 Task: Look for space in Tustin, United States from 12th August, 2023 to 16th August, 2023 for 8 adults in price range Rs.10000 to Rs.16000. Place can be private room with 8 bedrooms having 8 beds and 8 bathrooms. Property type can be house, flat, guest house, hotel. Amenities needed are: wifi, TV, free parkinig on premises, gym, breakfast. Booking option can be shelf check-in. Required host language is English.
Action: Mouse moved to (463, 114)
Screenshot: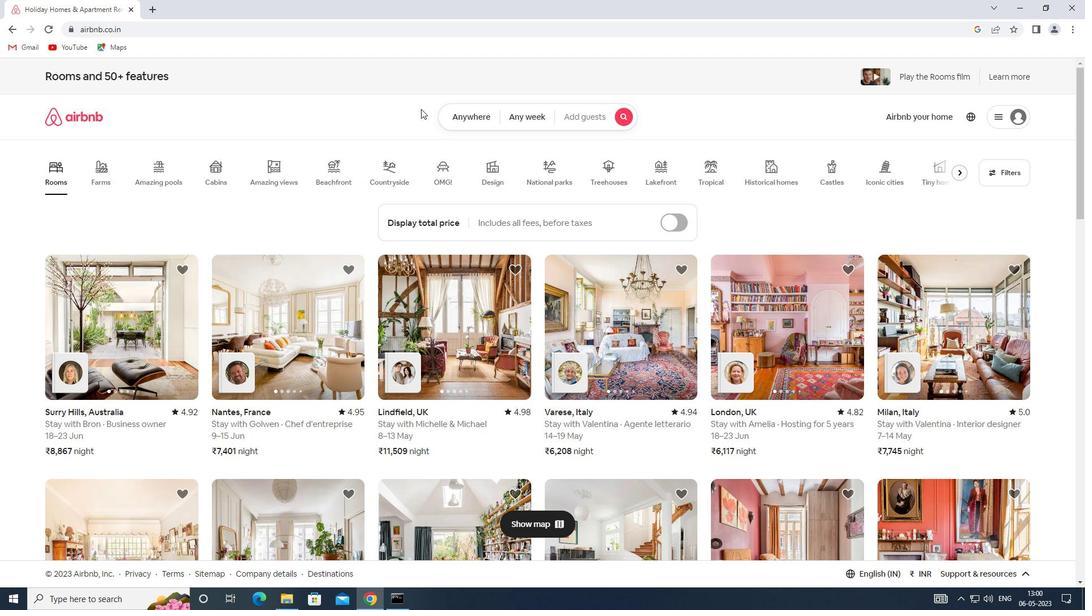 
Action: Mouse pressed left at (463, 114)
Screenshot: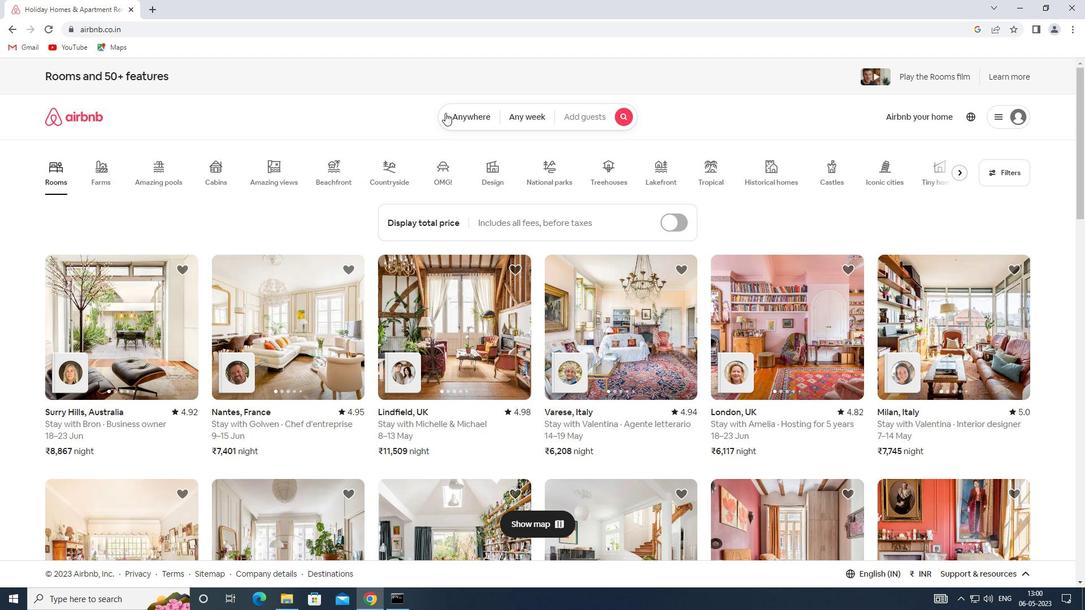 
Action: Mouse moved to (365, 151)
Screenshot: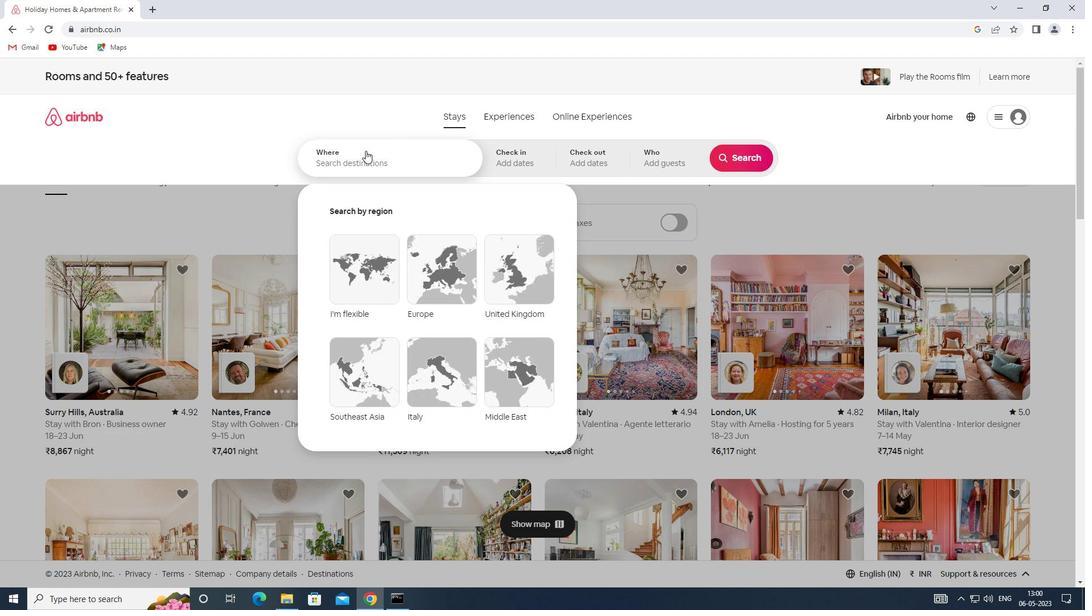 
Action: Mouse pressed left at (365, 151)
Screenshot: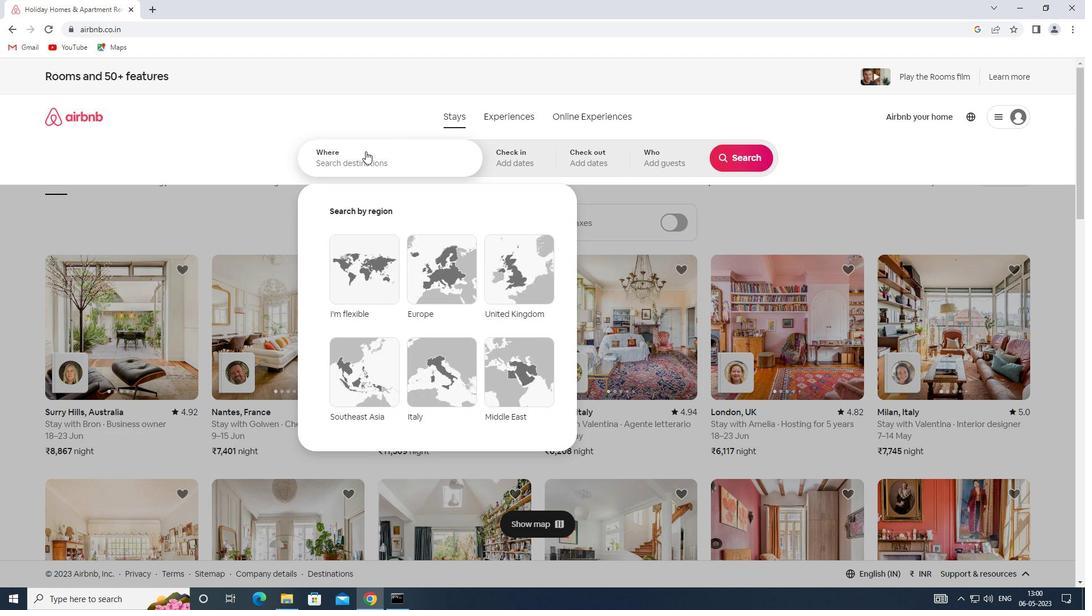
Action: Key pressed <Key.shift><Key.shift><Key.shift><Key.shift><Key.shift><Key.shift><Key.shift><Key.shift><Key.shift><Key.shift><Key.shift><Key.shift><Key.shift><Key.shift><Key.shift><Key.shift><Key.shift><Key.shift><Key.shift><Key.shift><Key.shift>SPACE<Key.space><Key.shift>I<Key.backspace>IN<Key.space><Key.shift>TUSTIN,<Key.shift>UNITED<Key.space><Key.shift>SPA<Key.backspace><Key.backspace>TATES
Screenshot: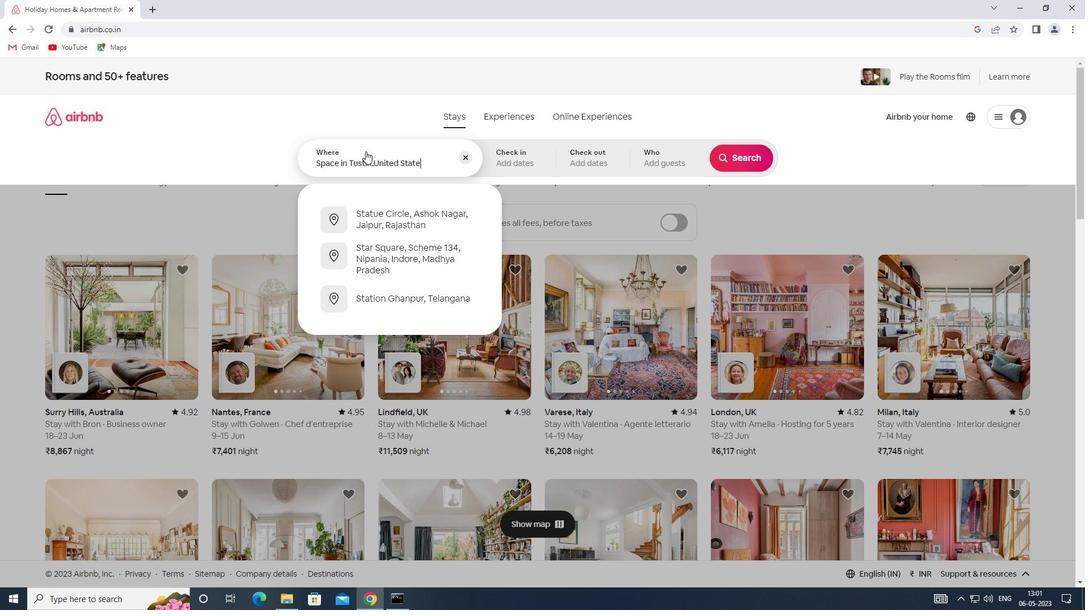 
Action: Mouse moved to (498, 161)
Screenshot: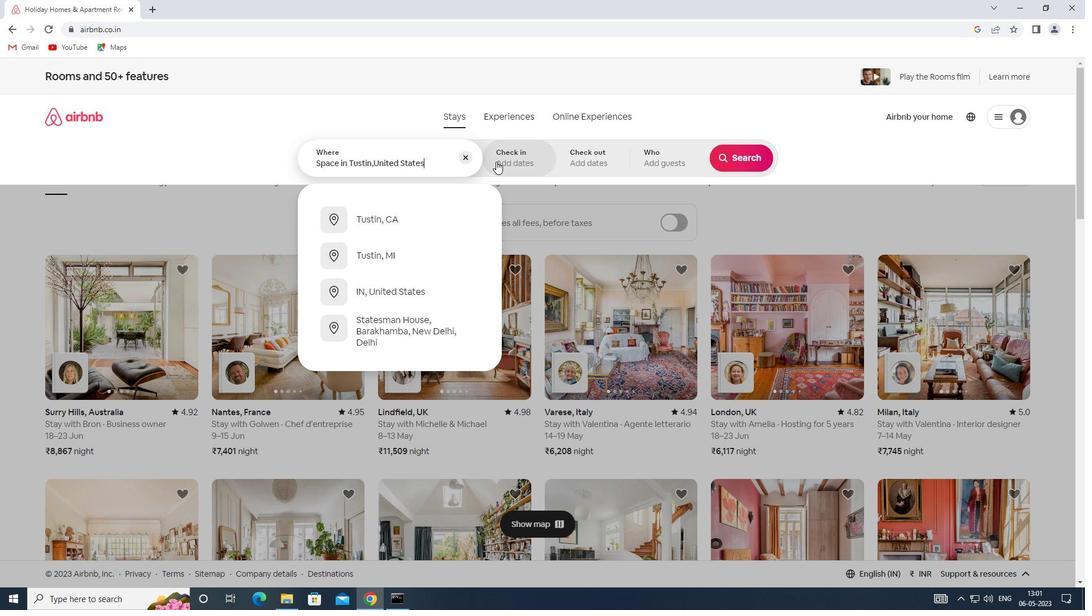 
Action: Mouse pressed left at (498, 161)
Screenshot: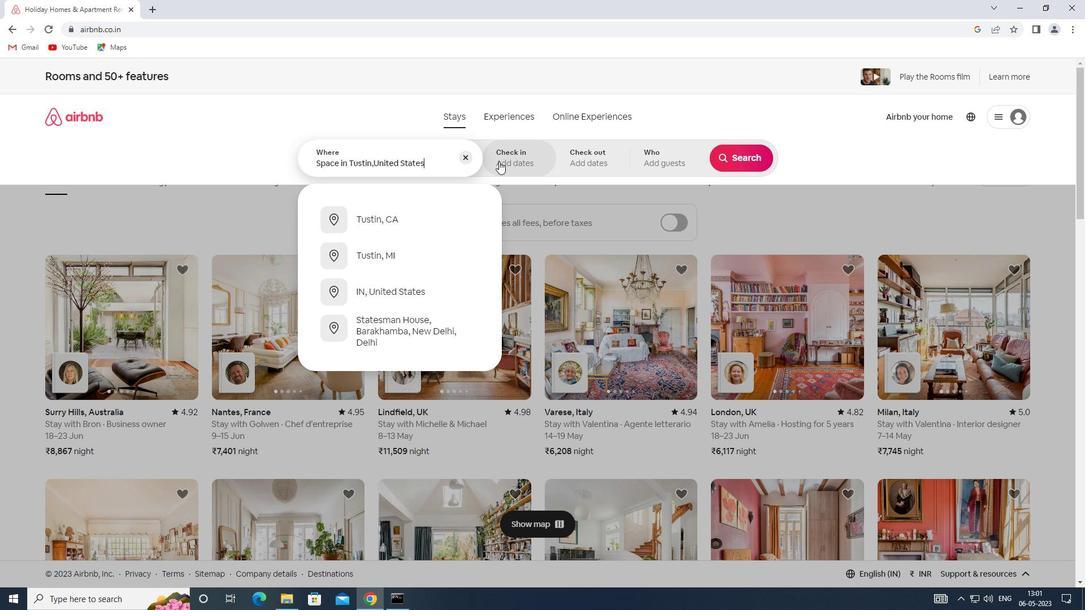 
Action: Mouse moved to (739, 255)
Screenshot: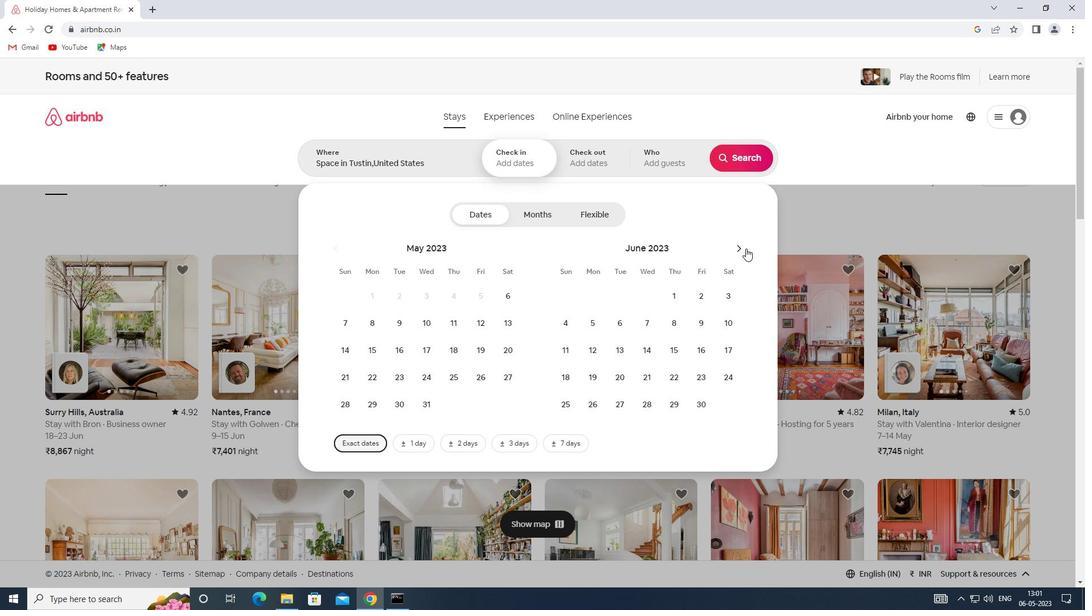 
Action: Mouse pressed left at (739, 255)
Screenshot: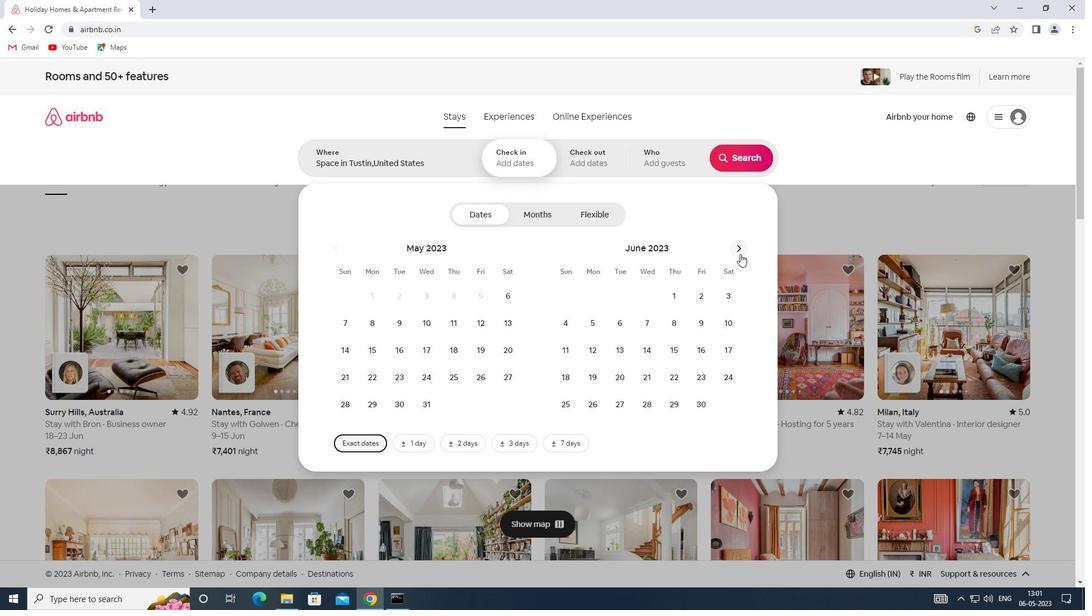 
Action: Mouse pressed left at (739, 255)
Screenshot: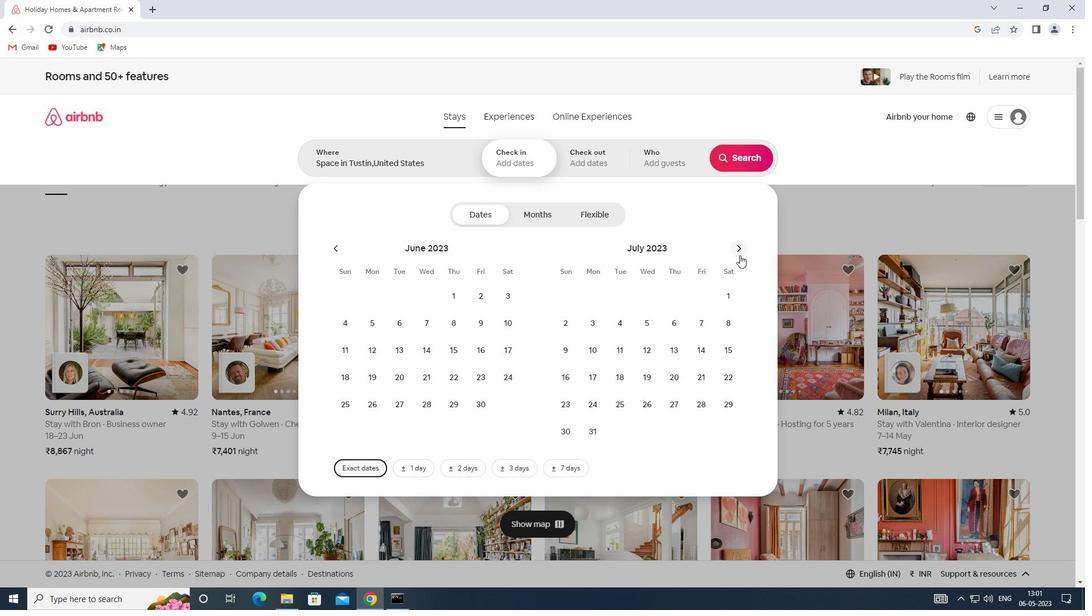 
Action: Mouse moved to (718, 321)
Screenshot: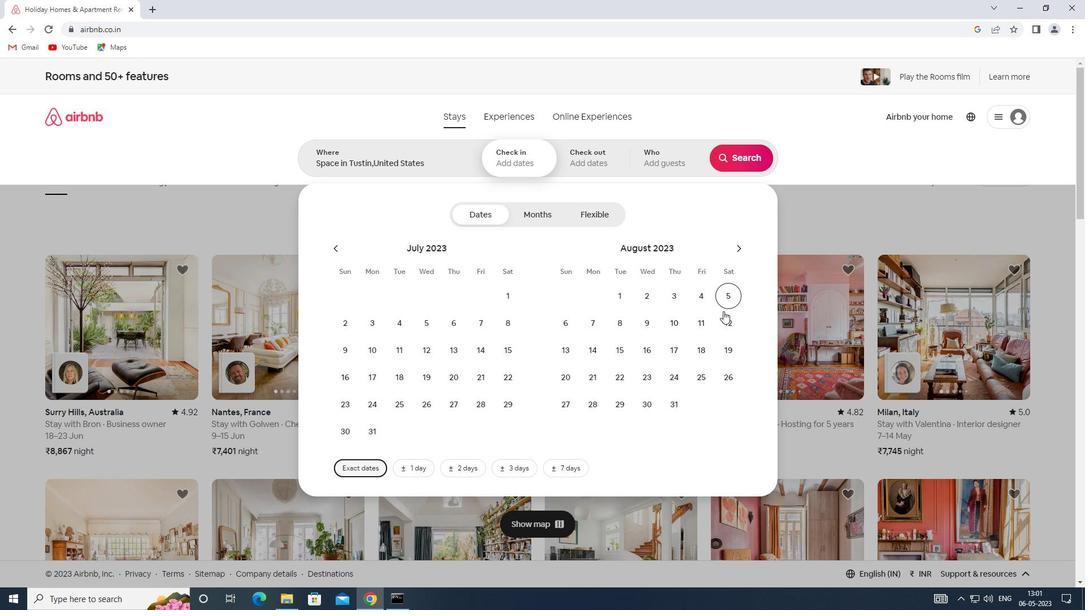 
Action: Mouse pressed left at (718, 321)
Screenshot: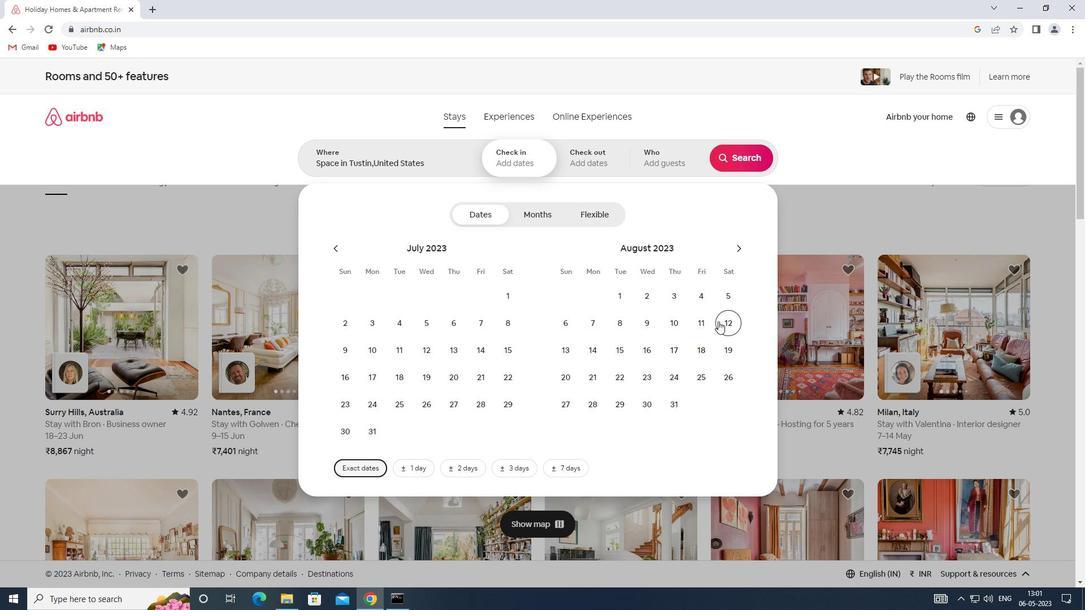 
Action: Mouse moved to (653, 349)
Screenshot: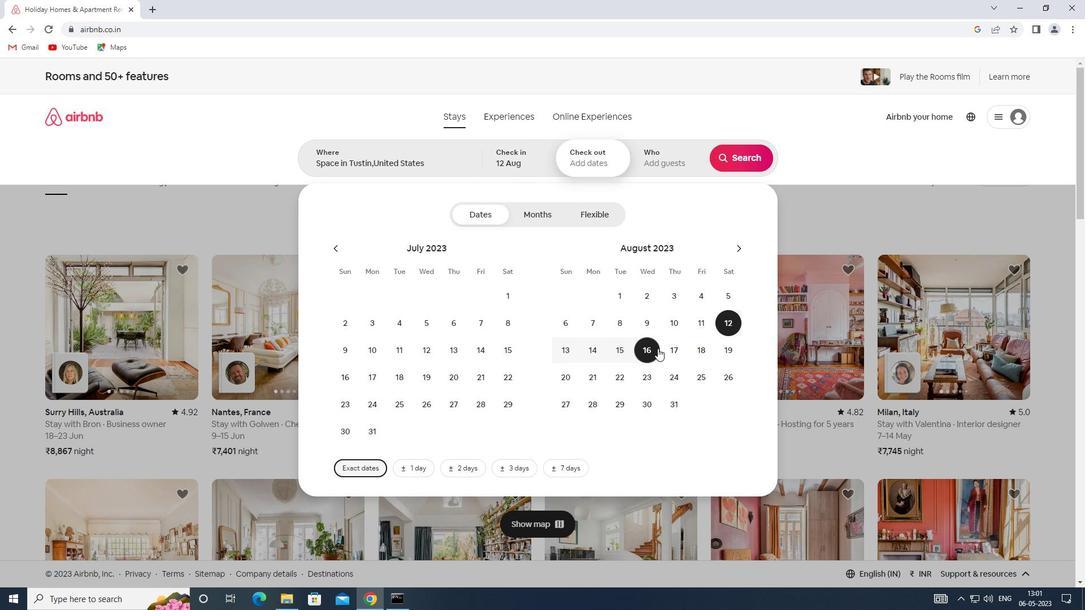 
Action: Mouse pressed left at (653, 349)
Screenshot: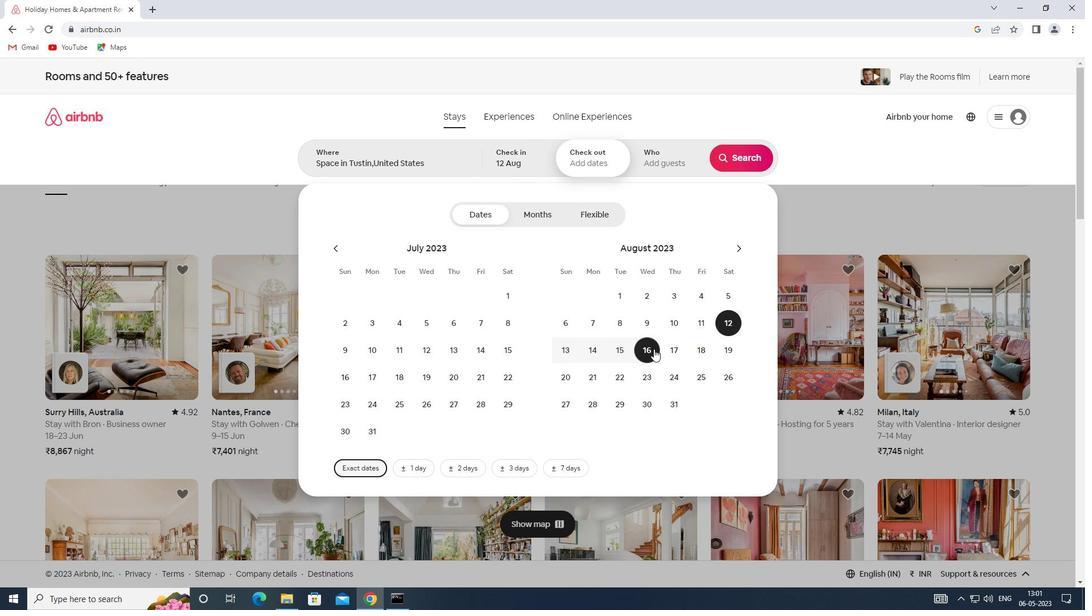 
Action: Mouse moved to (667, 165)
Screenshot: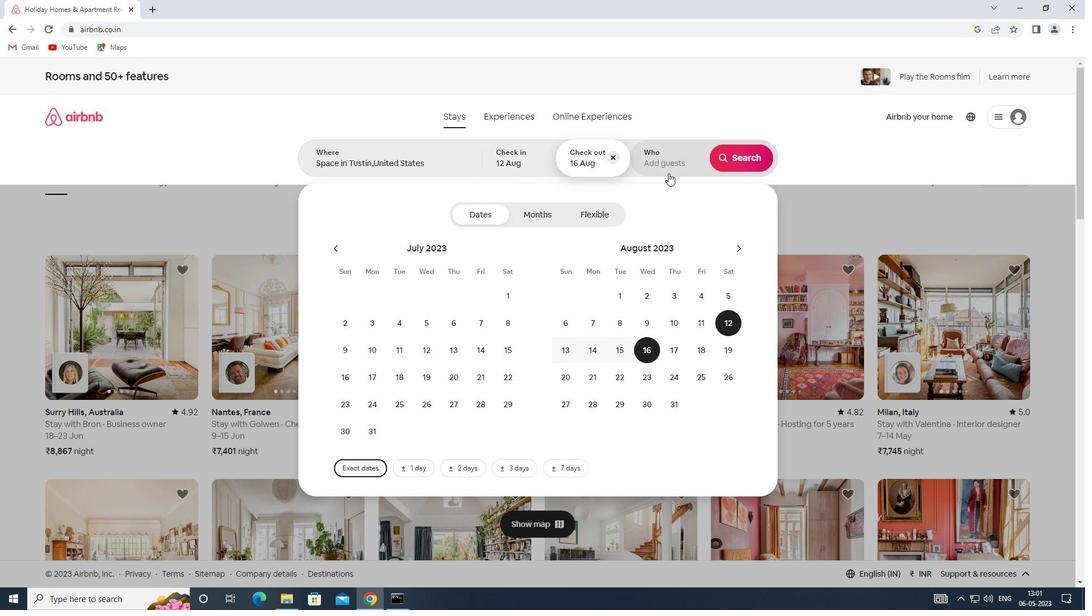 
Action: Mouse pressed left at (667, 165)
Screenshot: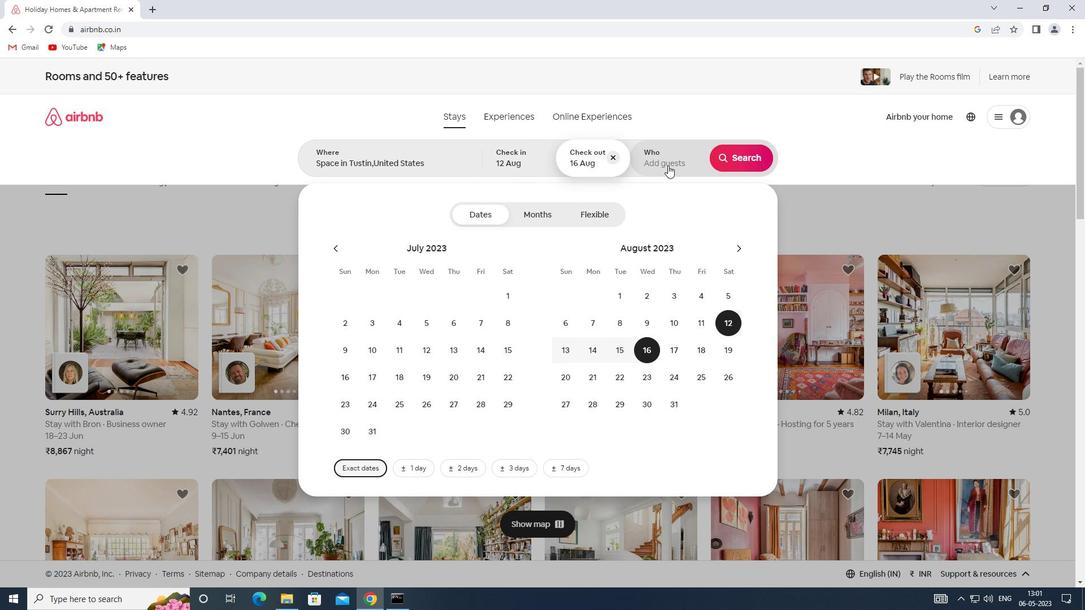 
Action: Mouse moved to (743, 217)
Screenshot: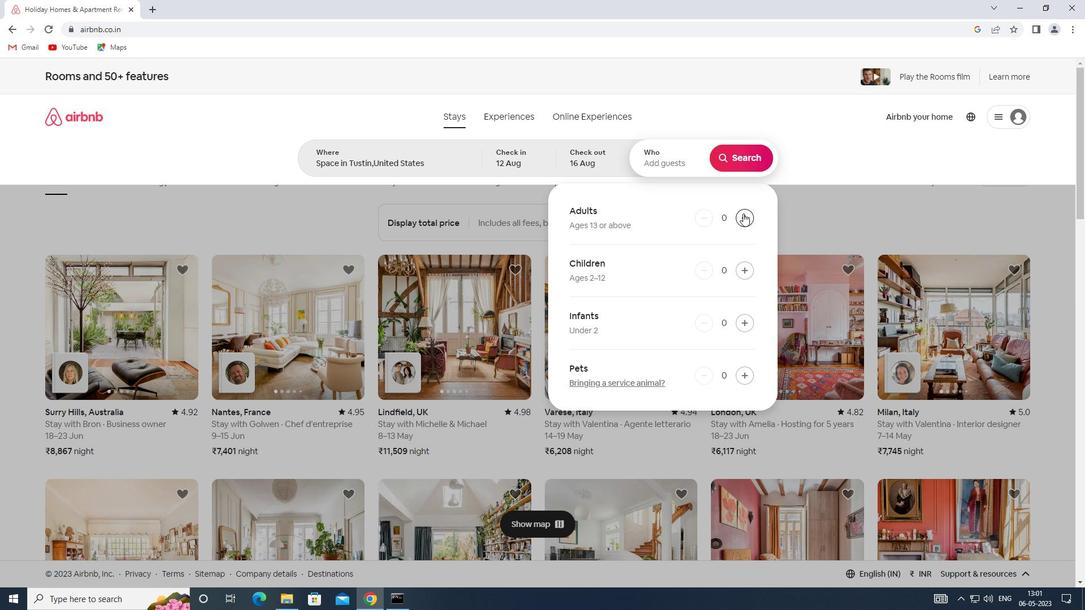 
Action: Mouse pressed left at (743, 217)
Screenshot: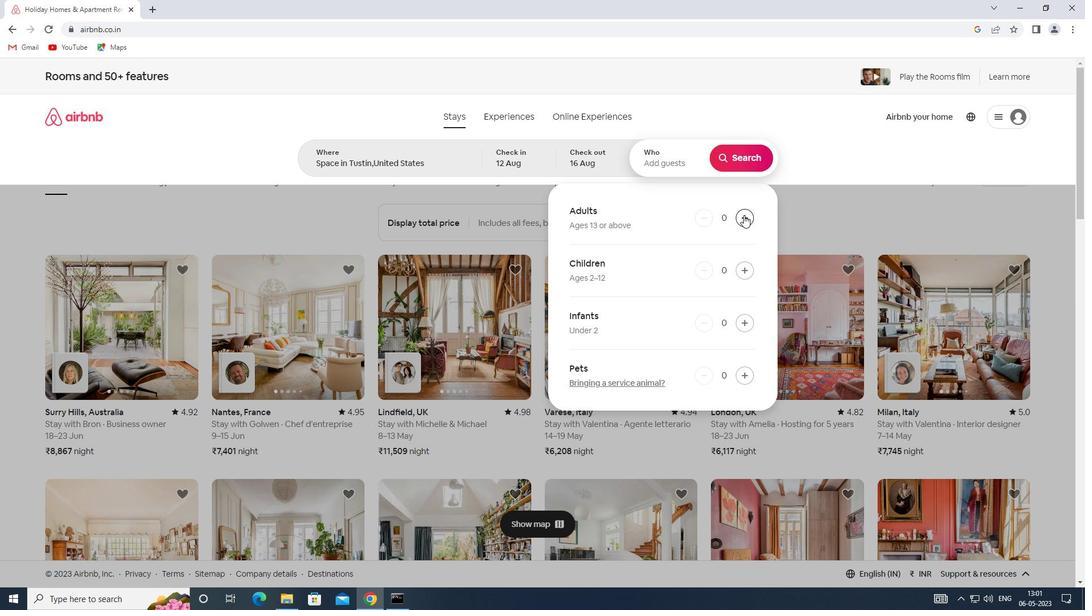 
Action: Mouse pressed left at (743, 217)
Screenshot: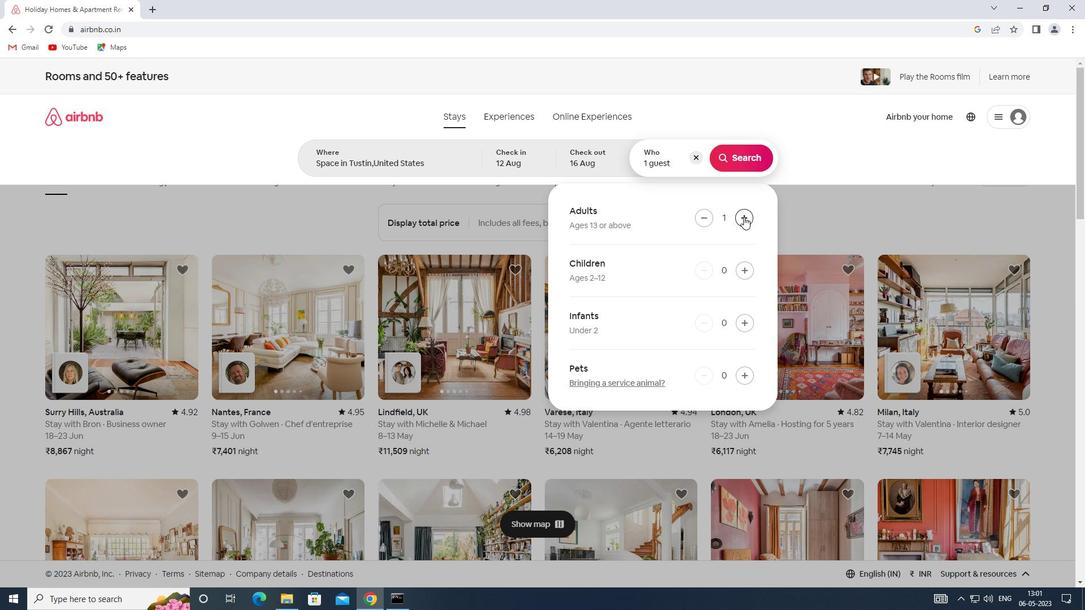 
Action: Mouse pressed left at (743, 217)
Screenshot: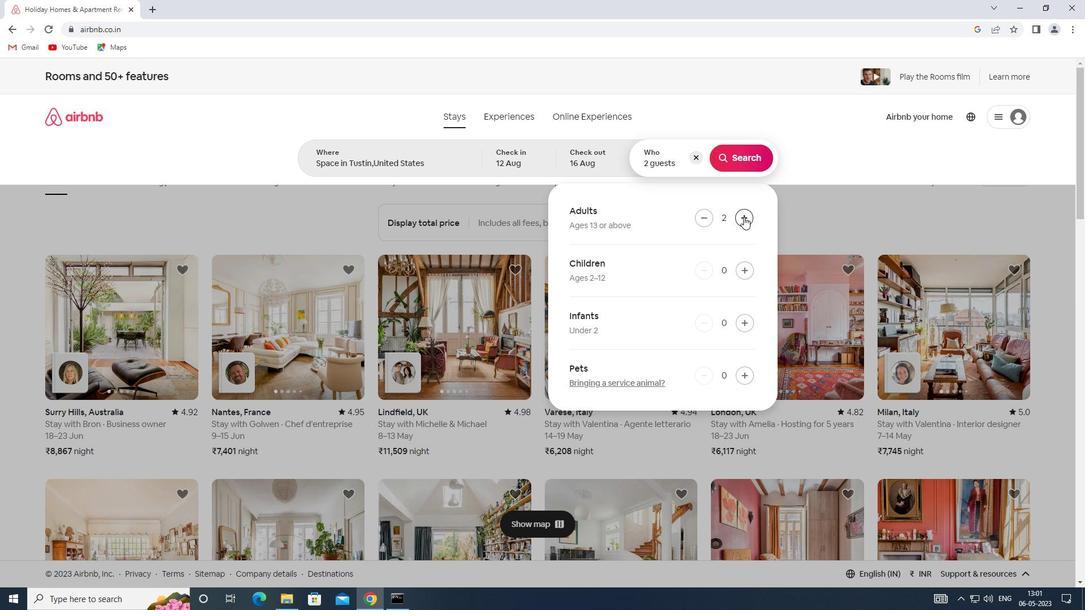 
Action: Mouse pressed left at (743, 217)
Screenshot: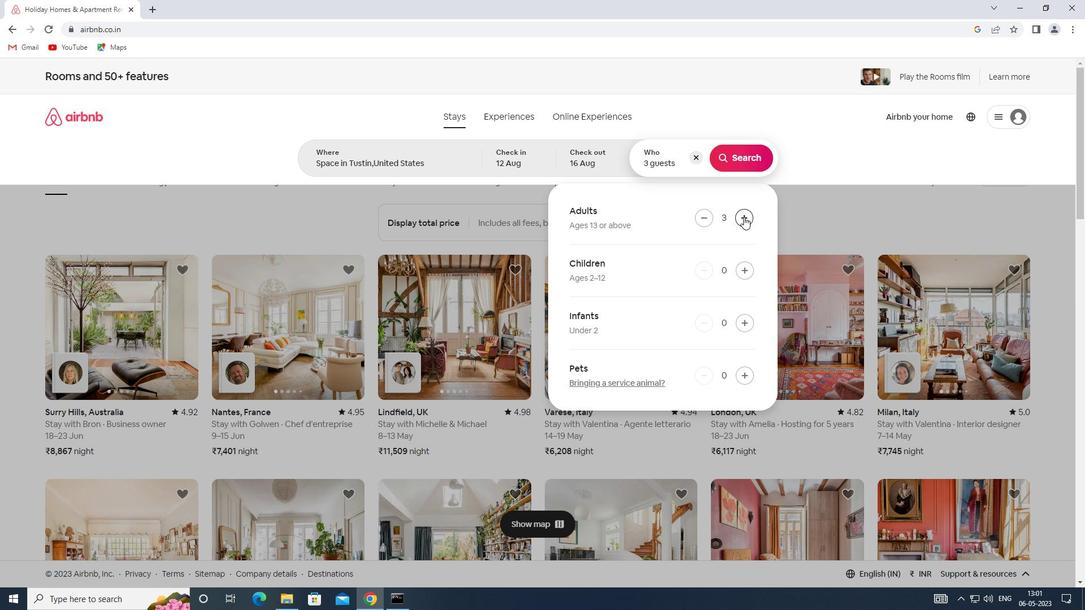
Action: Mouse pressed left at (743, 217)
Screenshot: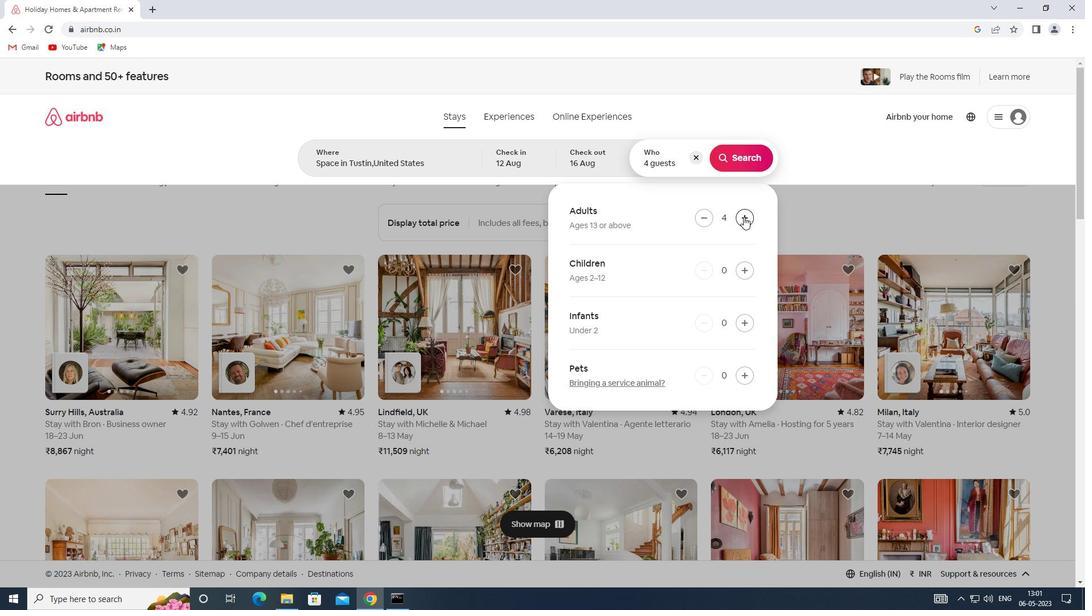 
Action: Mouse pressed left at (743, 217)
Screenshot: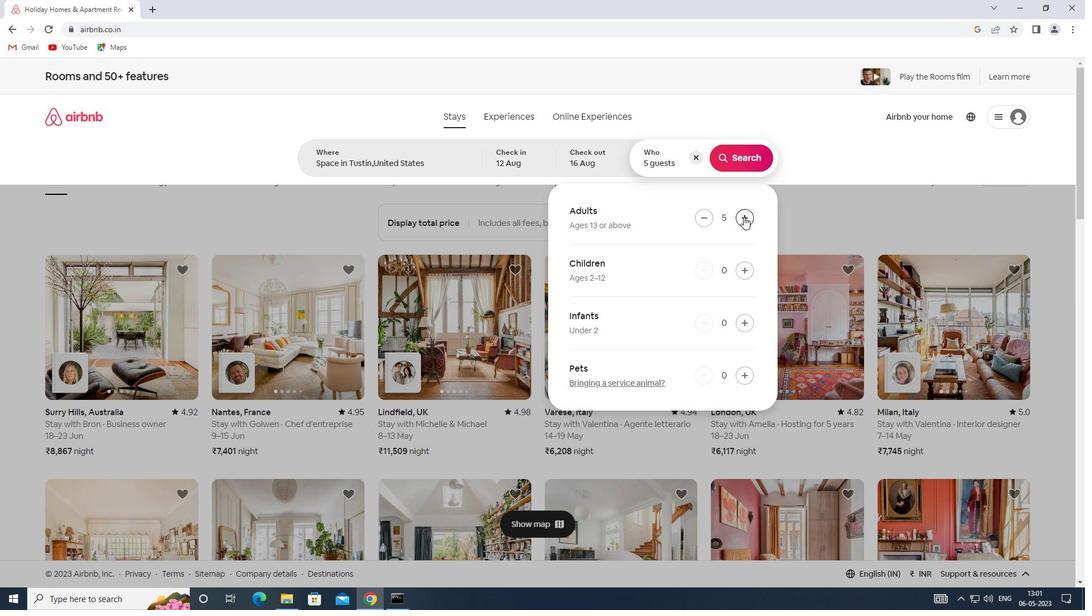 
Action: Mouse pressed left at (743, 217)
Screenshot: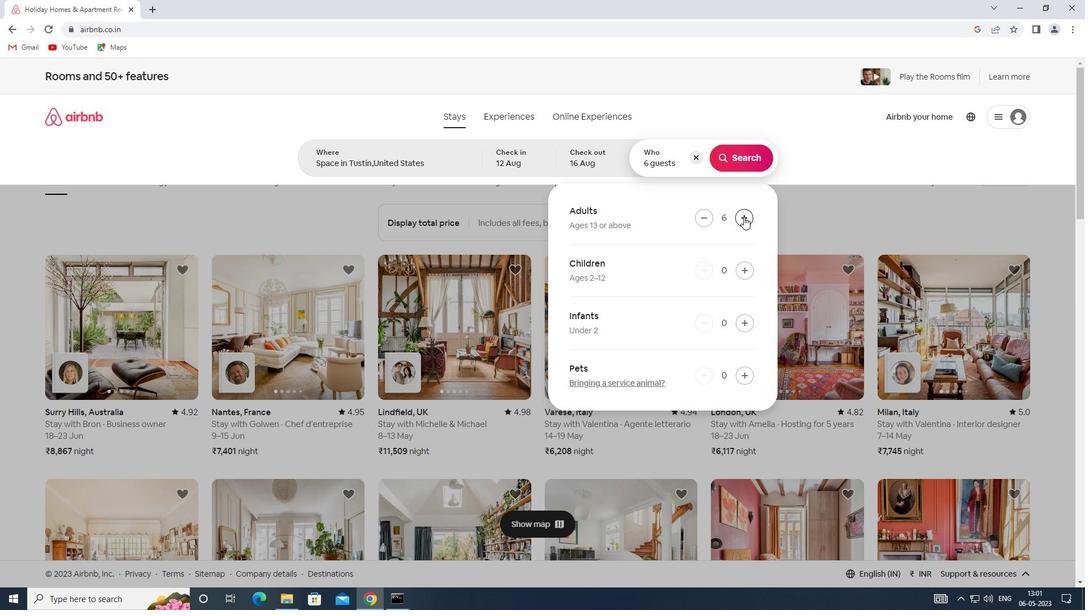 
Action: Mouse pressed left at (743, 217)
Screenshot: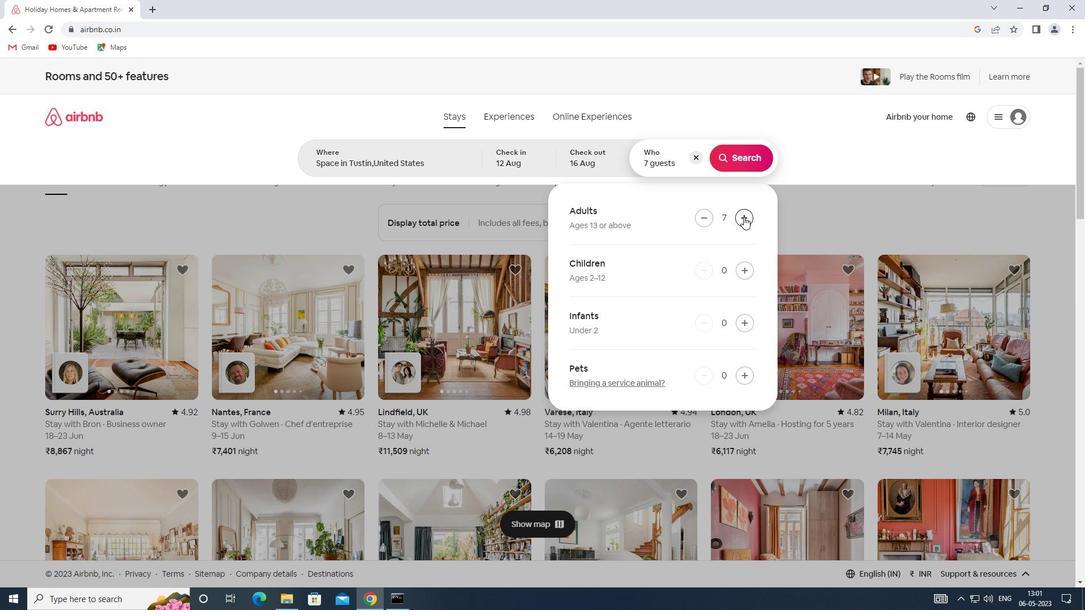 
Action: Mouse moved to (736, 155)
Screenshot: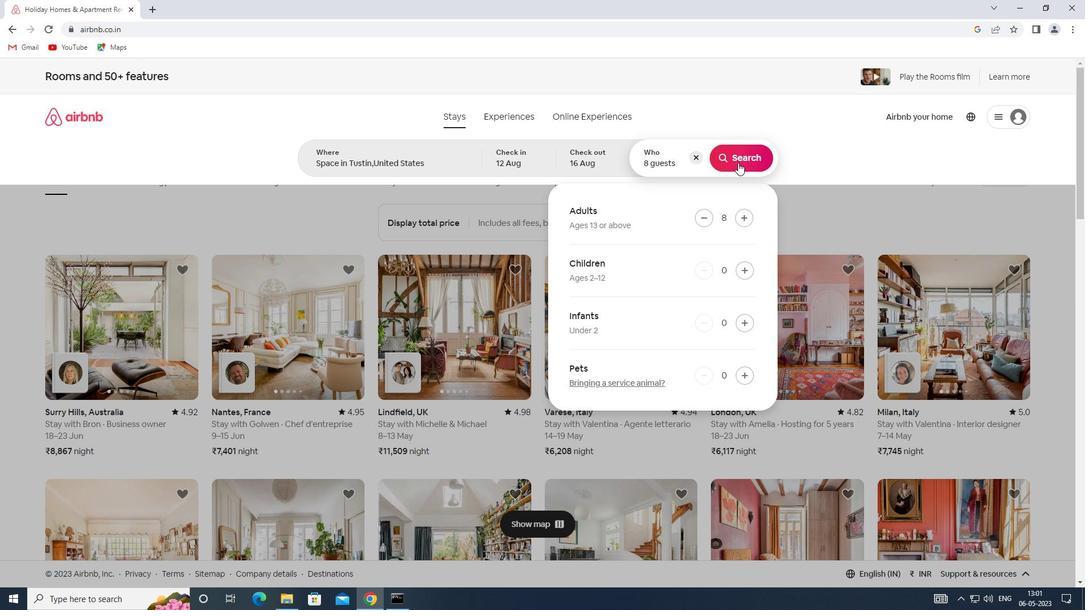 
Action: Mouse pressed left at (736, 155)
Screenshot: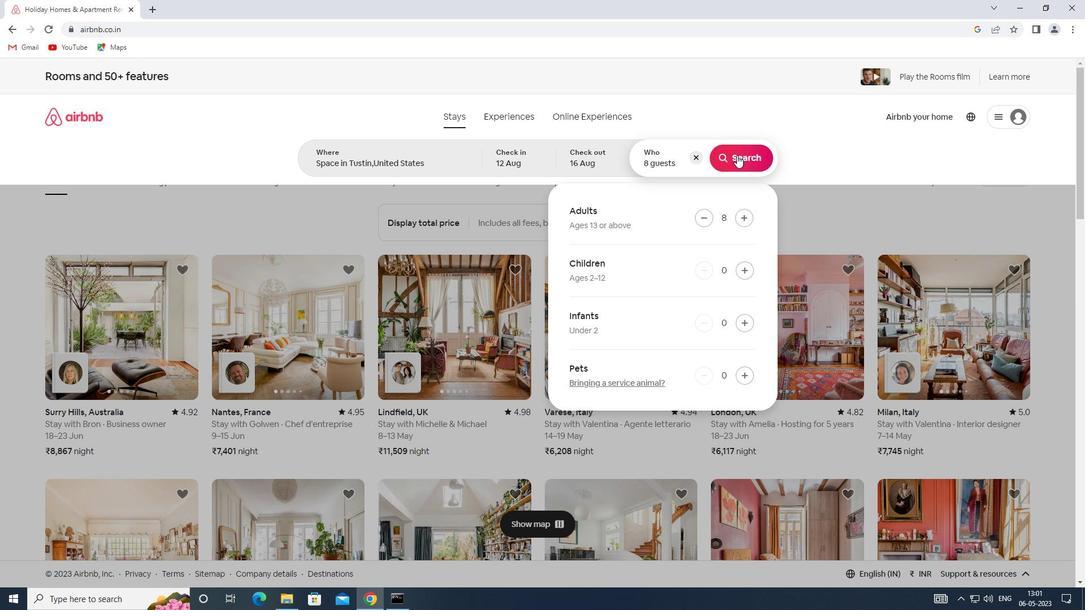 
Action: Mouse moved to (1021, 131)
Screenshot: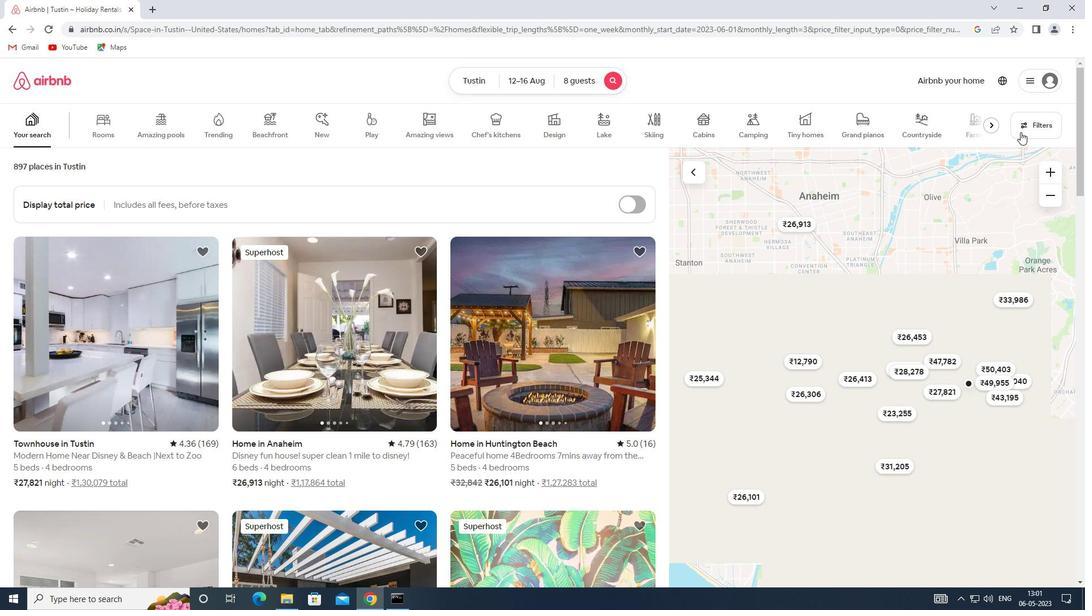 
Action: Mouse pressed left at (1021, 131)
Screenshot: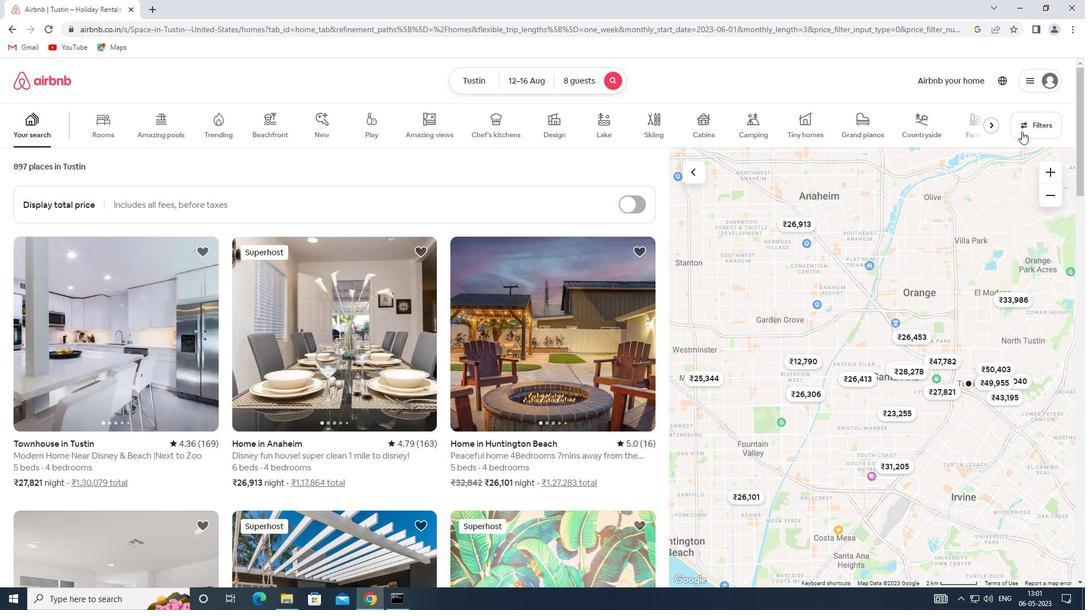 
Action: Mouse moved to (392, 399)
Screenshot: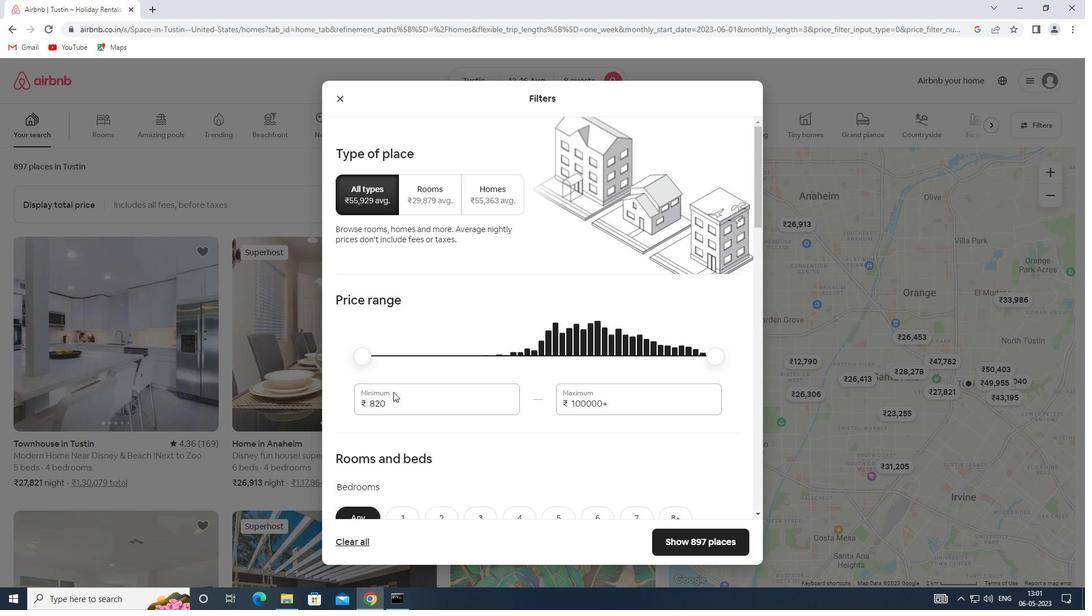 
Action: Mouse pressed left at (392, 399)
Screenshot: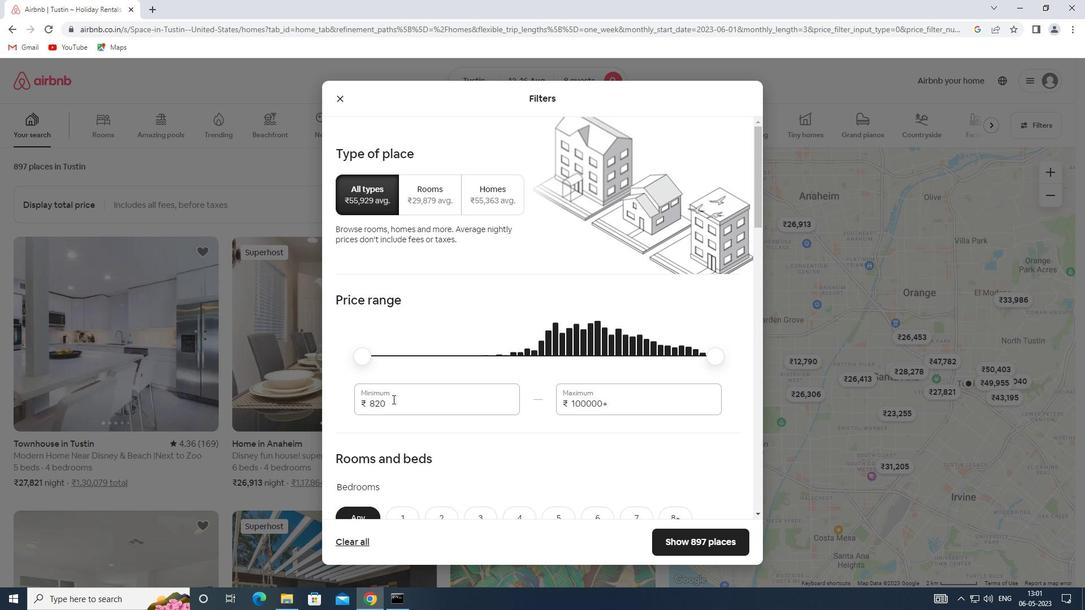 
Action: Mouse moved to (369, 399)
Screenshot: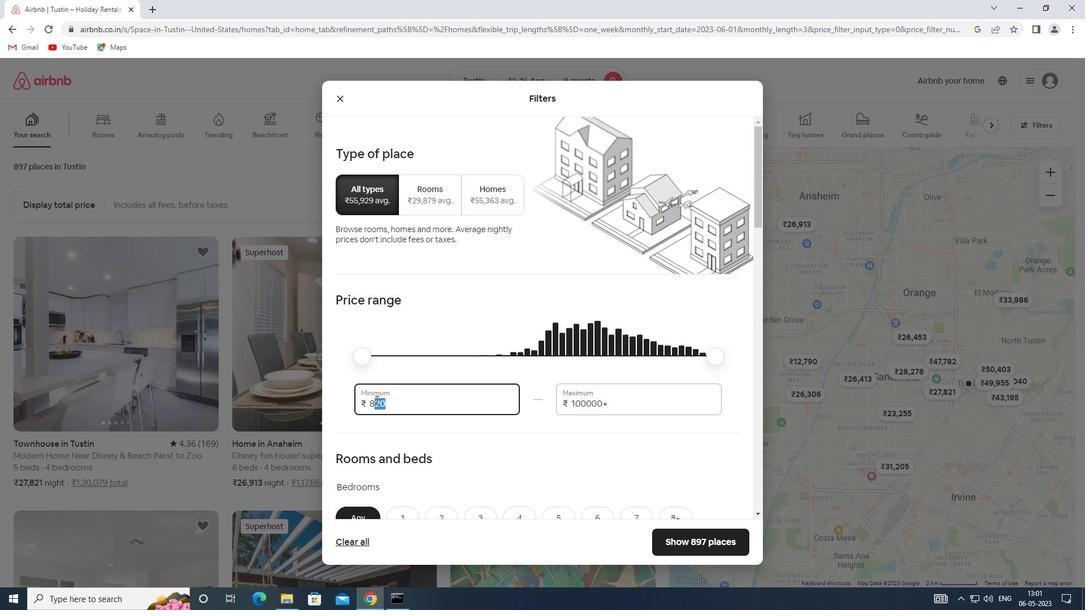 
Action: Key pressed 10000
Screenshot: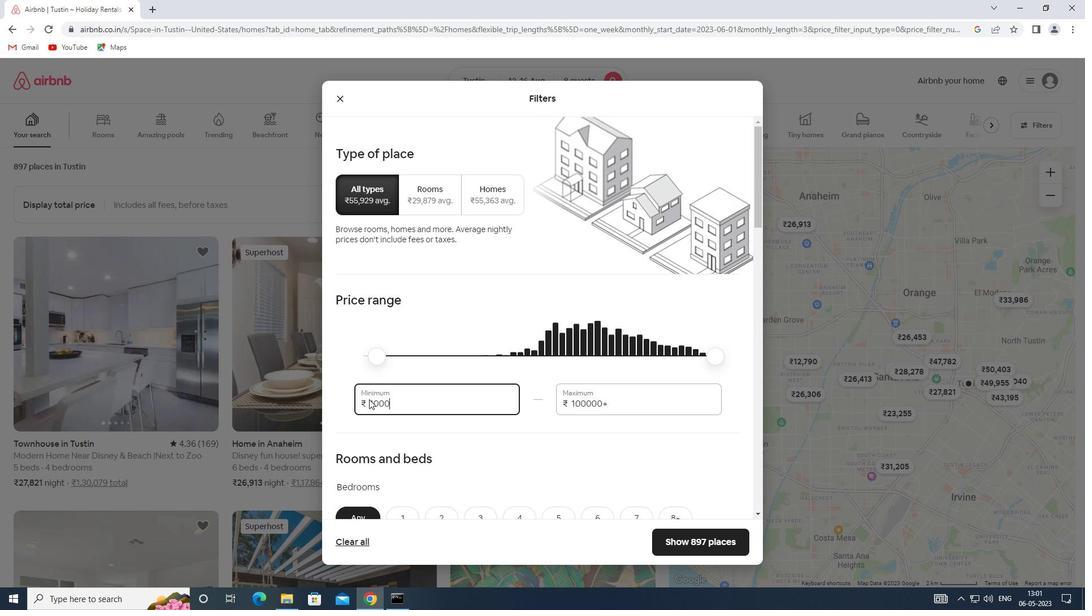 
Action: Mouse moved to (615, 407)
Screenshot: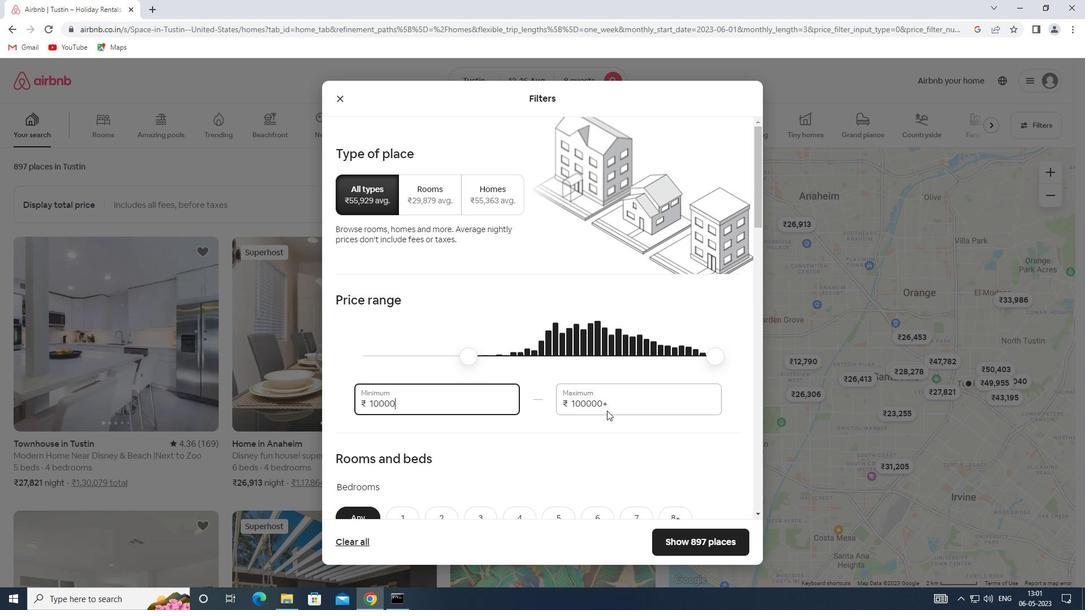 
Action: Mouse pressed left at (615, 407)
Screenshot: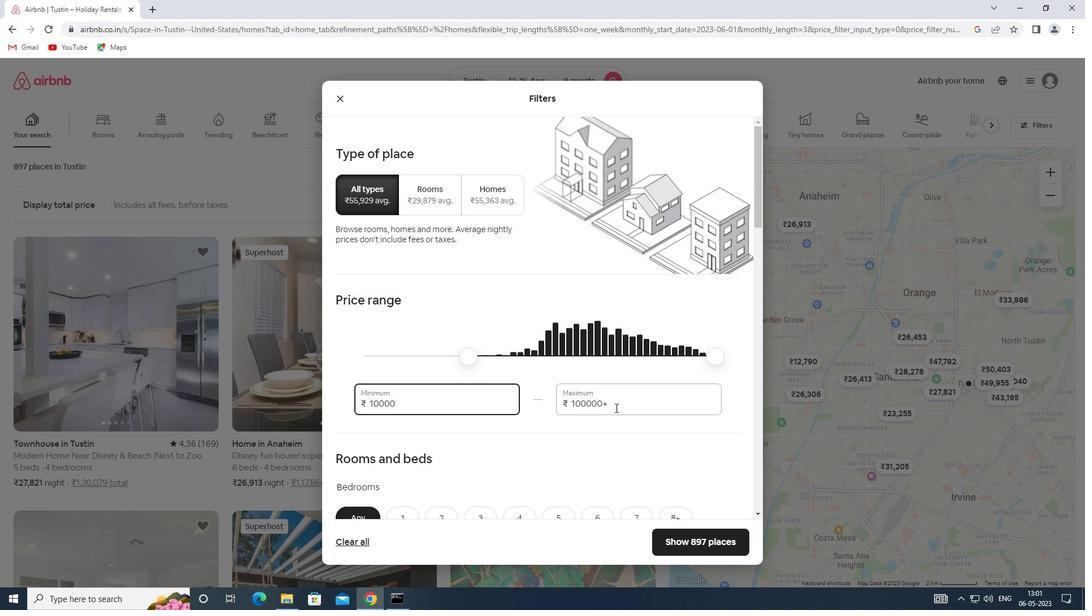 
Action: Mouse moved to (542, 412)
Screenshot: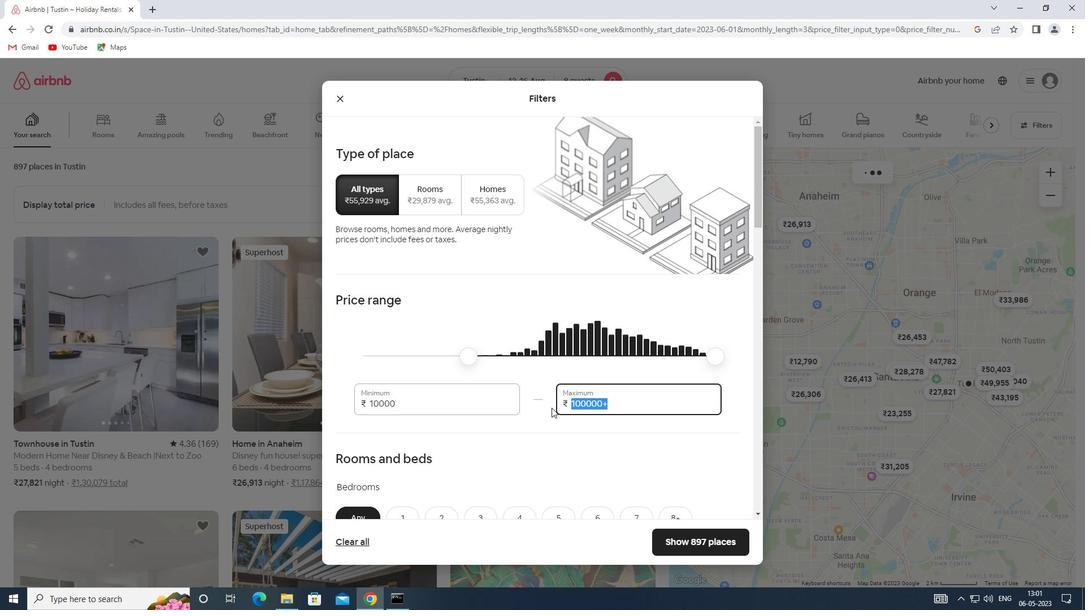 
Action: Key pressed 16000
Screenshot: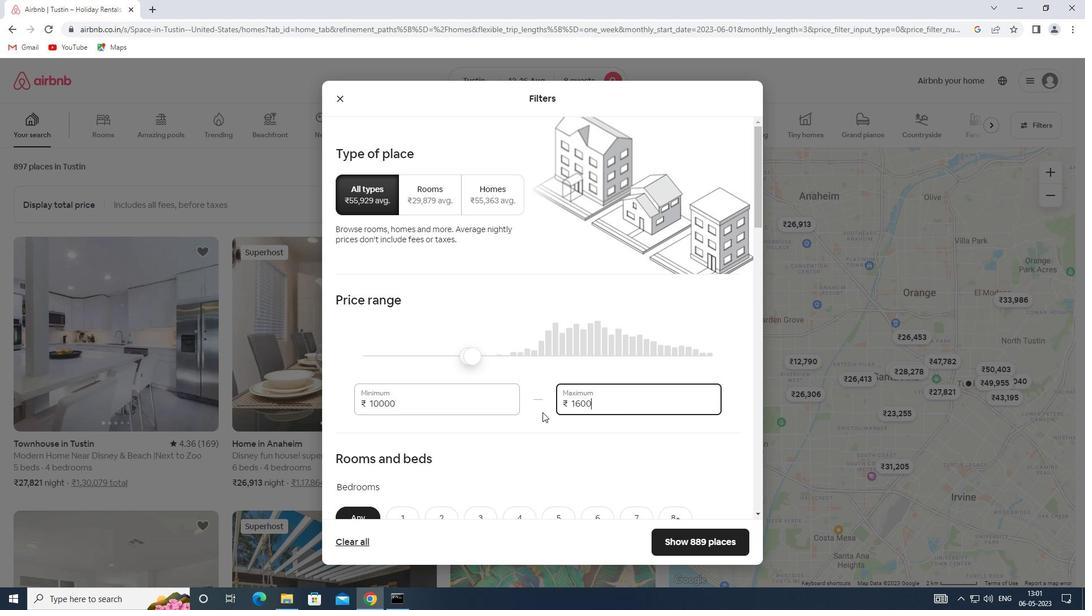 
Action: Mouse moved to (538, 414)
Screenshot: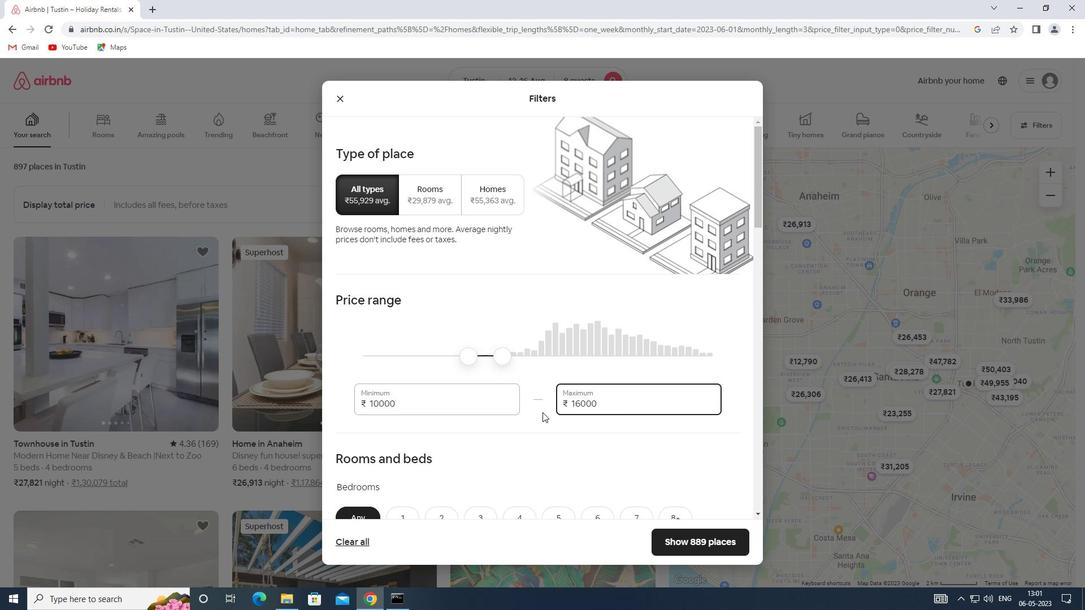 
Action: Mouse scrolled (538, 414) with delta (0, 0)
Screenshot: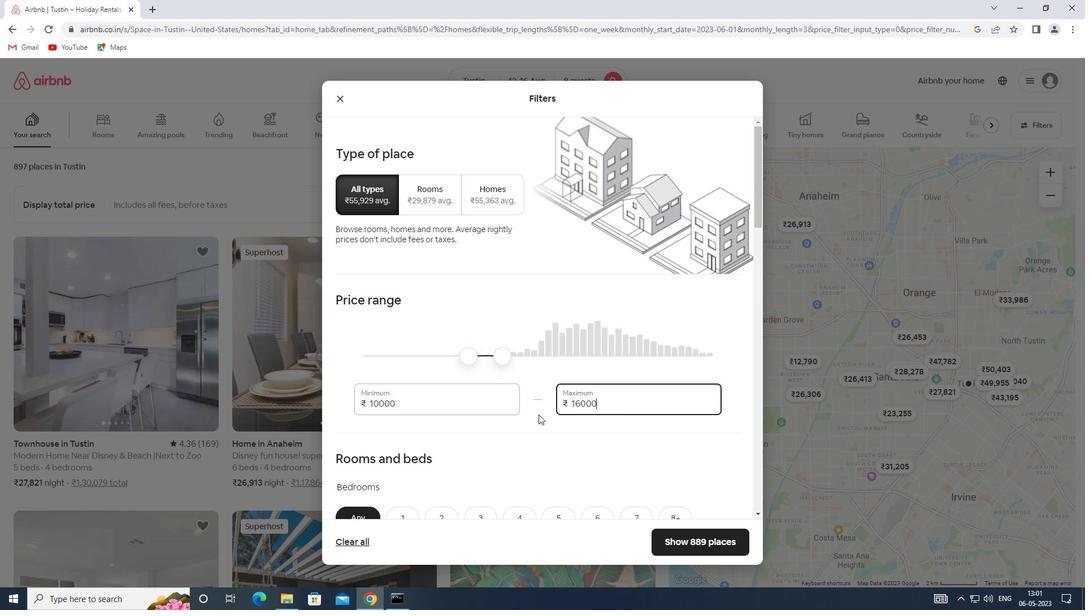 
Action: Mouse scrolled (538, 414) with delta (0, 0)
Screenshot: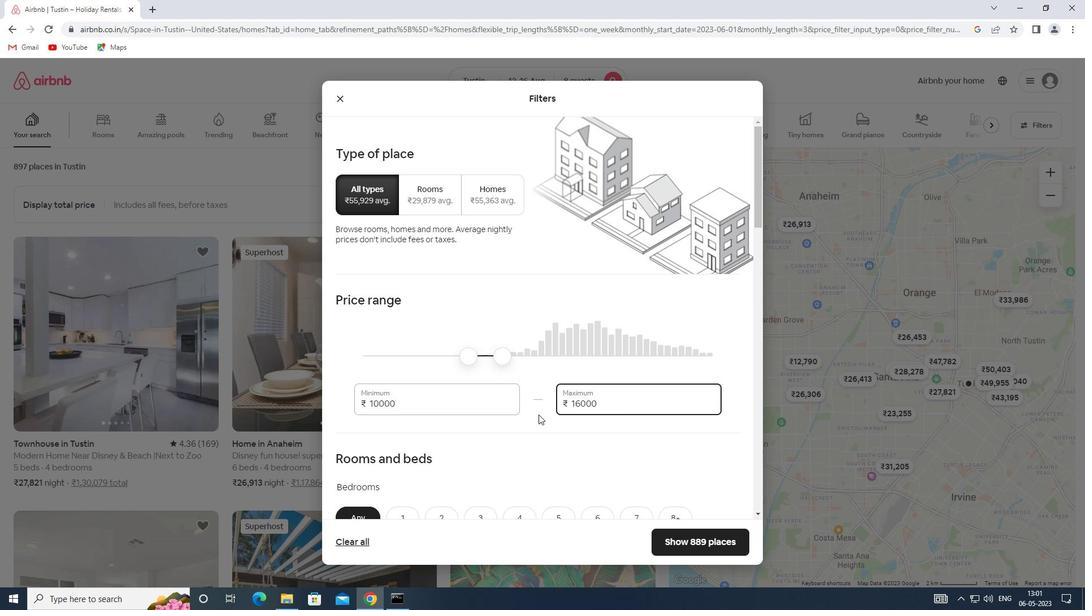 
Action: Mouse scrolled (538, 414) with delta (0, 0)
Screenshot: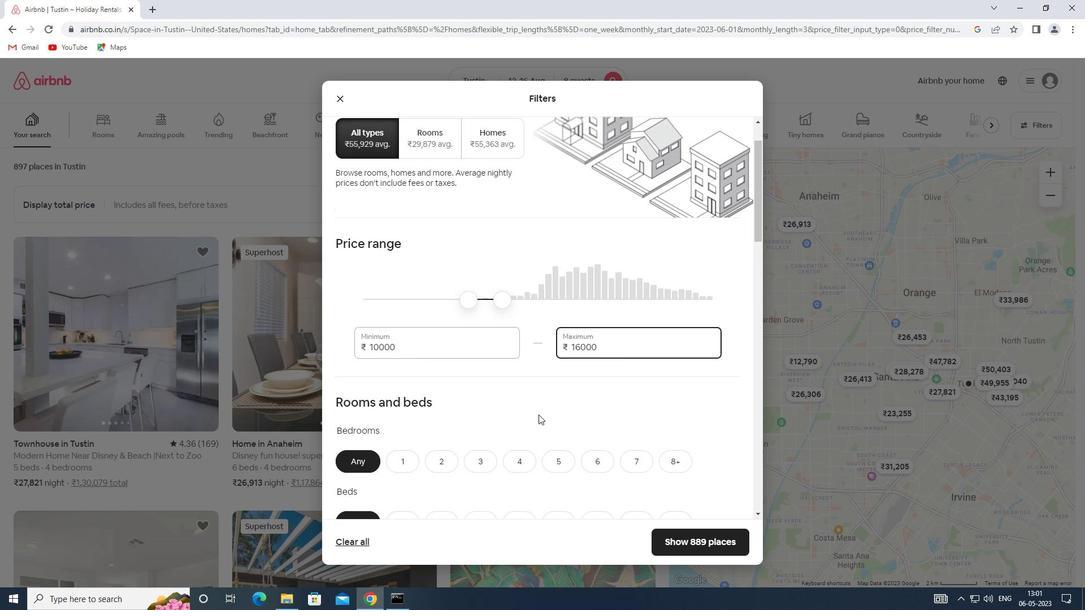 
Action: Mouse scrolled (538, 414) with delta (0, 0)
Screenshot: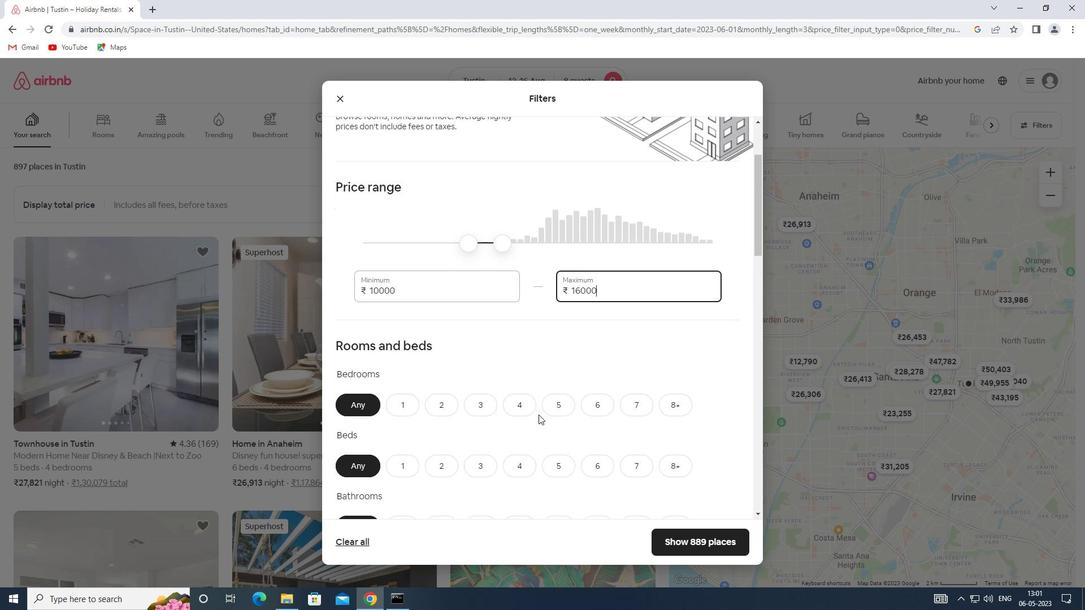 
Action: Mouse moved to (538, 414)
Screenshot: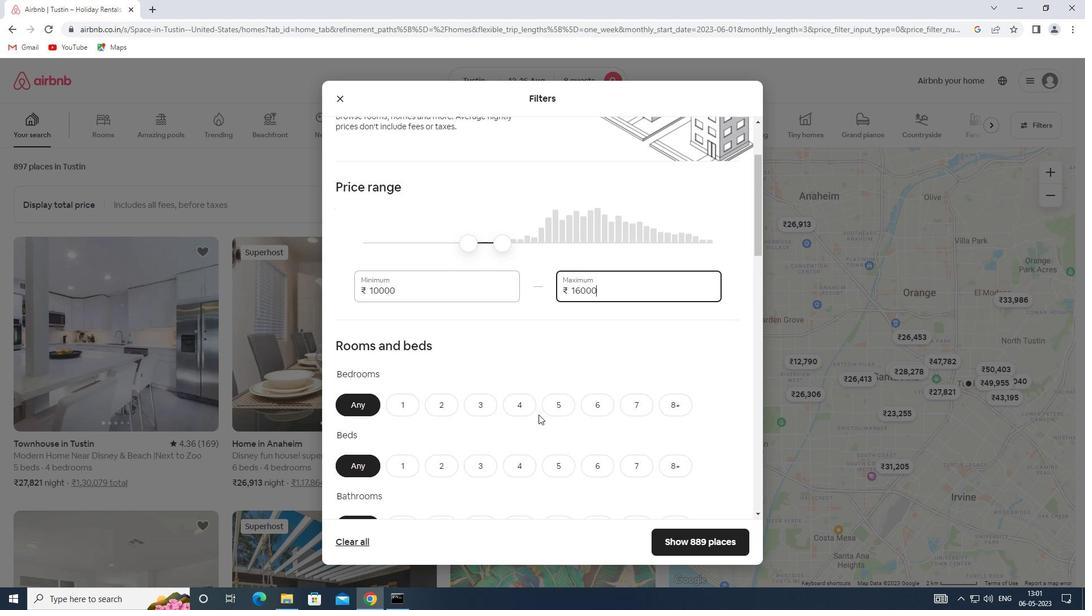 
Action: Mouse scrolled (538, 414) with delta (0, 0)
Screenshot: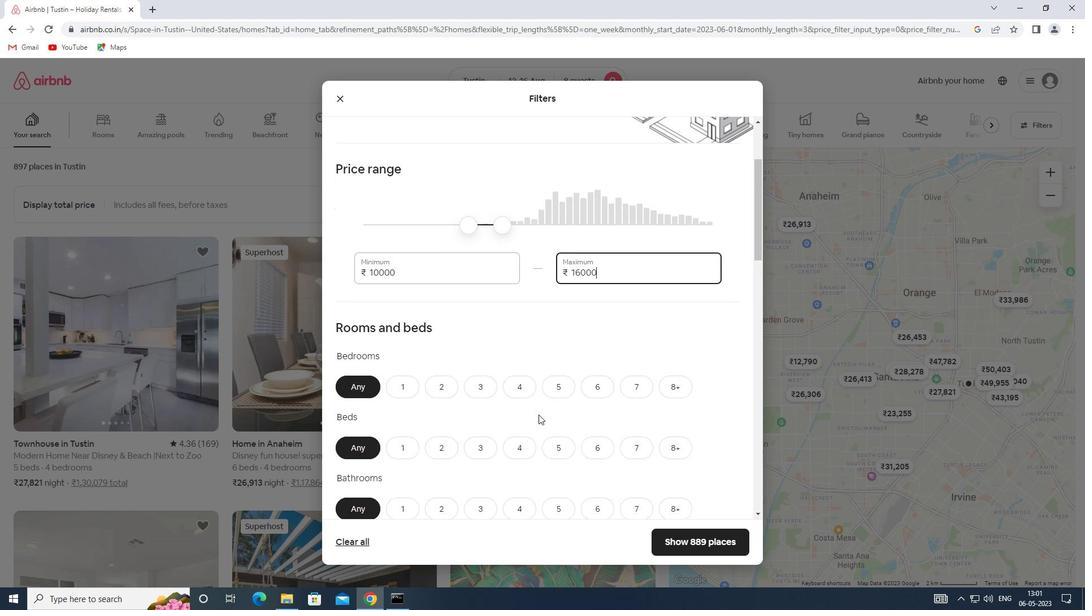 
Action: Mouse moved to (665, 242)
Screenshot: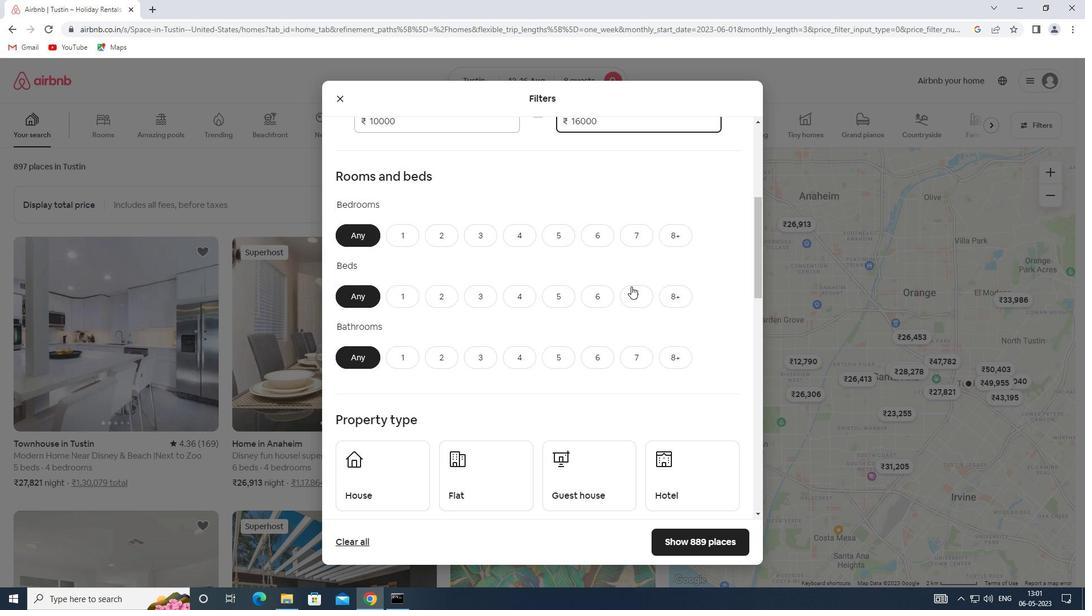 
Action: Mouse pressed left at (665, 242)
Screenshot: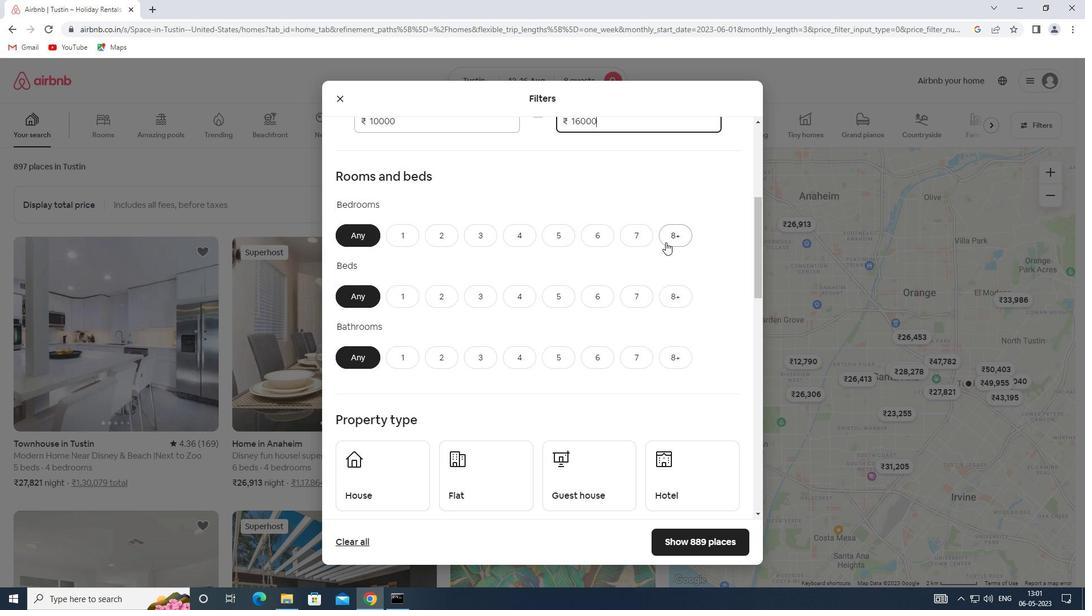 
Action: Mouse moved to (666, 297)
Screenshot: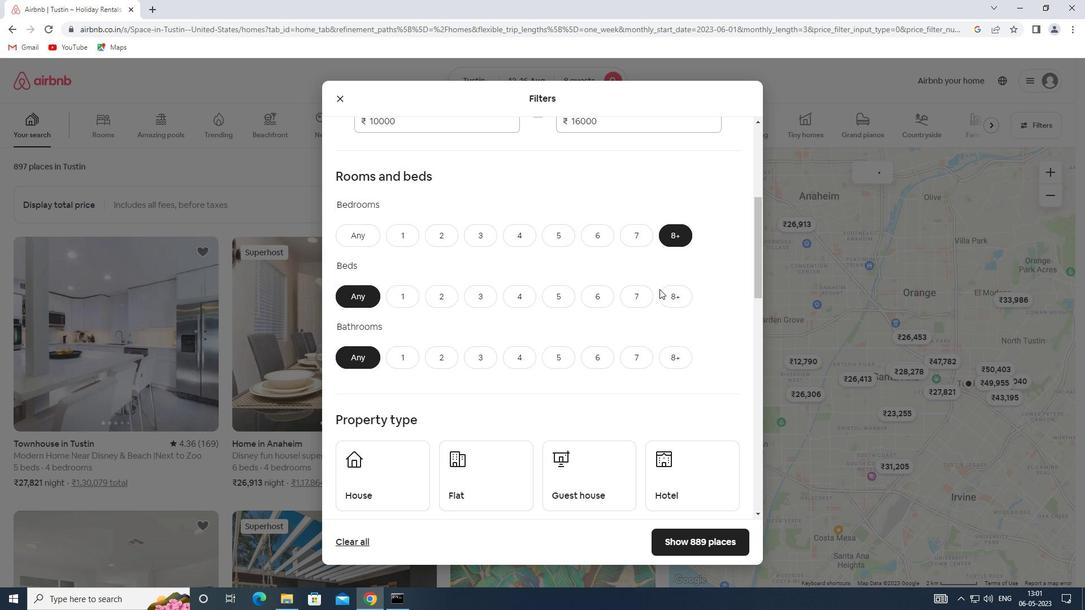 
Action: Mouse pressed left at (666, 297)
Screenshot: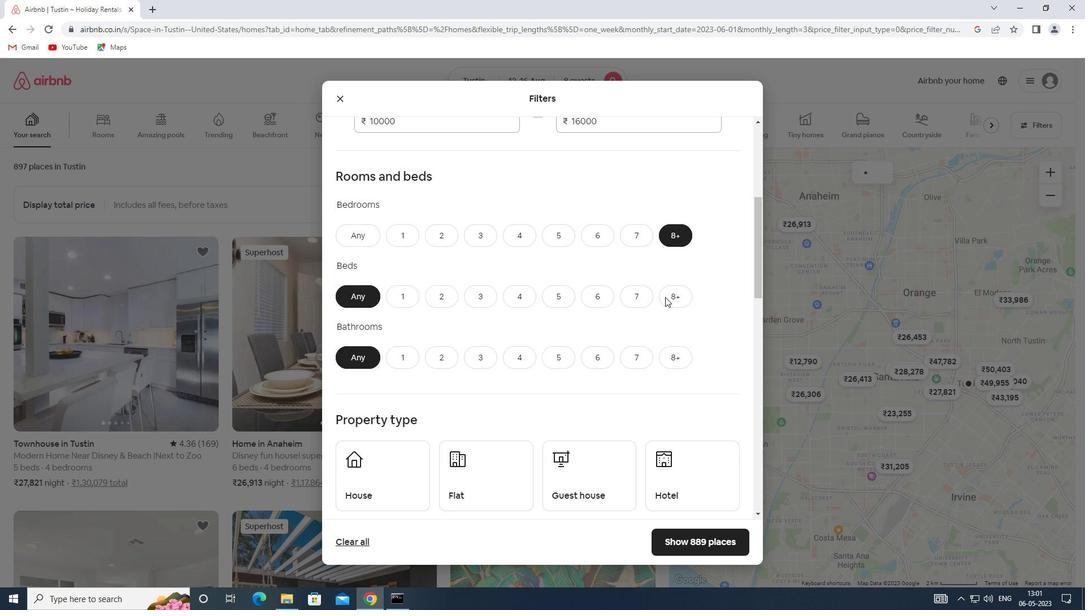 
Action: Mouse moved to (675, 357)
Screenshot: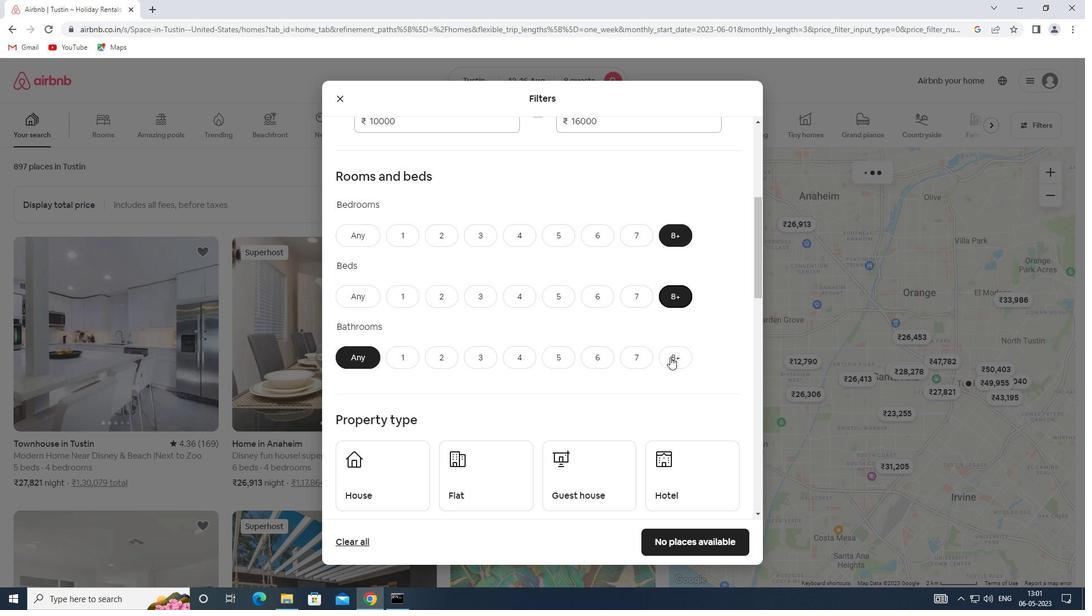 
Action: Mouse pressed left at (675, 357)
Screenshot: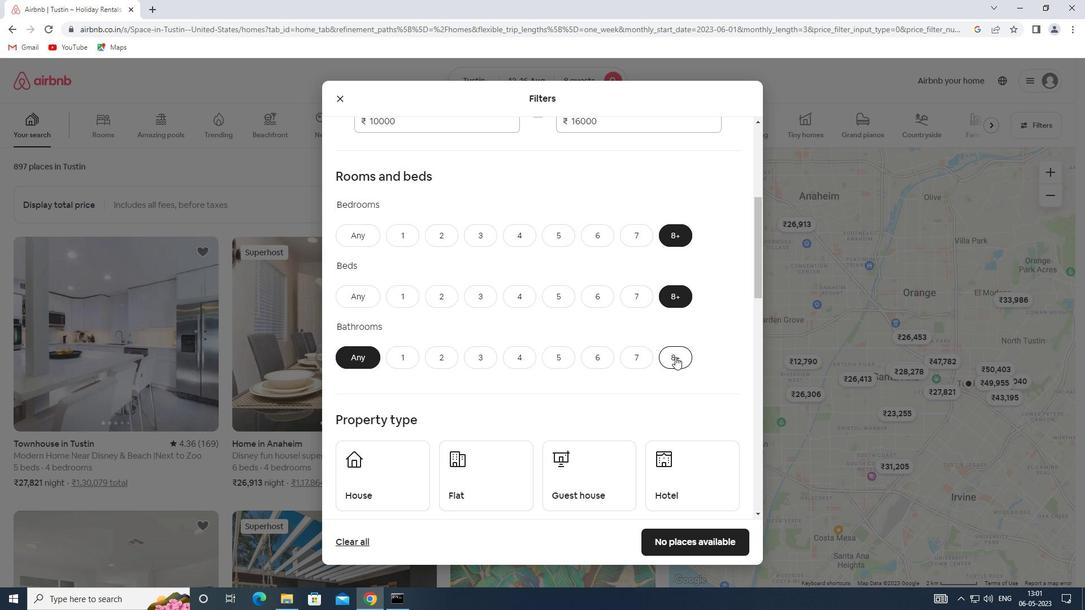 
Action: Mouse moved to (574, 350)
Screenshot: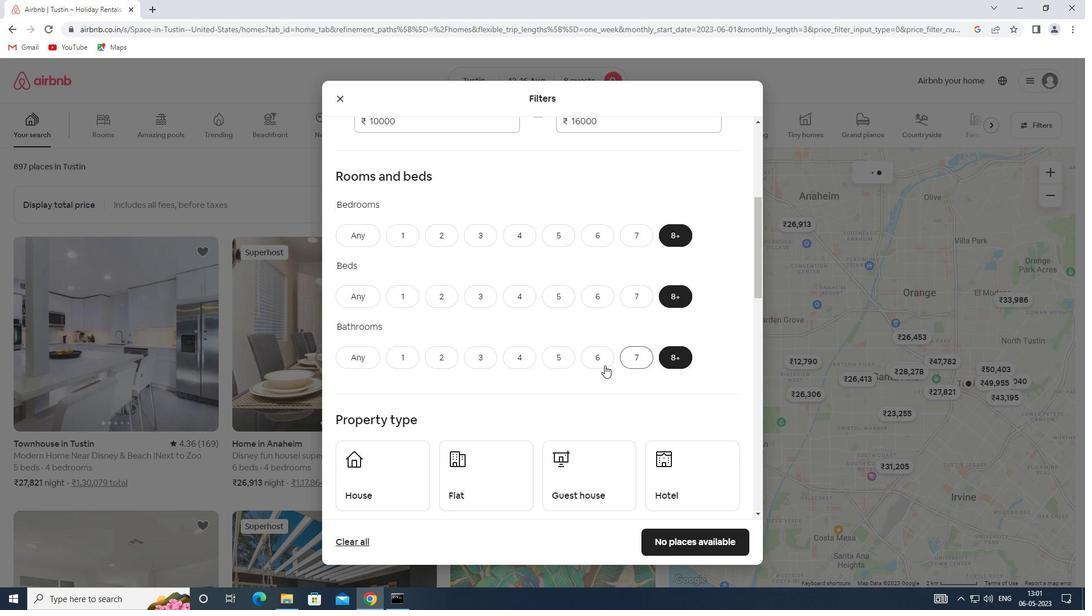 
Action: Mouse scrolled (574, 350) with delta (0, 0)
Screenshot: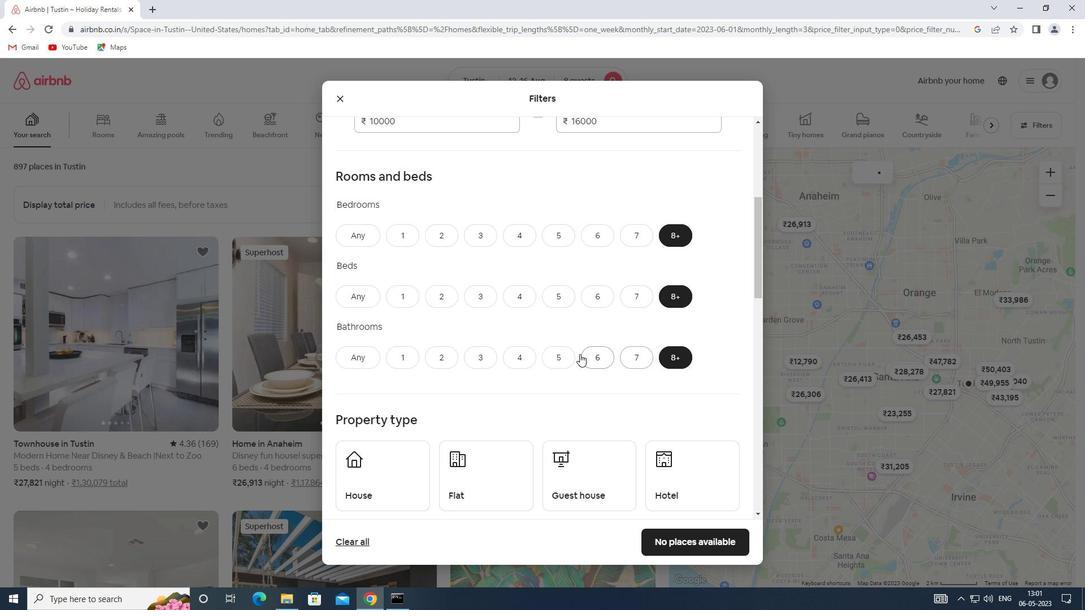 
Action: Mouse scrolled (574, 350) with delta (0, 0)
Screenshot: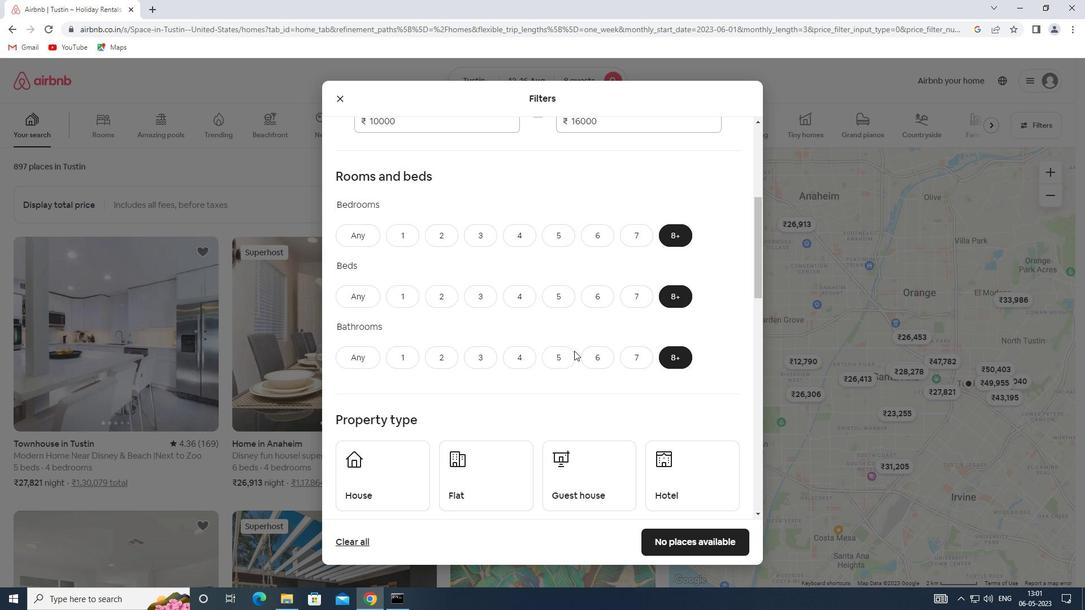 
Action: Mouse scrolled (574, 350) with delta (0, 0)
Screenshot: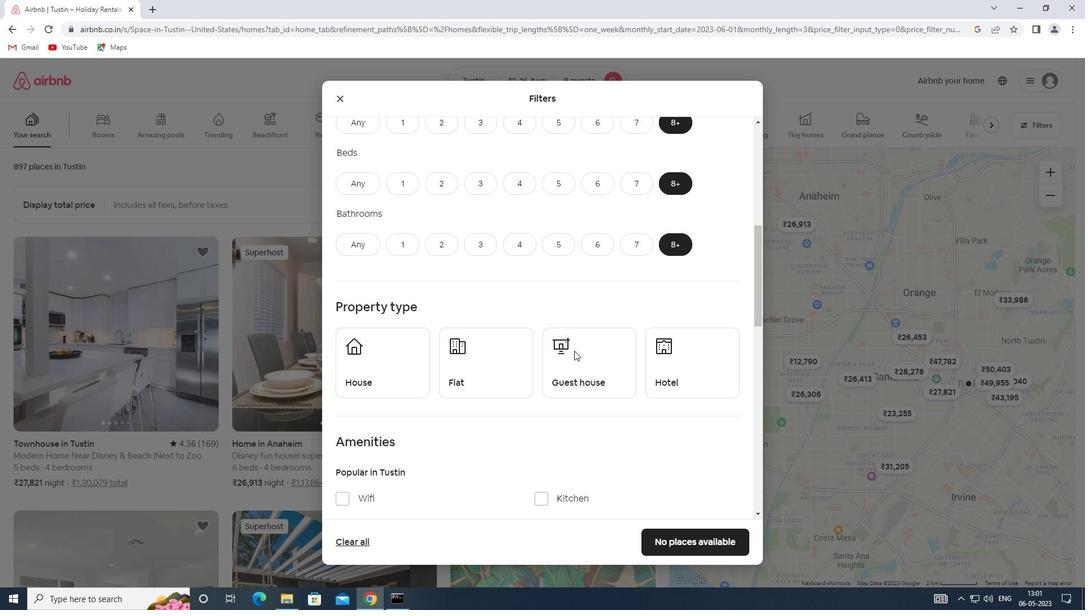 
Action: Mouse moved to (419, 311)
Screenshot: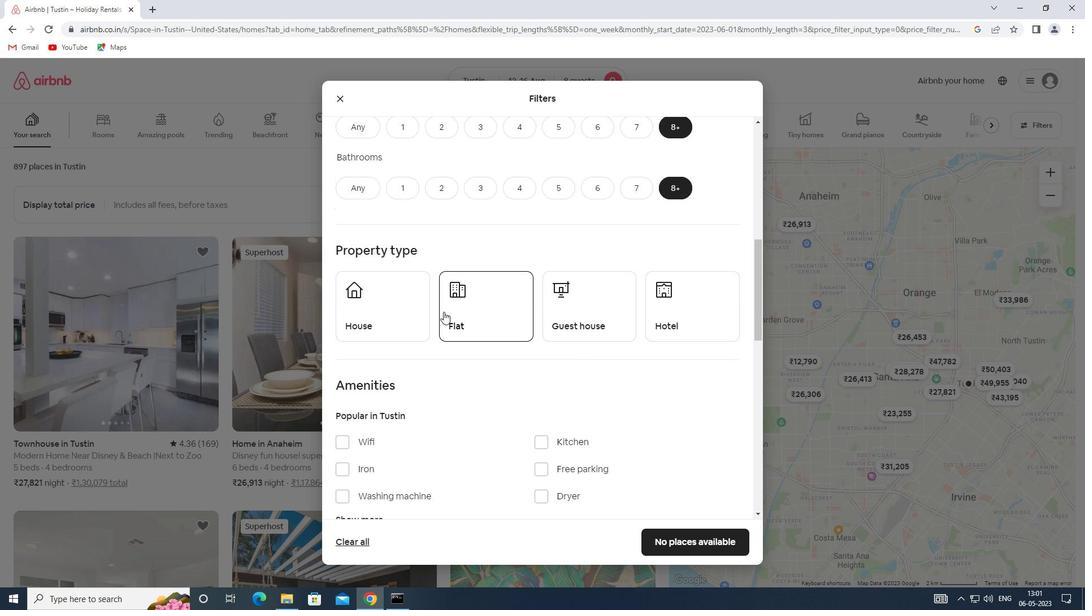 
Action: Mouse pressed left at (419, 311)
Screenshot: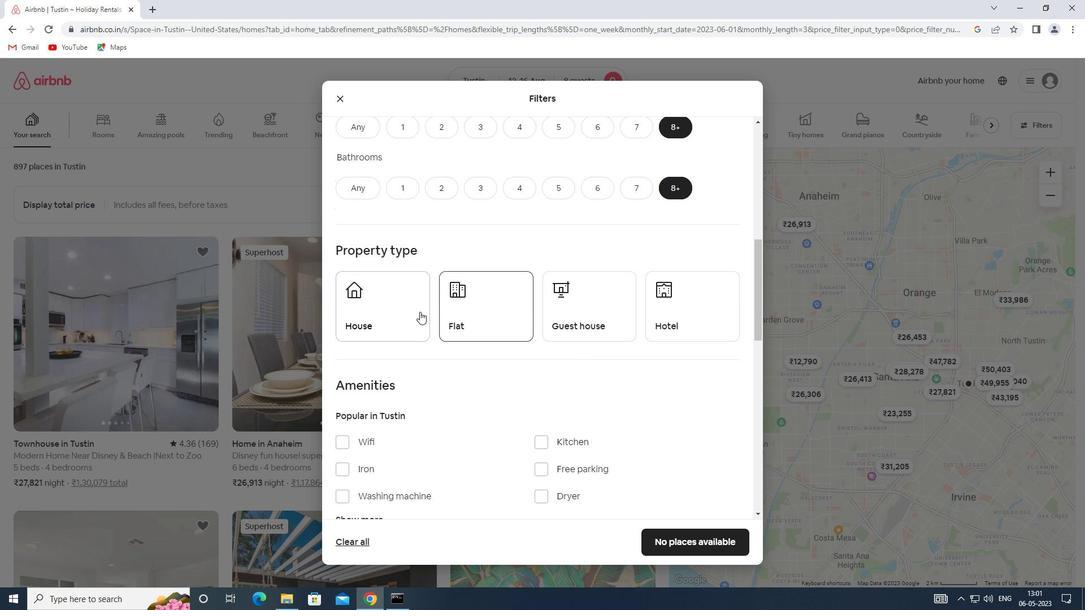 
Action: Mouse moved to (478, 311)
Screenshot: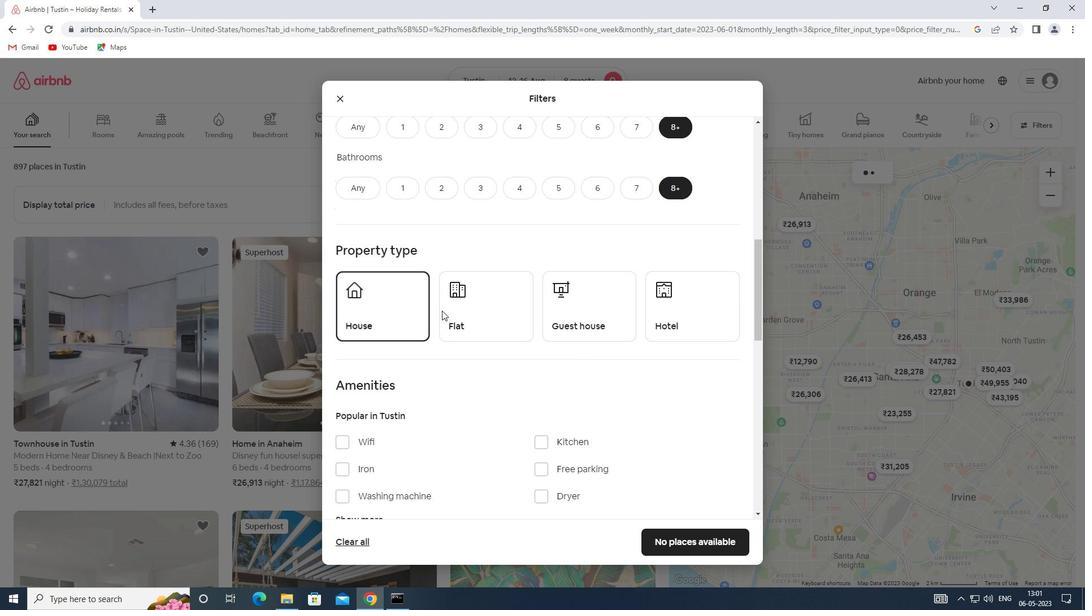
Action: Mouse pressed left at (478, 311)
Screenshot: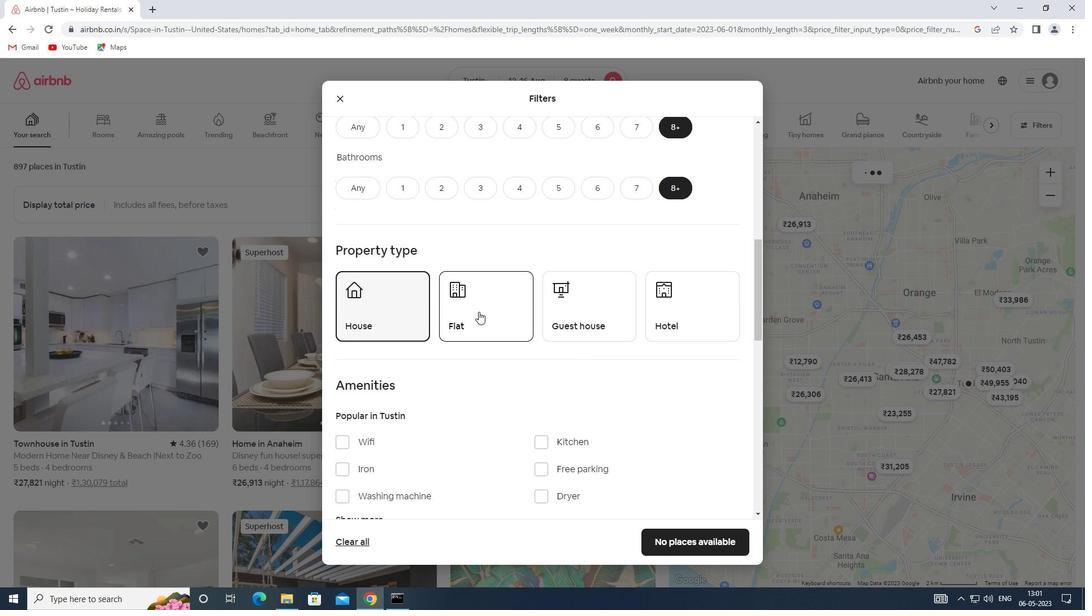 
Action: Mouse moved to (570, 311)
Screenshot: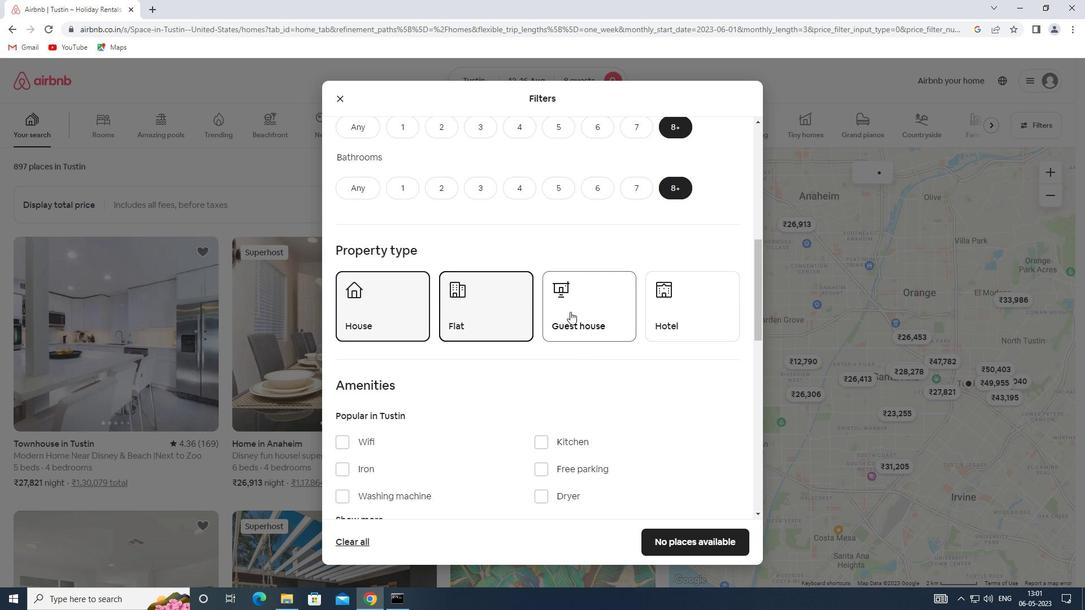 
Action: Mouse pressed left at (570, 311)
Screenshot: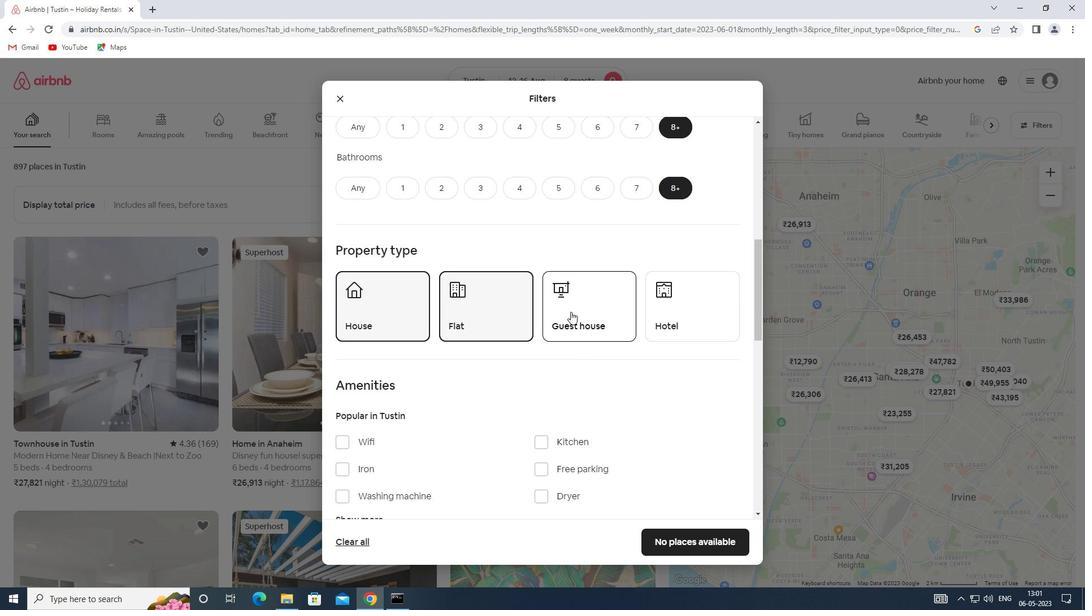 
Action: Mouse moved to (678, 309)
Screenshot: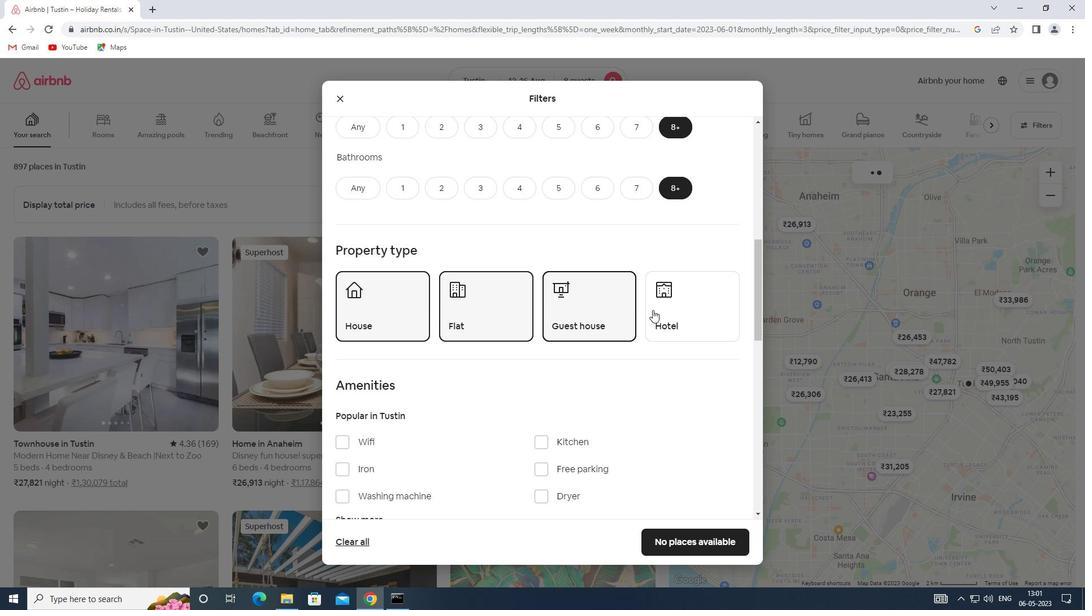 
Action: Mouse pressed left at (678, 309)
Screenshot: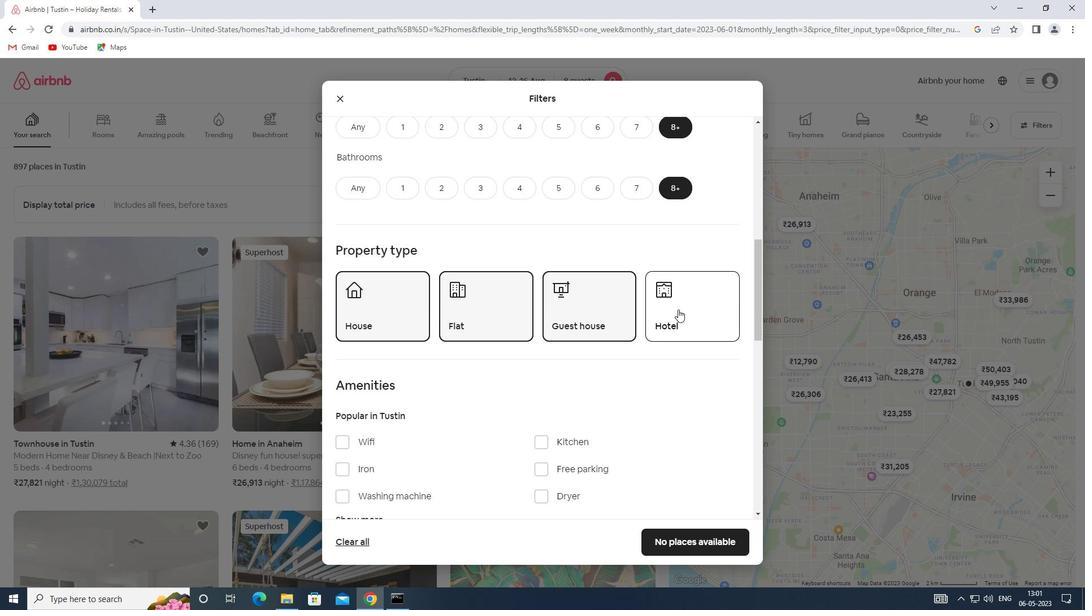 
Action: Mouse moved to (486, 317)
Screenshot: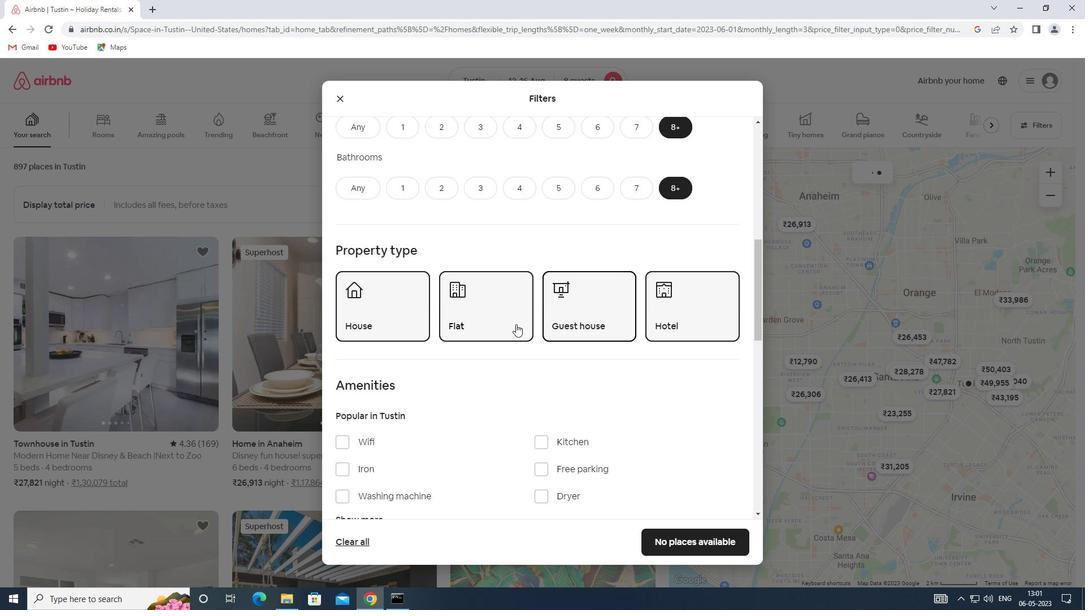 
Action: Mouse scrolled (486, 316) with delta (0, 0)
Screenshot: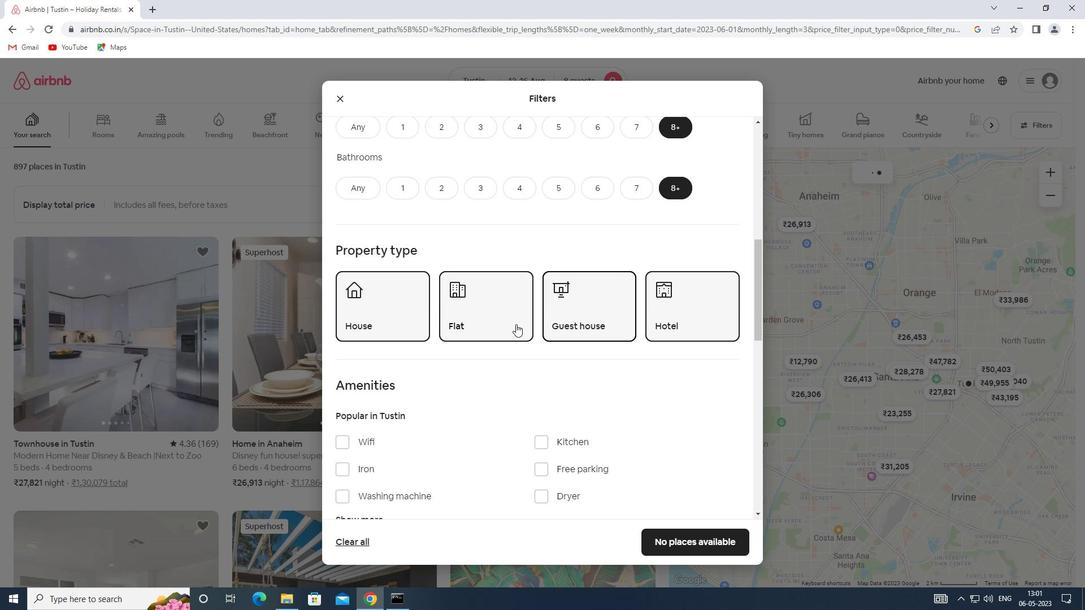 
Action: Mouse scrolled (486, 316) with delta (0, 0)
Screenshot: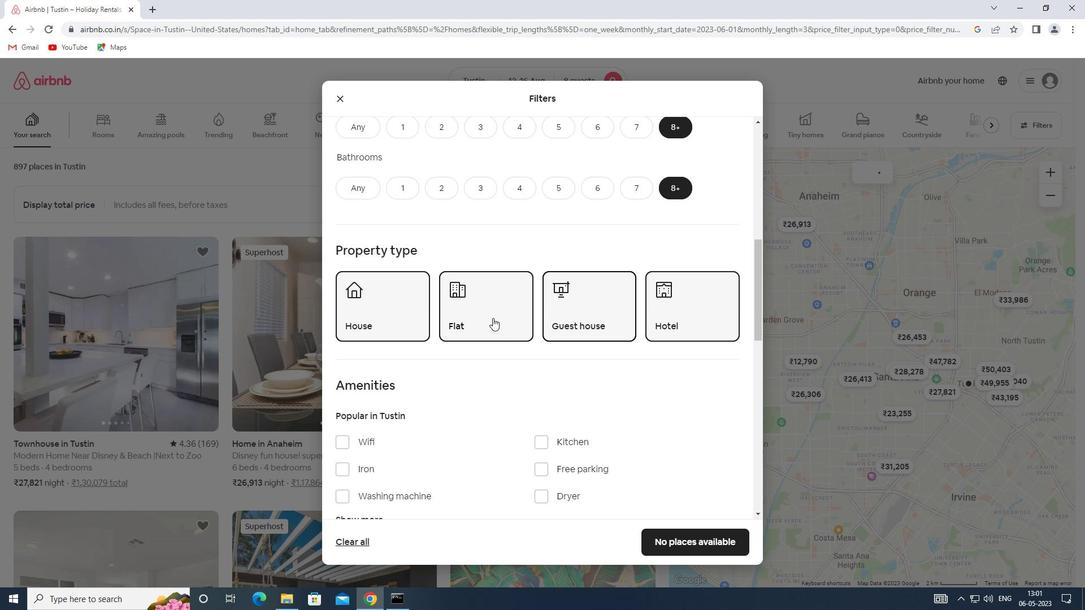 
Action: Mouse scrolled (486, 316) with delta (0, 0)
Screenshot: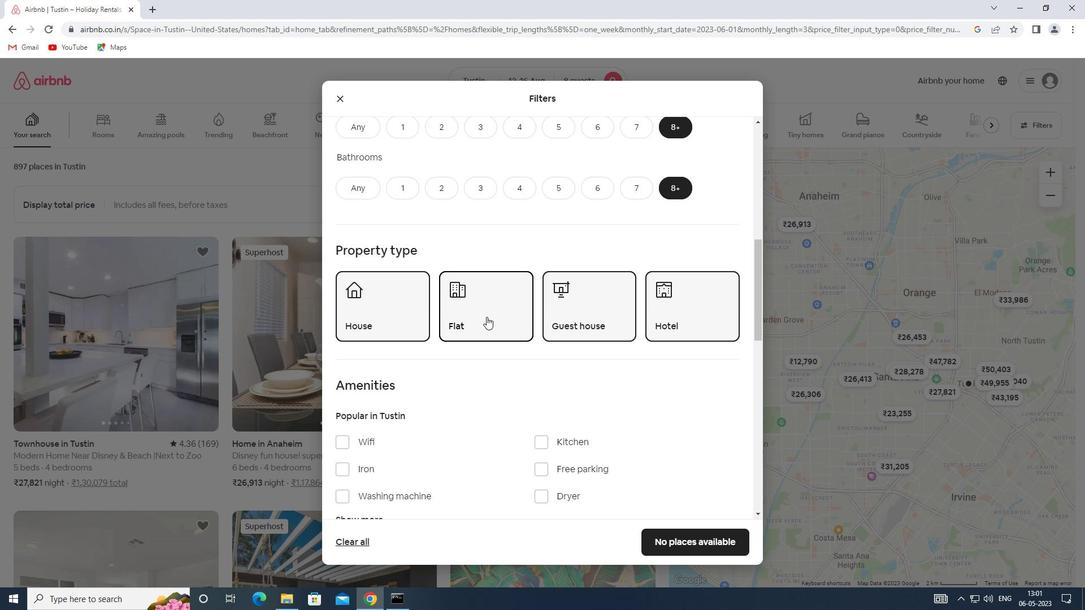 
Action: Mouse moved to (357, 271)
Screenshot: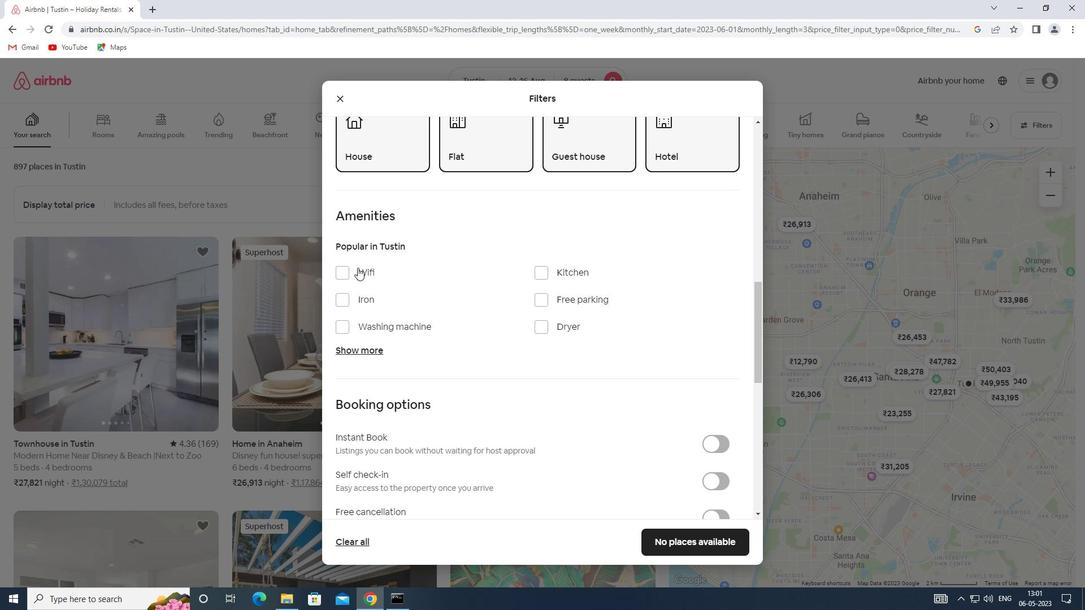 
Action: Mouse pressed left at (357, 271)
Screenshot: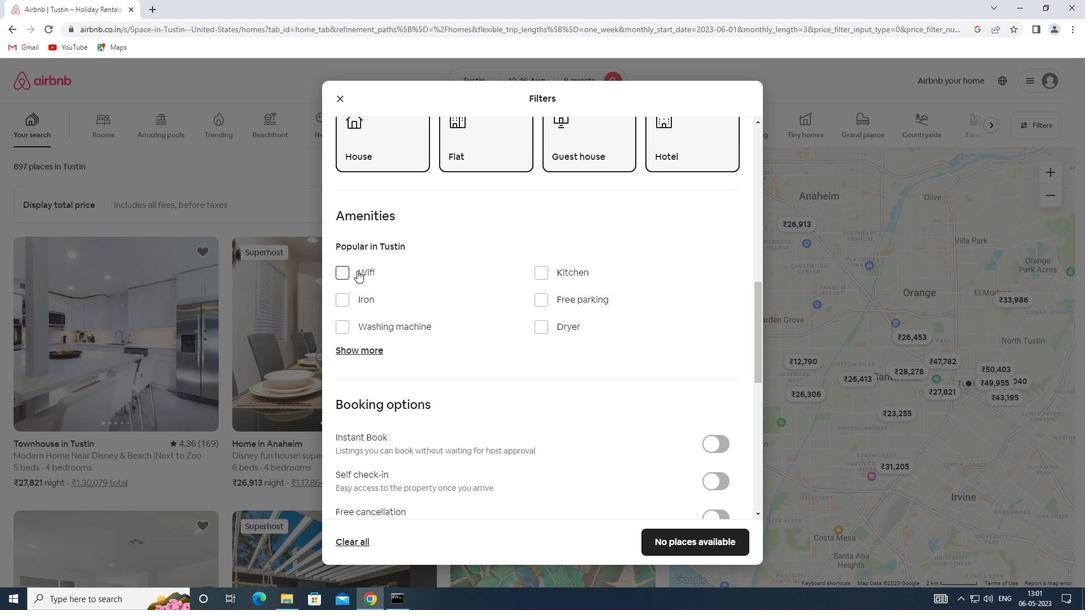 
Action: Mouse moved to (371, 349)
Screenshot: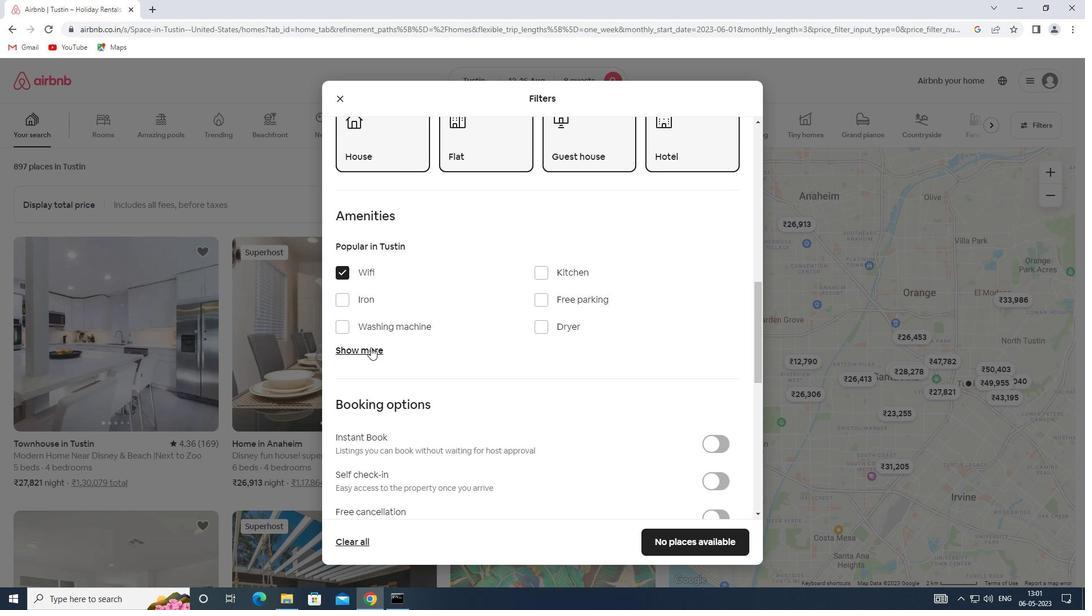 
Action: Mouse pressed left at (371, 349)
Screenshot: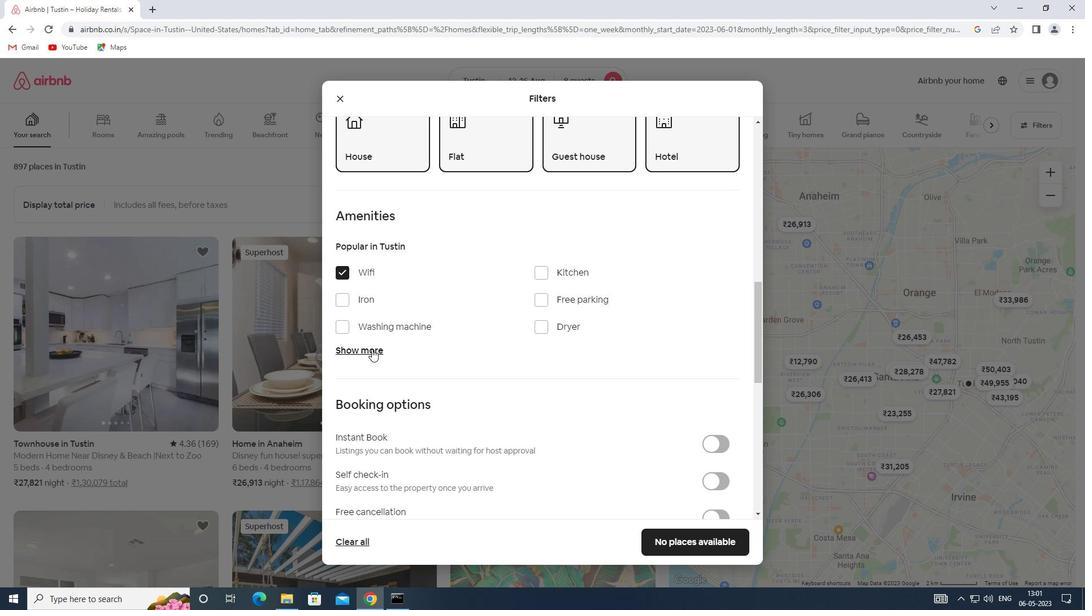 
Action: Mouse moved to (378, 346)
Screenshot: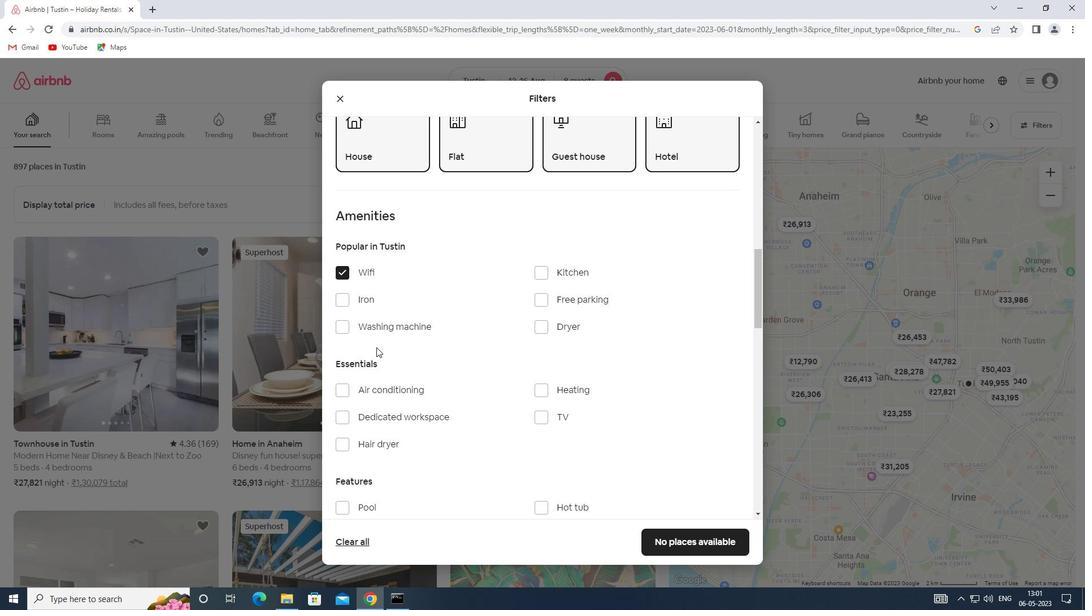 
Action: Mouse scrolled (378, 346) with delta (0, 0)
Screenshot: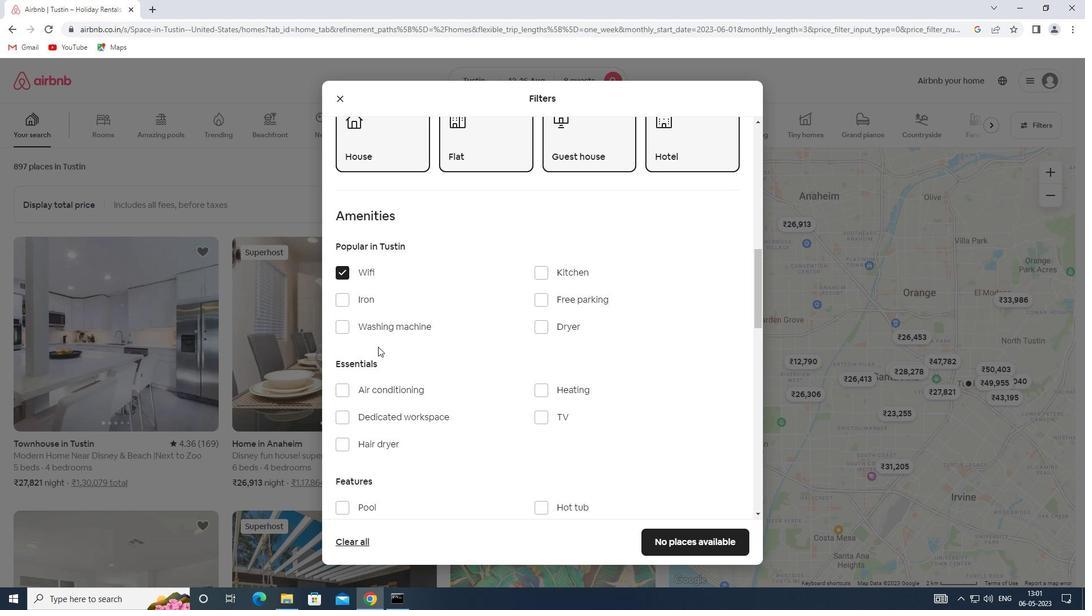 
Action: Mouse scrolled (378, 346) with delta (0, 0)
Screenshot: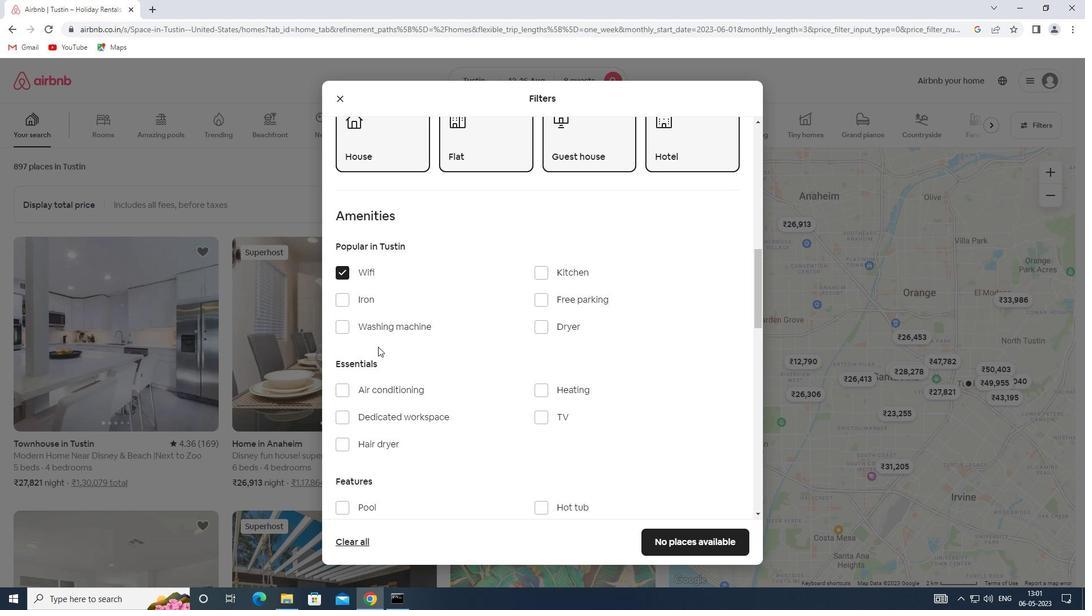 
Action: Mouse moved to (543, 307)
Screenshot: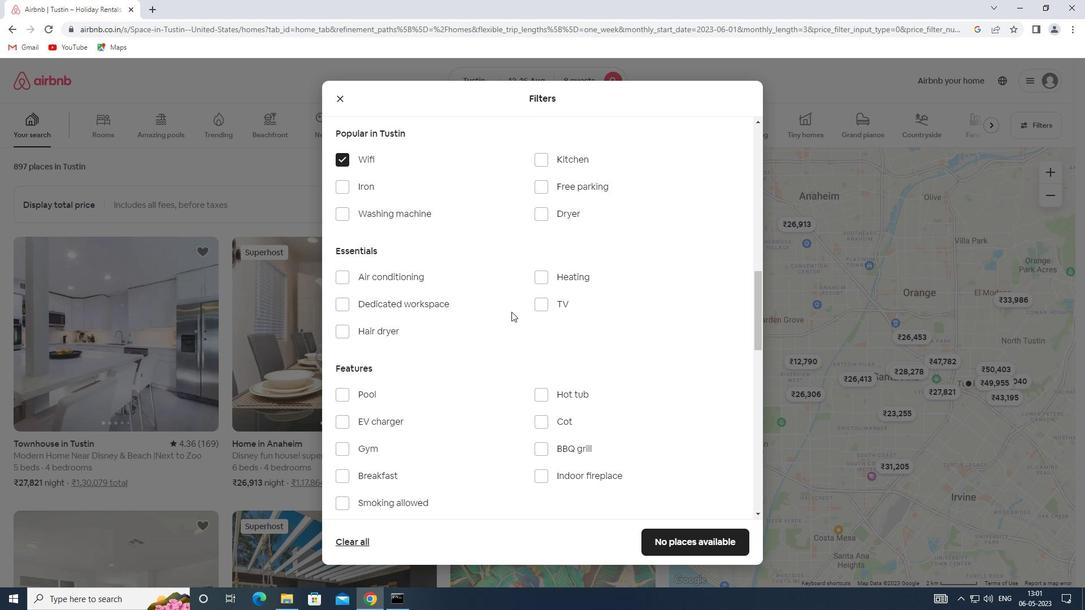 
Action: Mouse pressed left at (543, 307)
Screenshot: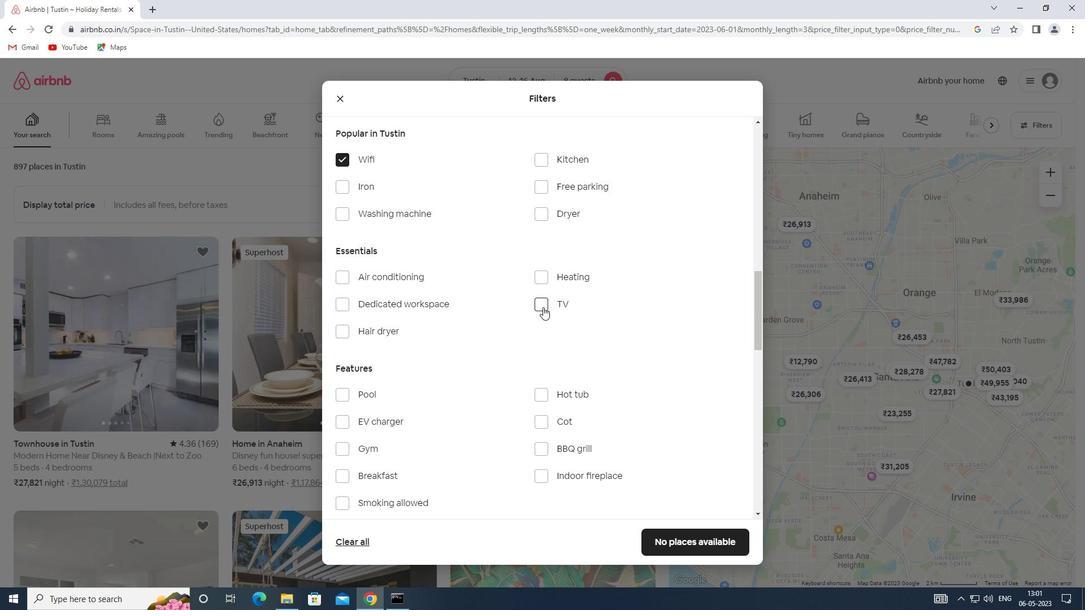 
Action: Mouse moved to (544, 189)
Screenshot: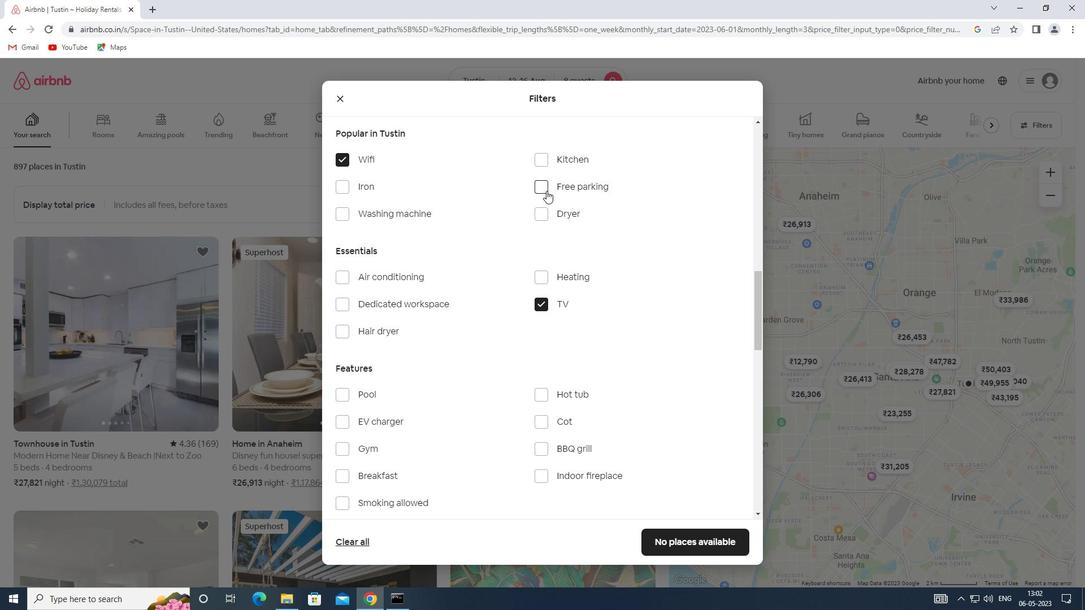 
Action: Mouse pressed left at (544, 189)
Screenshot: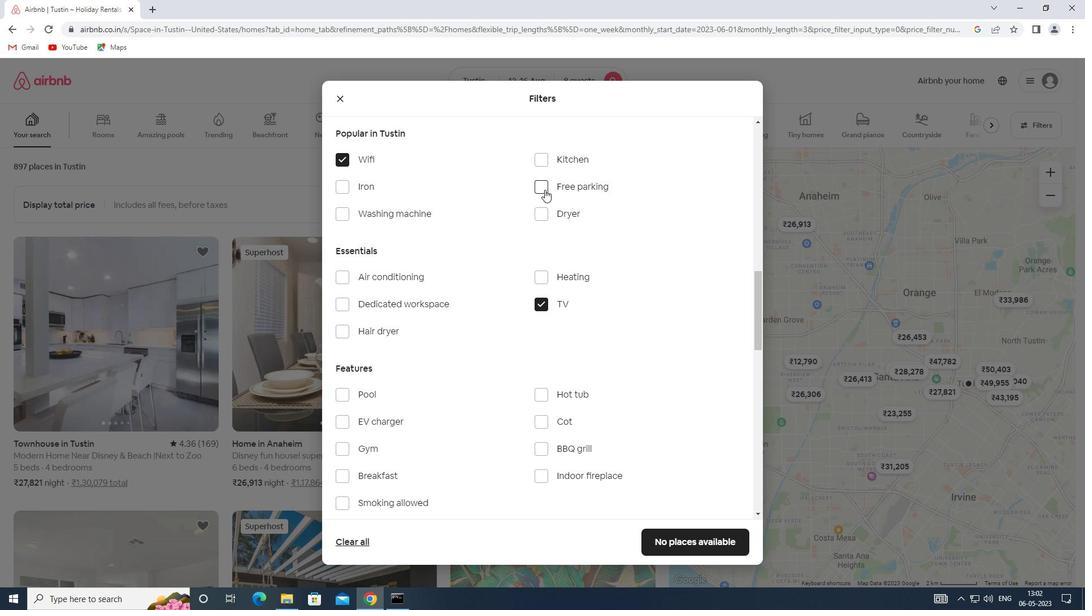 
Action: Mouse moved to (427, 346)
Screenshot: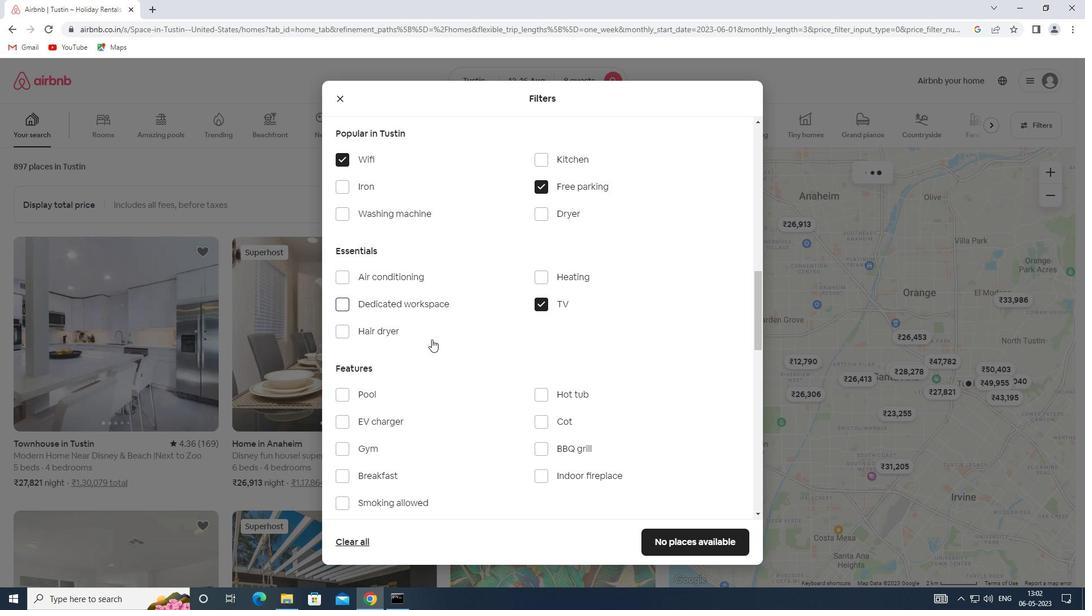 
Action: Mouse scrolled (427, 345) with delta (0, 0)
Screenshot: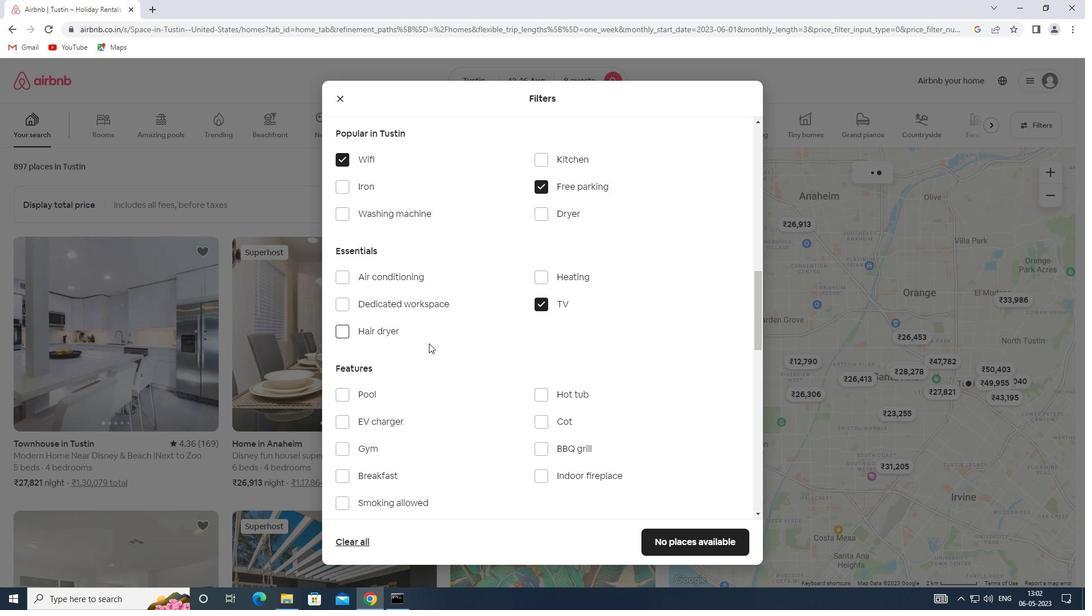 
Action: Mouse scrolled (427, 345) with delta (0, 0)
Screenshot: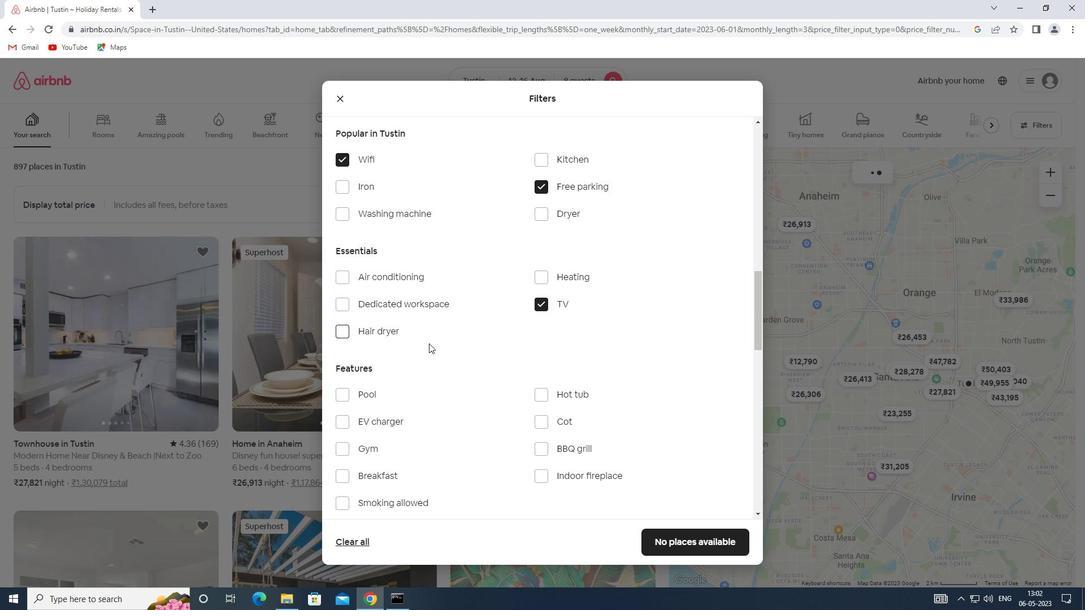 
Action: Mouse moved to (370, 336)
Screenshot: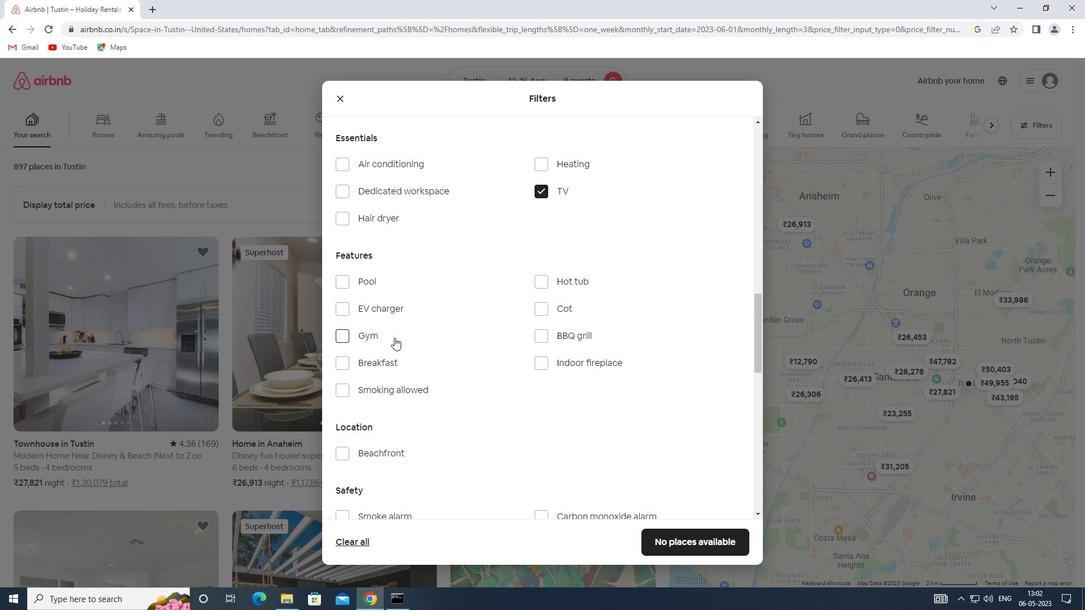 
Action: Mouse pressed left at (370, 336)
Screenshot: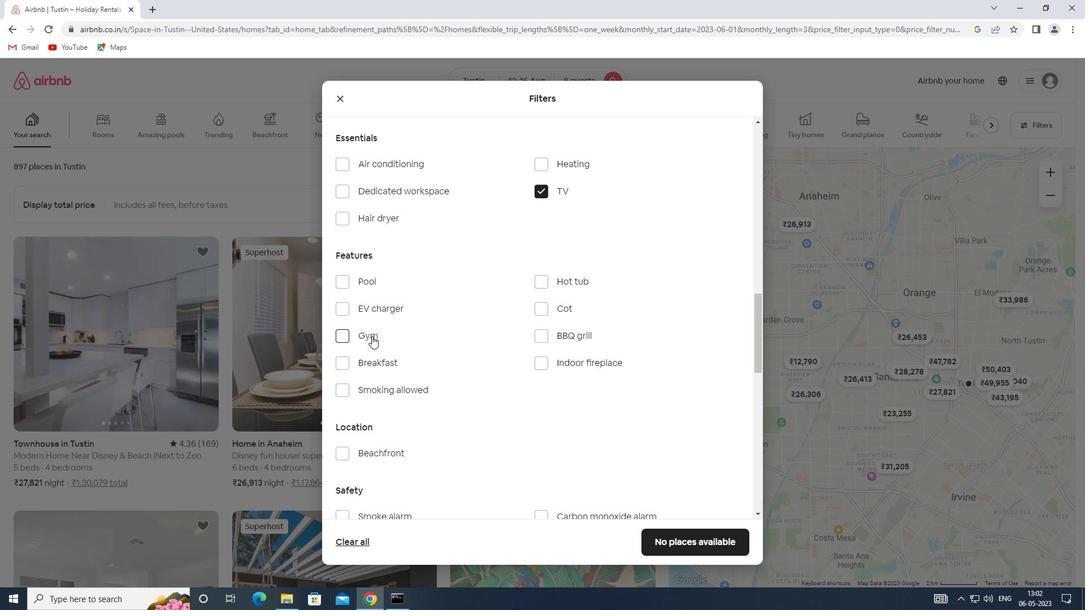 
Action: Mouse moved to (370, 362)
Screenshot: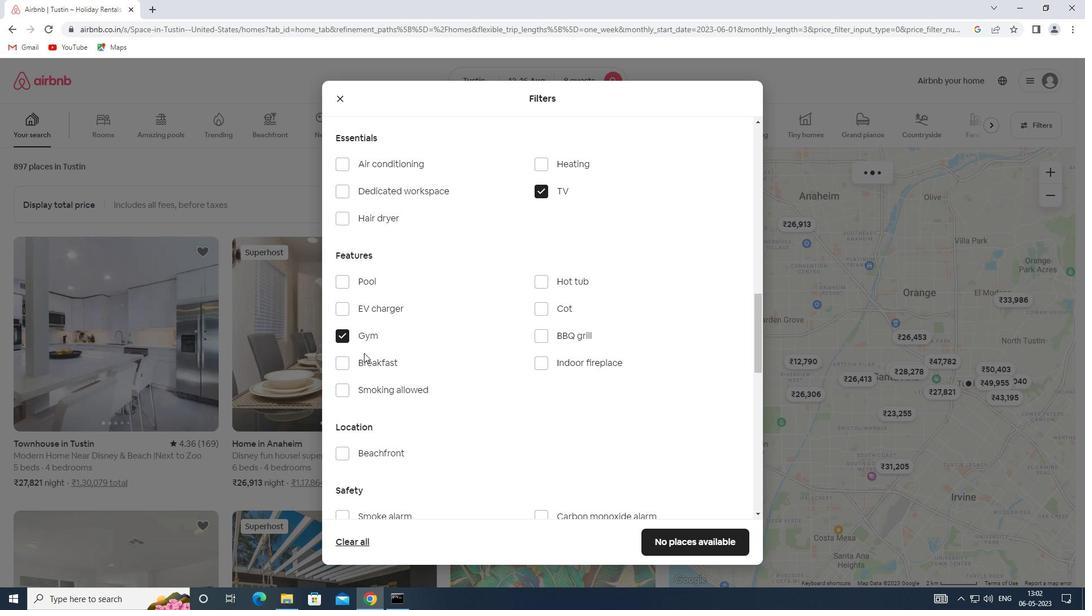 
Action: Mouse pressed left at (370, 362)
Screenshot: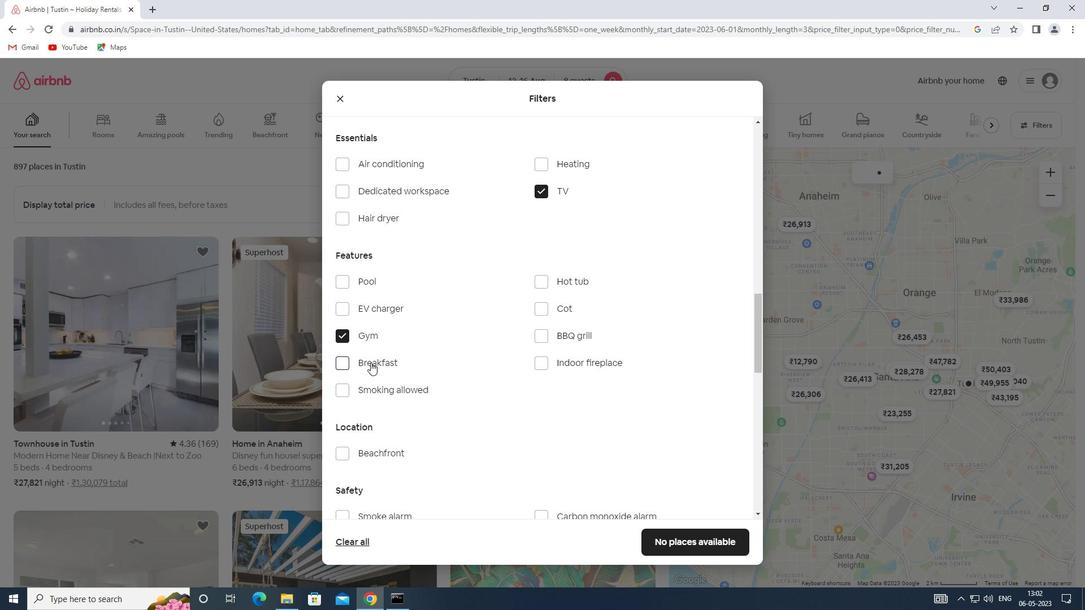 
Action: Mouse moved to (448, 349)
Screenshot: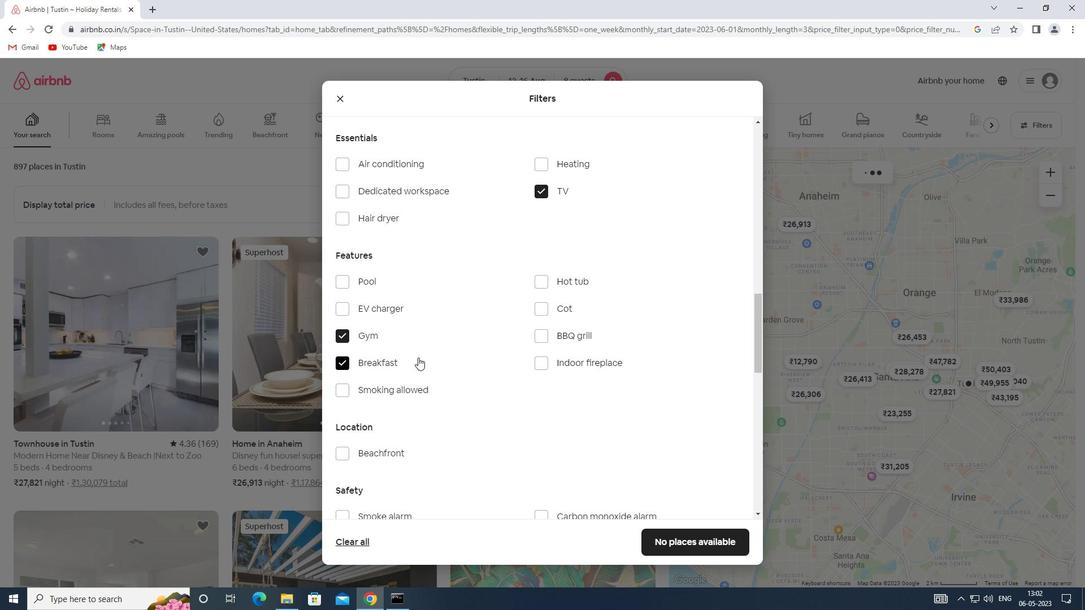 
Action: Mouse scrolled (448, 349) with delta (0, 0)
Screenshot: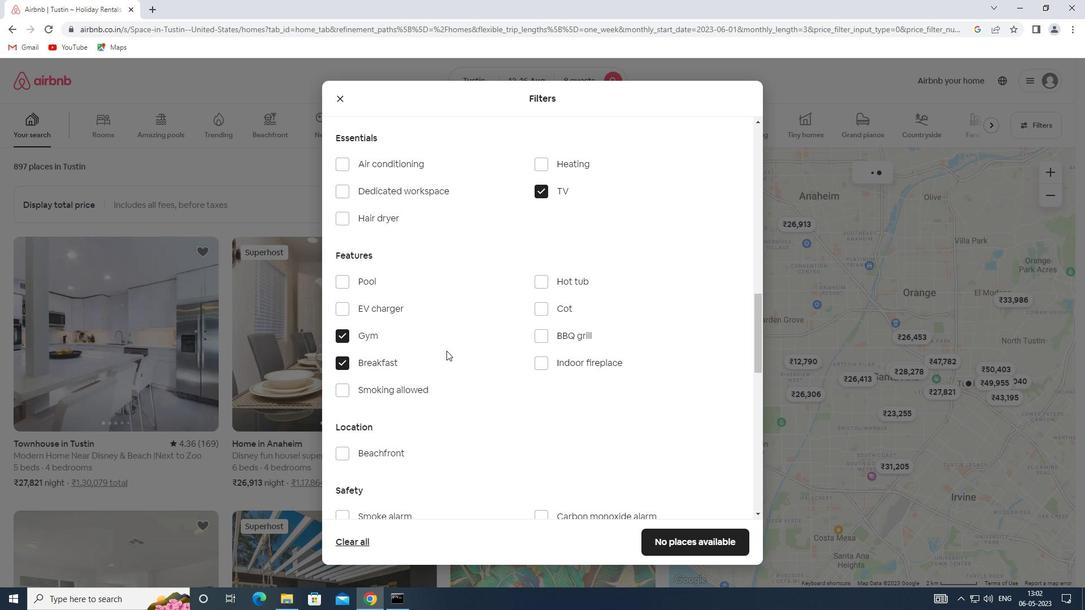 
Action: Mouse scrolled (448, 349) with delta (0, 0)
Screenshot: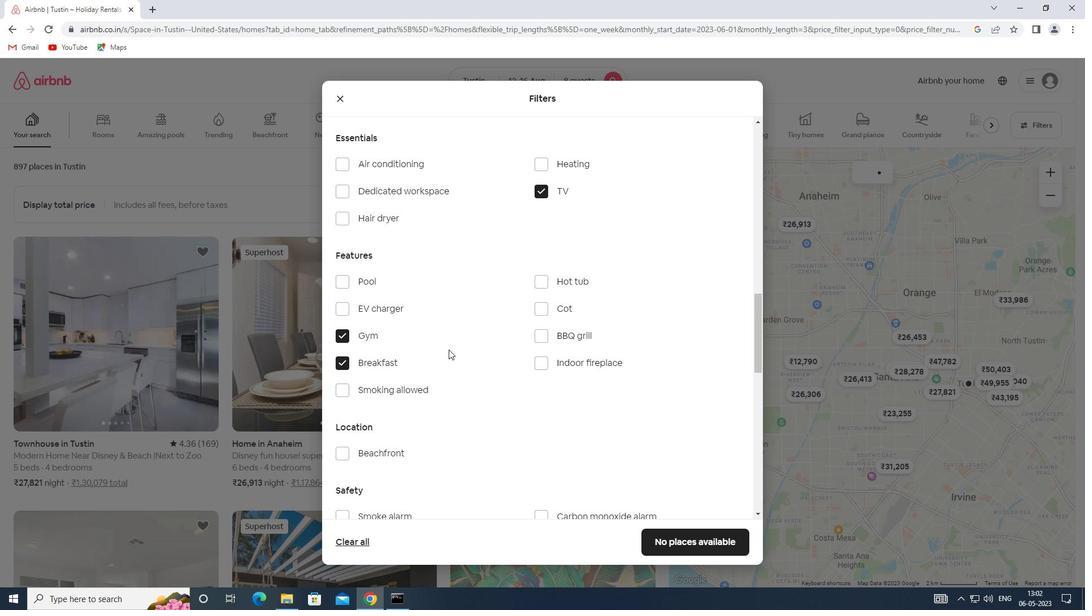 
Action: Mouse scrolled (448, 349) with delta (0, 0)
Screenshot: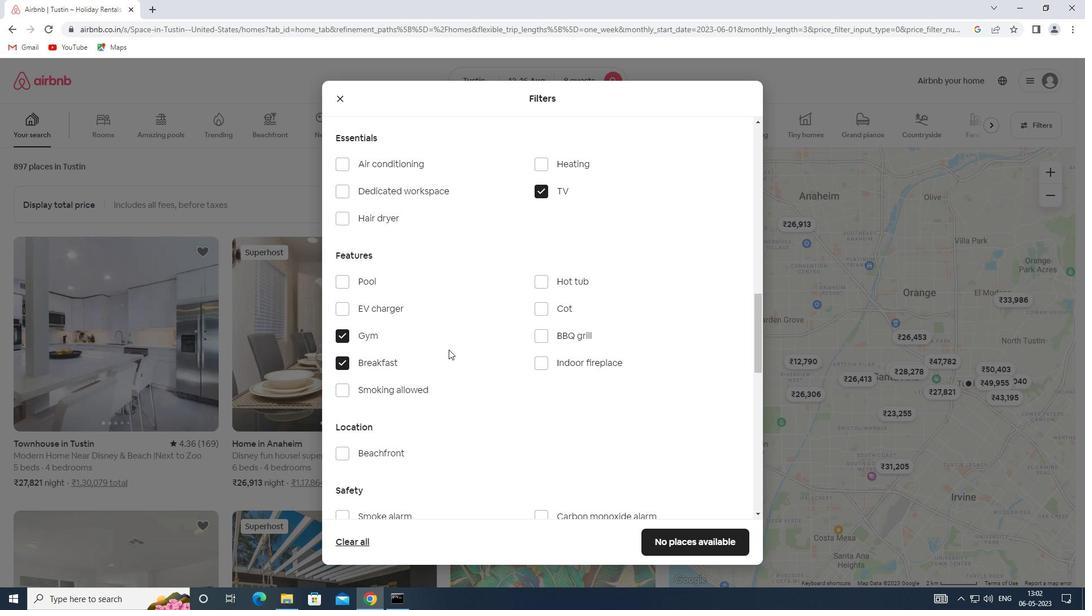 
Action: Mouse moved to (449, 349)
Screenshot: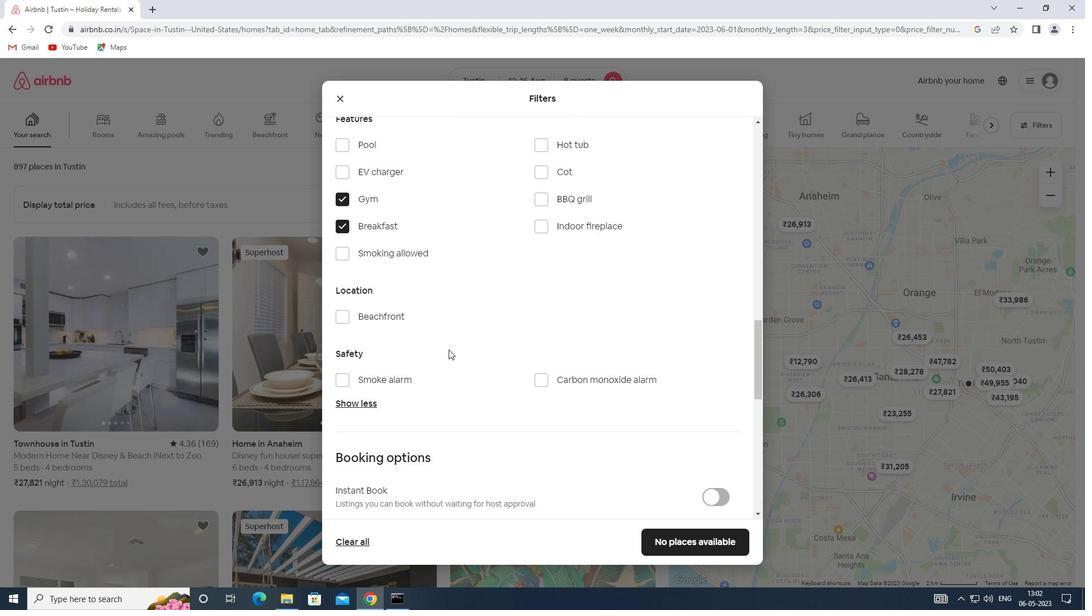 
Action: Mouse scrolled (449, 348) with delta (0, 0)
Screenshot: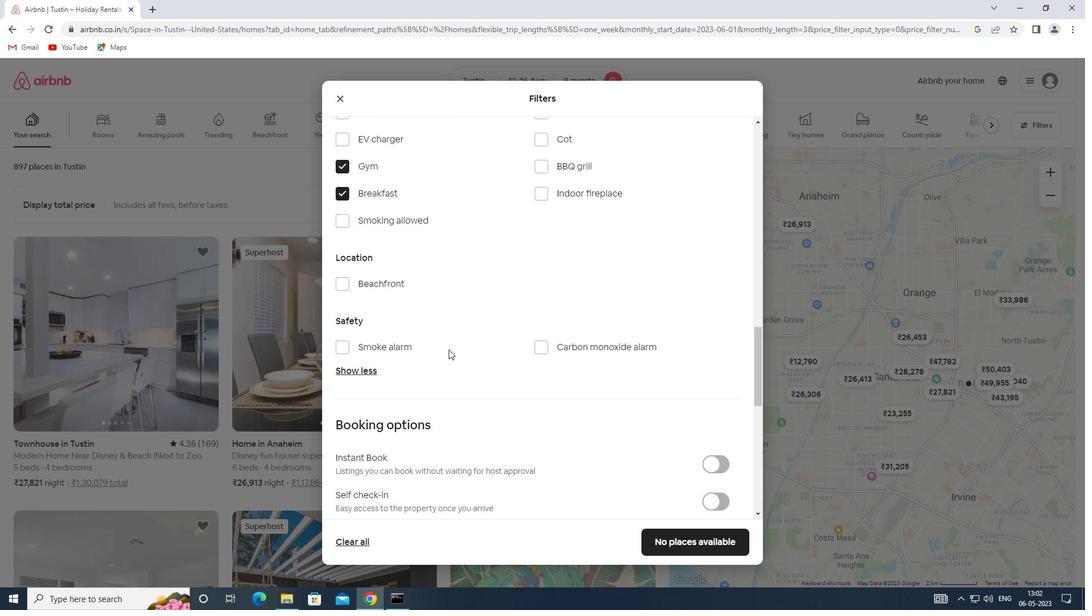 
Action: Mouse scrolled (449, 348) with delta (0, 0)
Screenshot: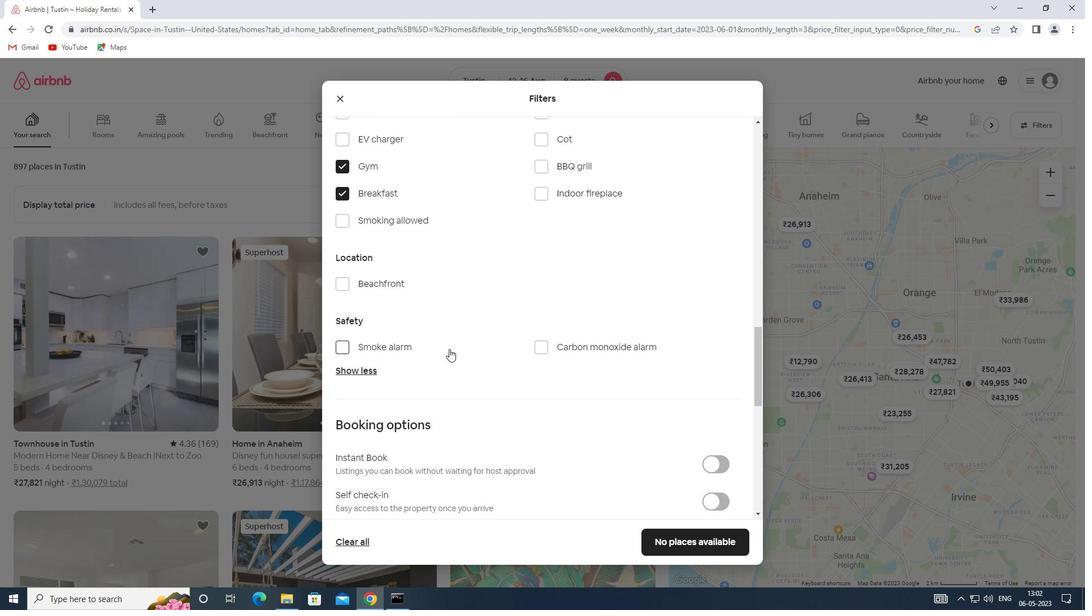 
Action: Mouse moved to (715, 386)
Screenshot: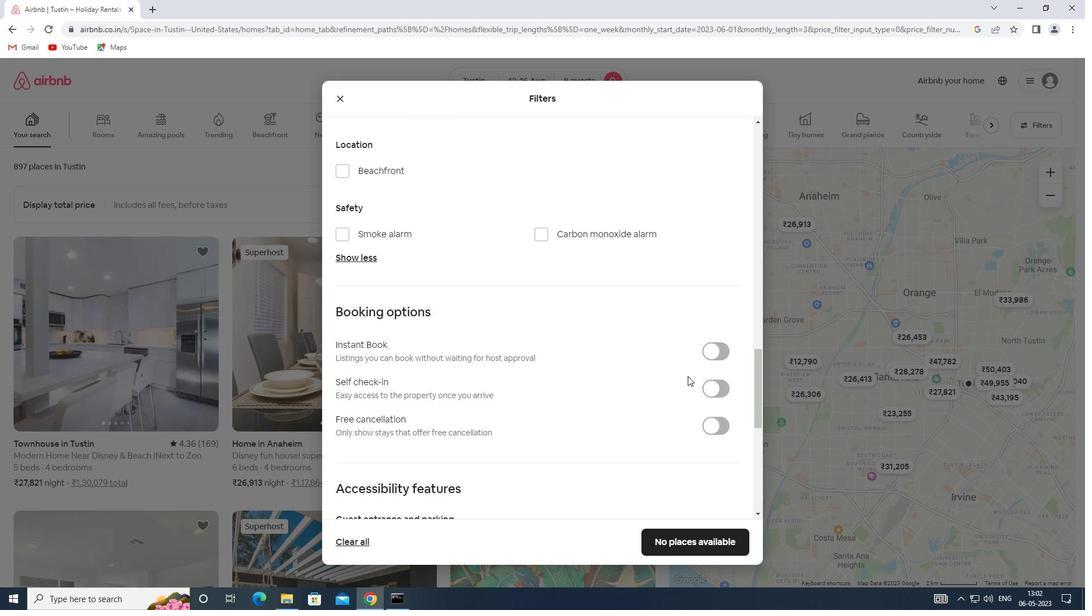 
Action: Mouse pressed left at (715, 386)
Screenshot: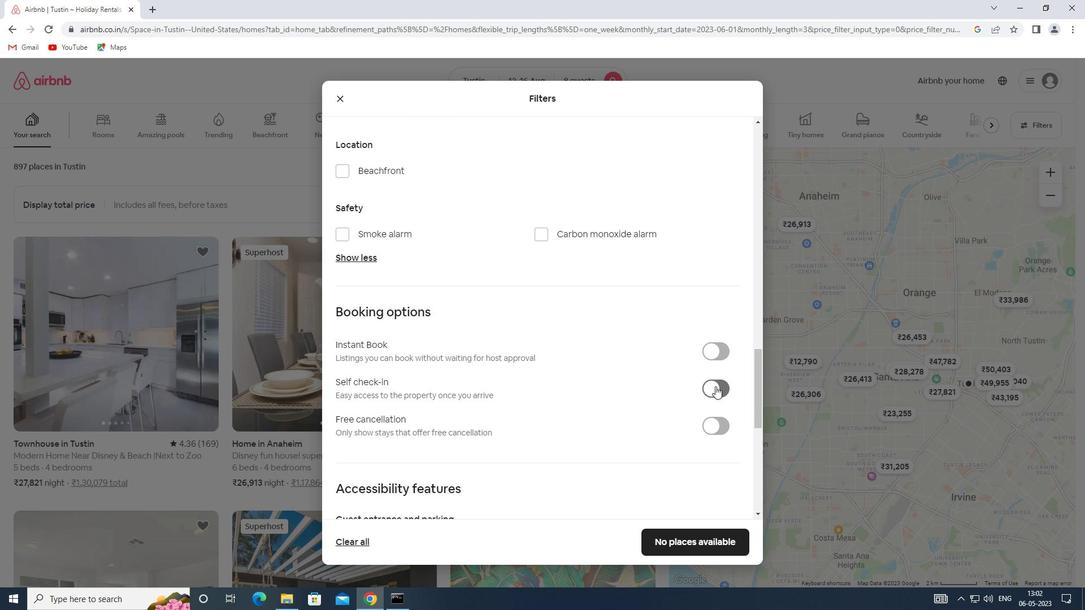 
Action: Mouse moved to (501, 393)
Screenshot: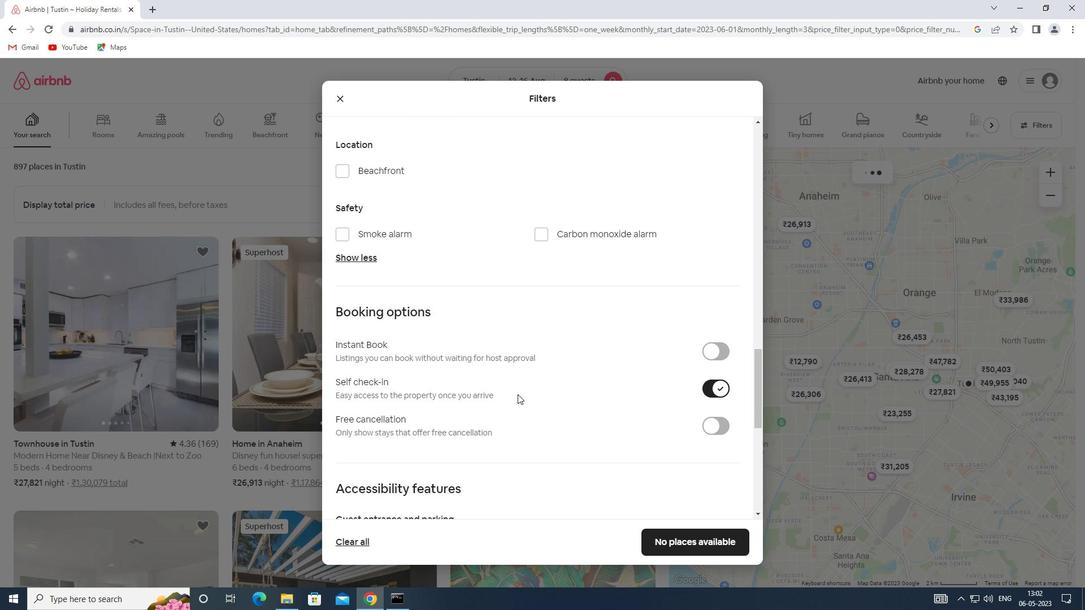 
Action: Mouse scrolled (501, 392) with delta (0, 0)
Screenshot: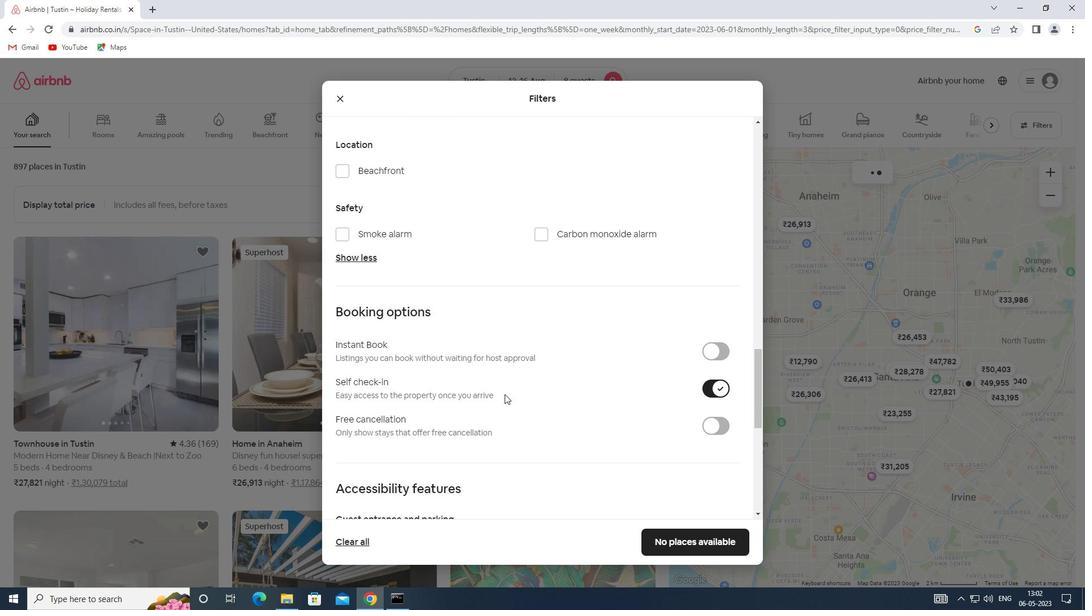
Action: Mouse moved to (501, 393)
Screenshot: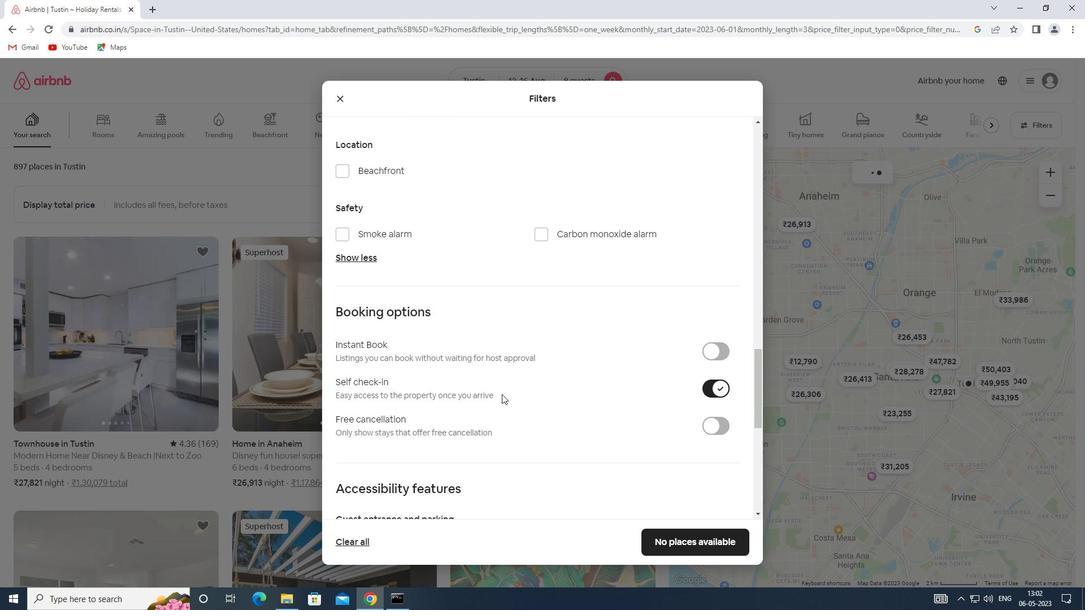 
Action: Mouse scrolled (501, 392) with delta (0, 0)
Screenshot: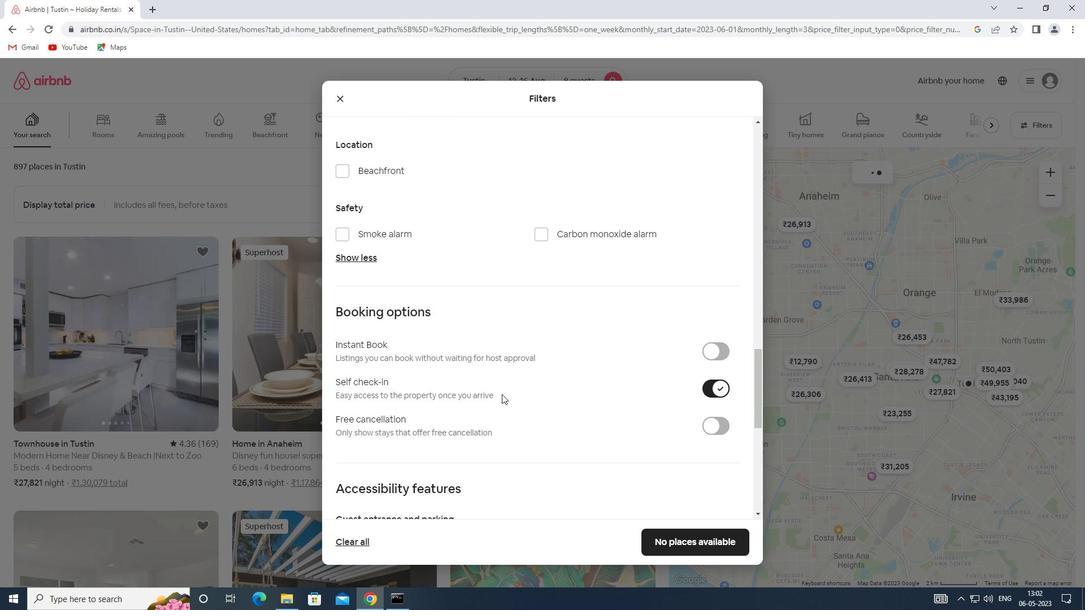 
Action: Mouse scrolled (501, 392) with delta (0, 0)
Screenshot: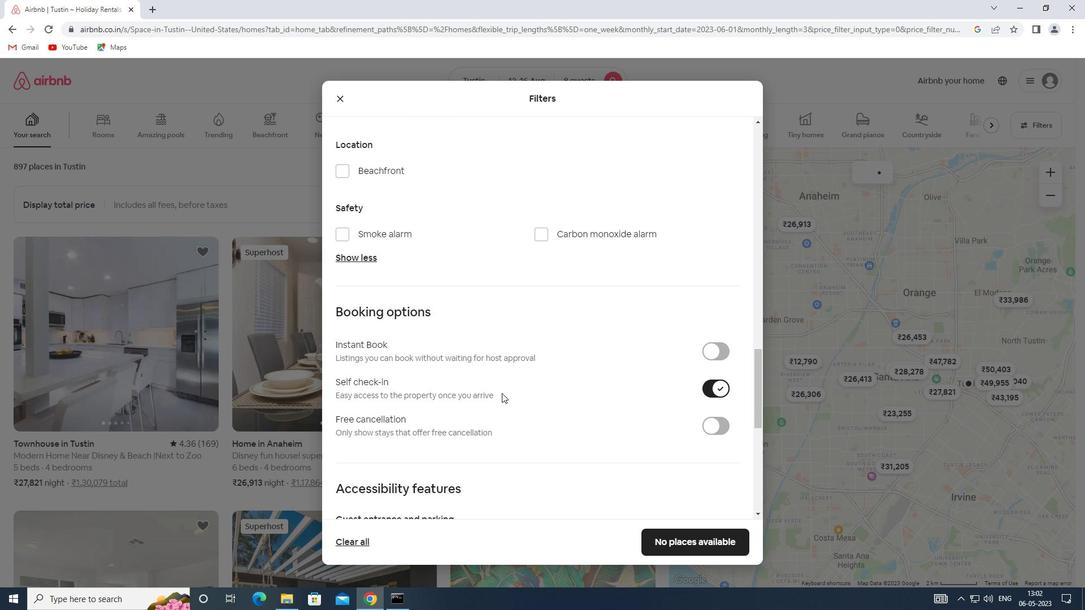 
Action: Mouse moved to (504, 389)
Screenshot: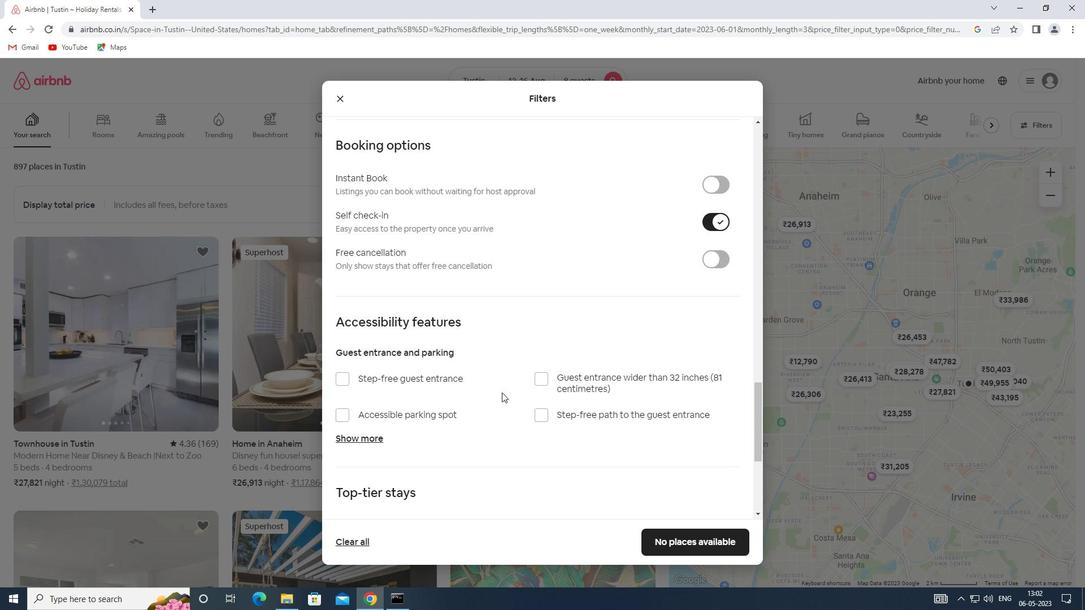 
Action: Mouse scrolled (504, 388) with delta (0, 0)
Screenshot: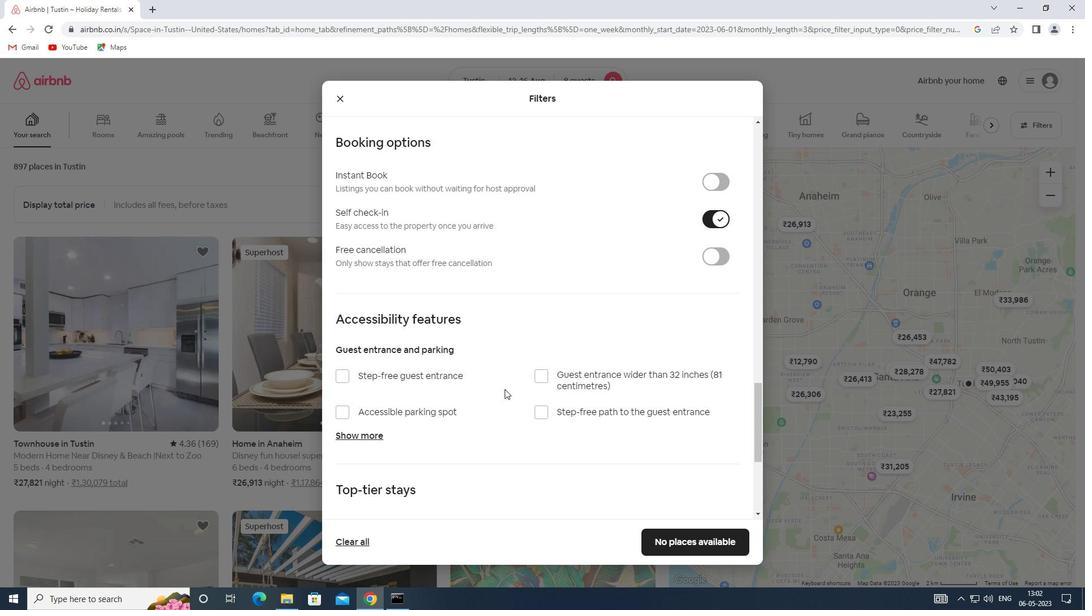 
Action: Mouse scrolled (504, 388) with delta (0, 0)
Screenshot: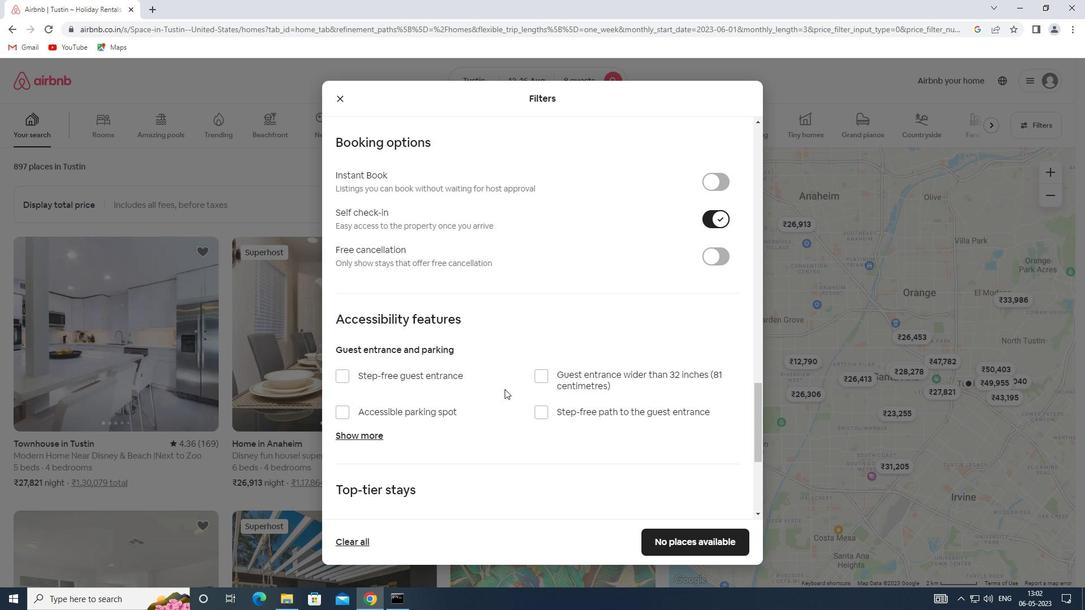 
Action: Mouse scrolled (504, 388) with delta (0, 0)
Screenshot: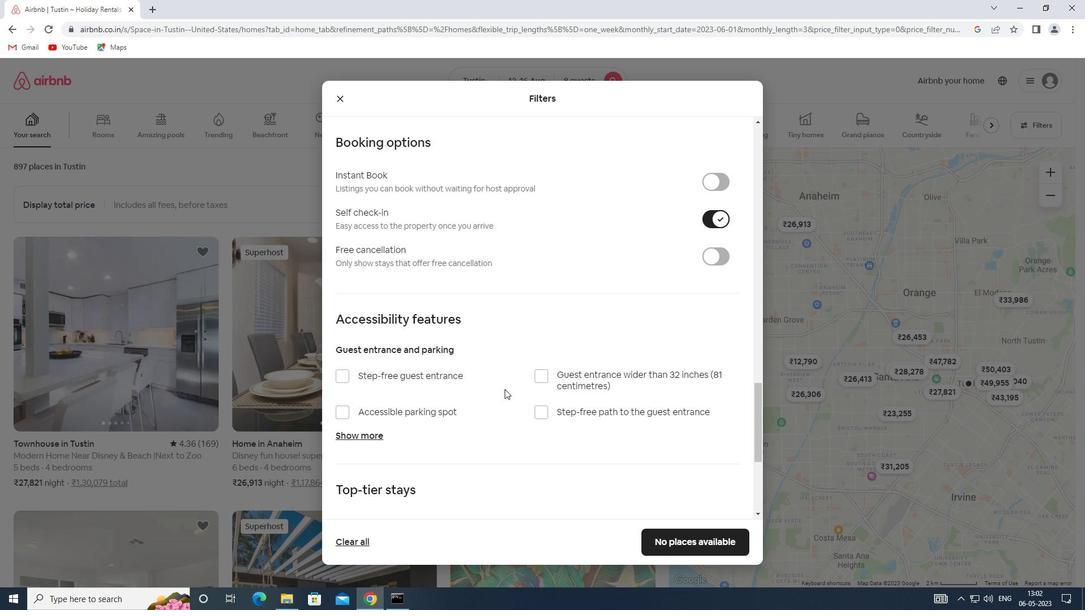 
Action: Mouse scrolled (504, 388) with delta (0, 0)
Screenshot: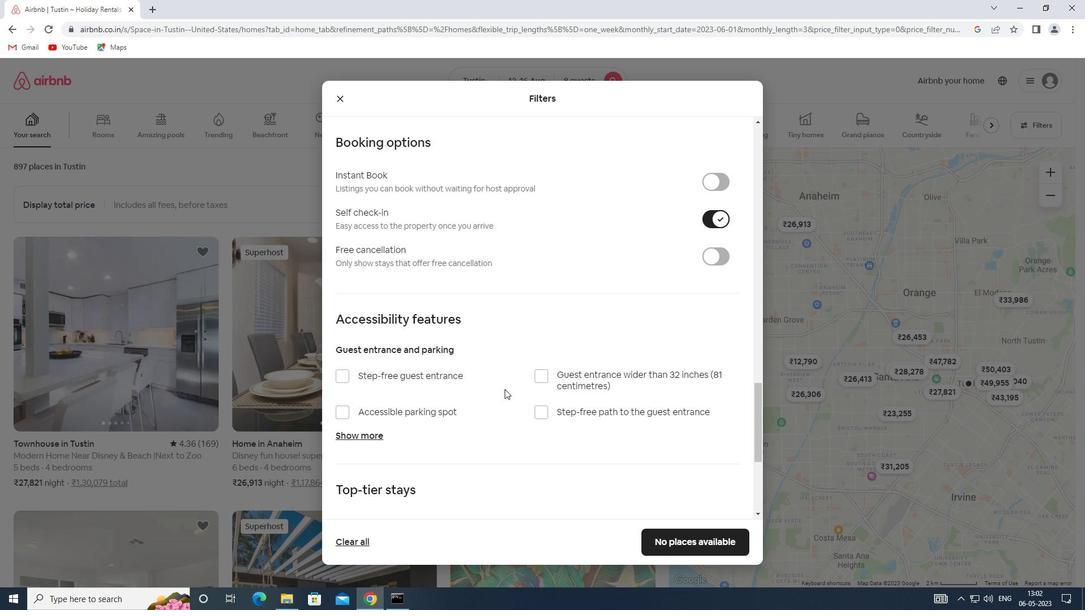 
Action: Mouse moved to (365, 455)
Screenshot: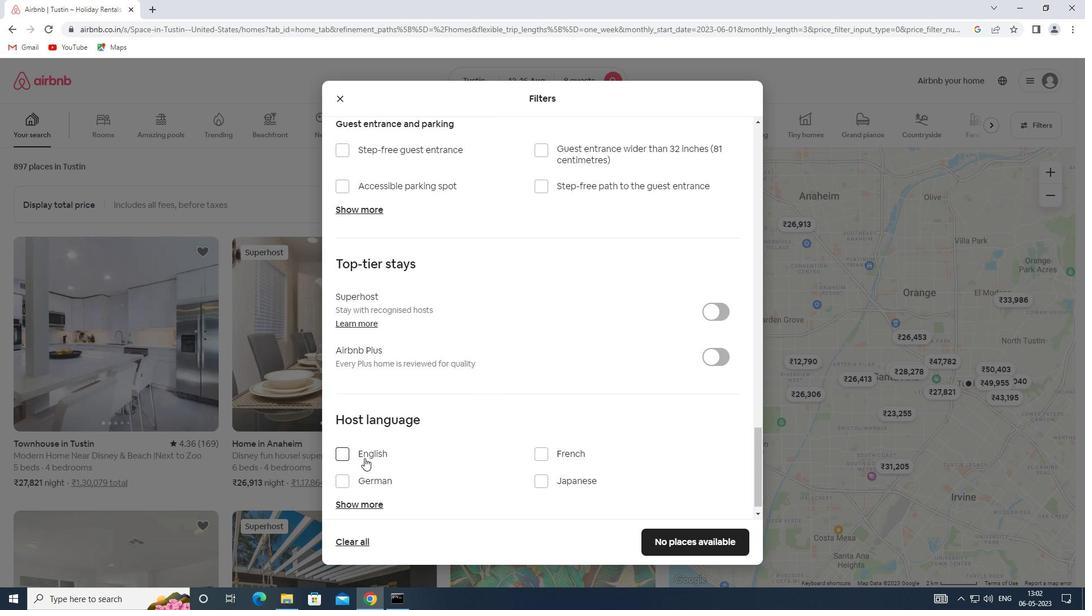 
Action: Mouse pressed left at (365, 455)
Screenshot: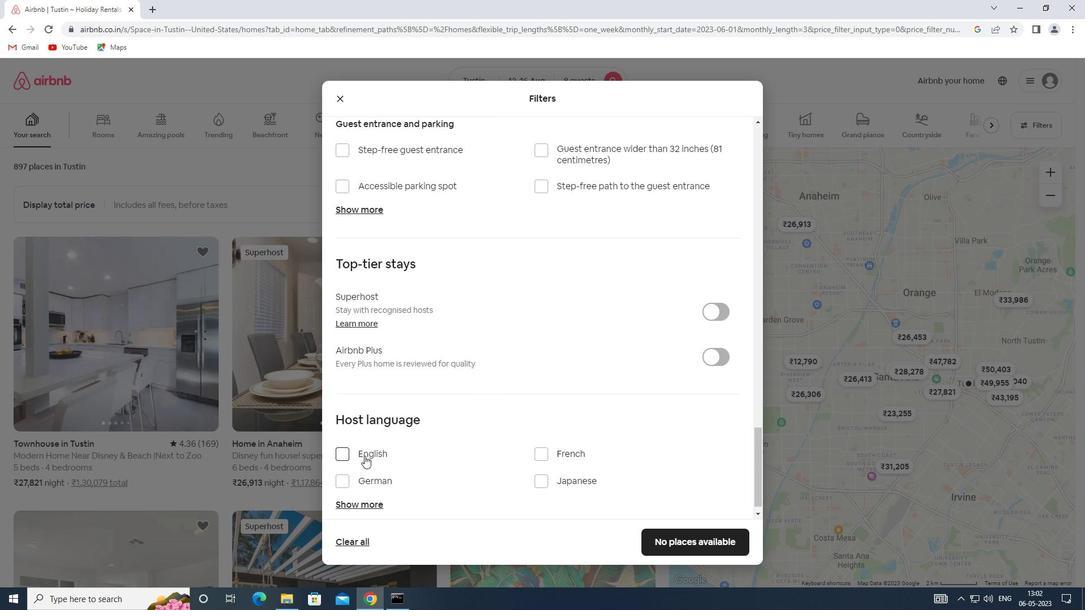 
Action: Mouse moved to (689, 538)
Screenshot: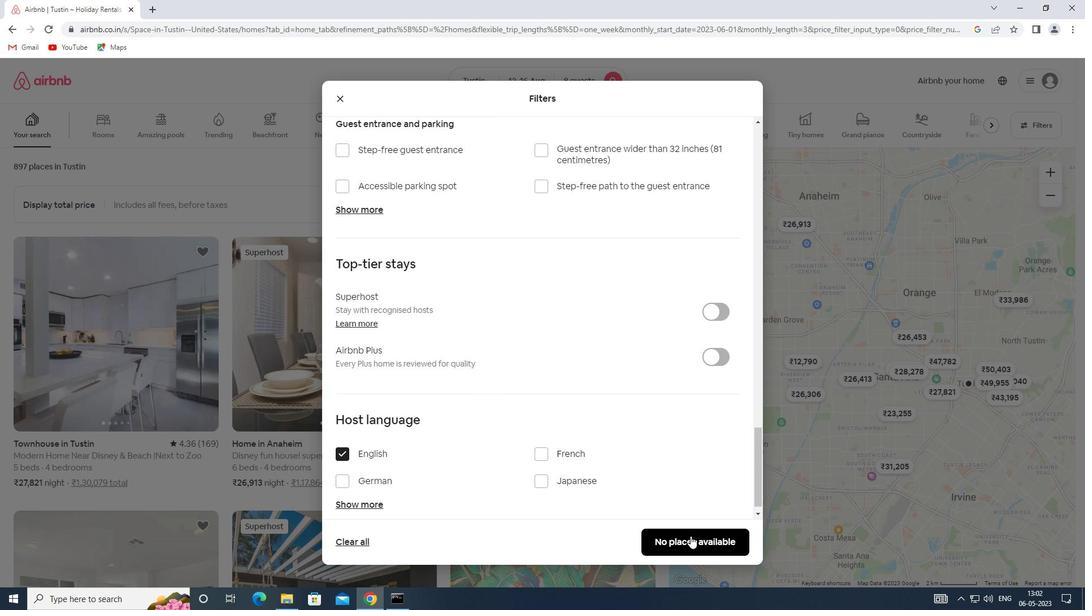 
Action: Mouse pressed left at (689, 538)
Screenshot: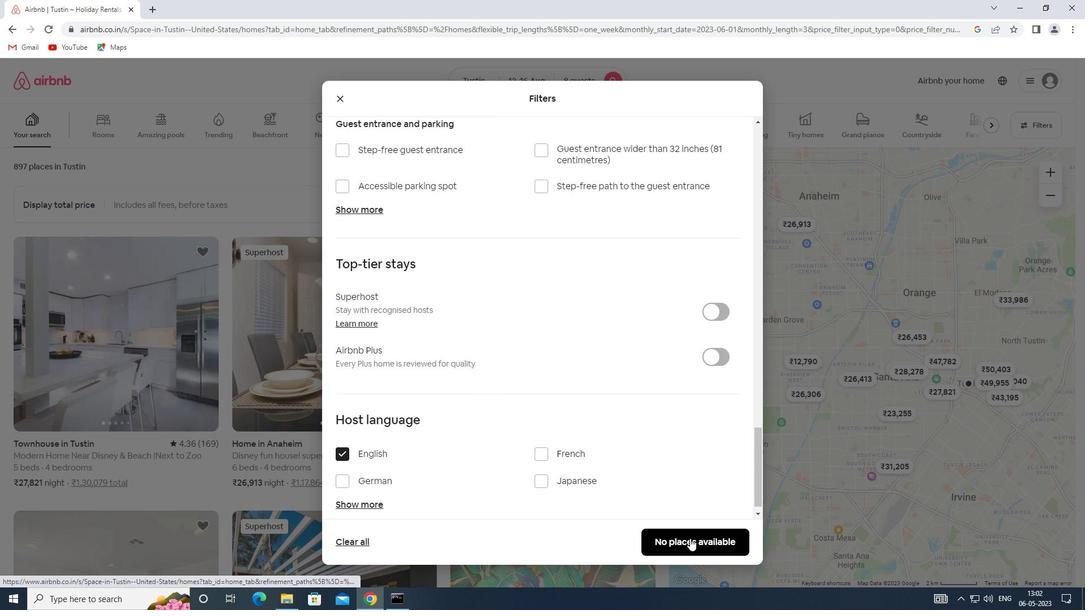 
